 Task: Find connections with filter location Vilshofen with filter topic #communitieswith filter profile language English with filter current company KEC International Ltd. with filter school Baba Banda Singh Bahadur Engineering College with filter industry Credit Intermediation with filter service category Coaching & Mentoring with filter keywords title Hair Stylist
Action: Mouse moved to (648, 87)
Screenshot: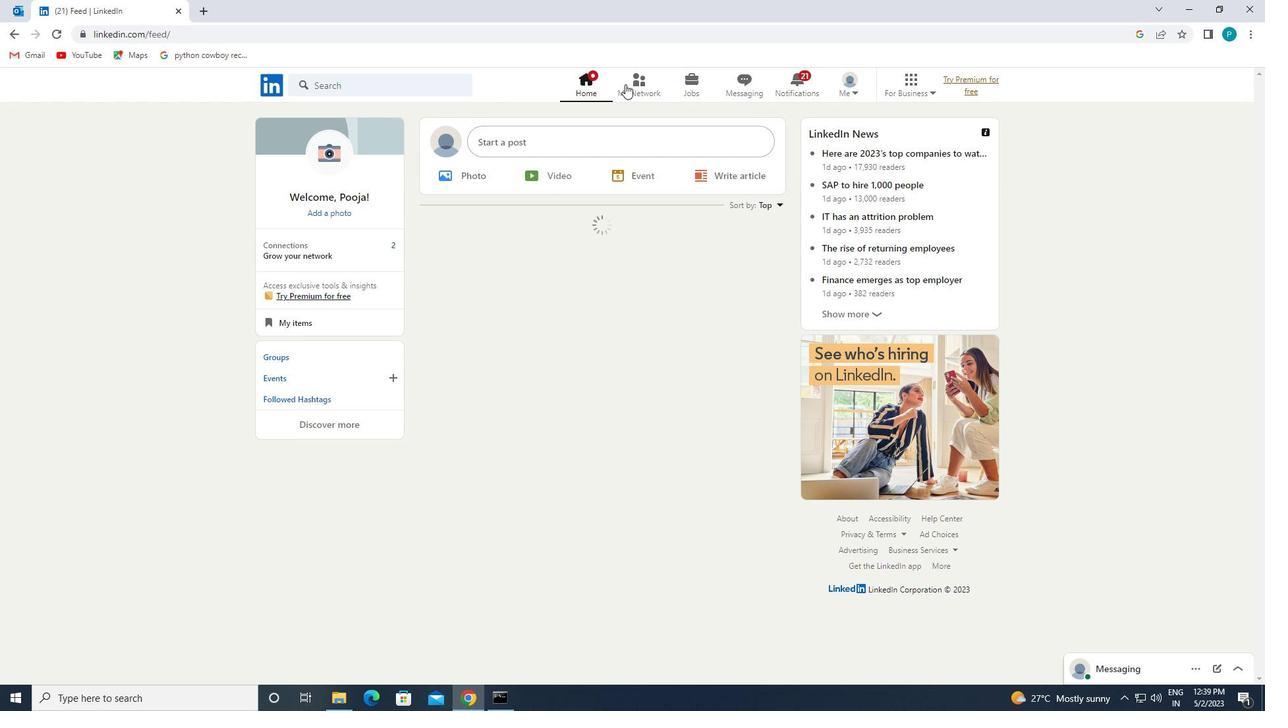 
Action: Mouse pressed left at (648, 87)
Screenshot: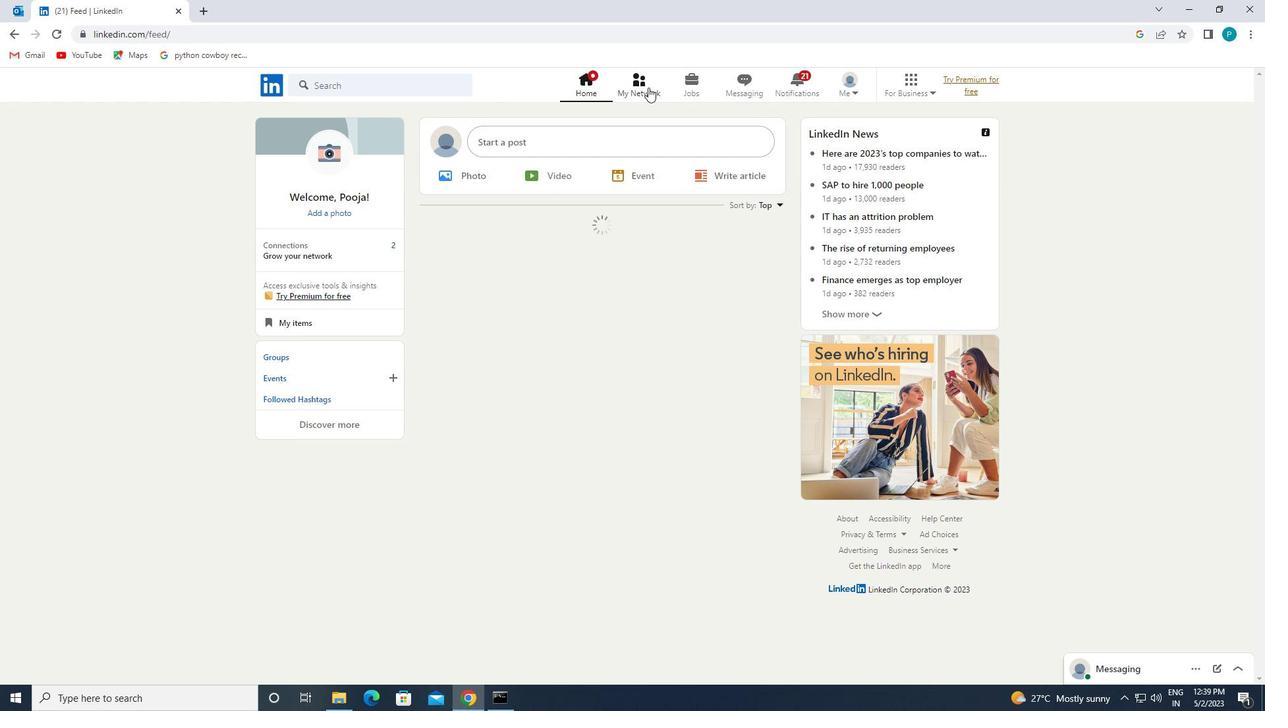 
Action: Mouse moved to (397, 162)
Screenshot: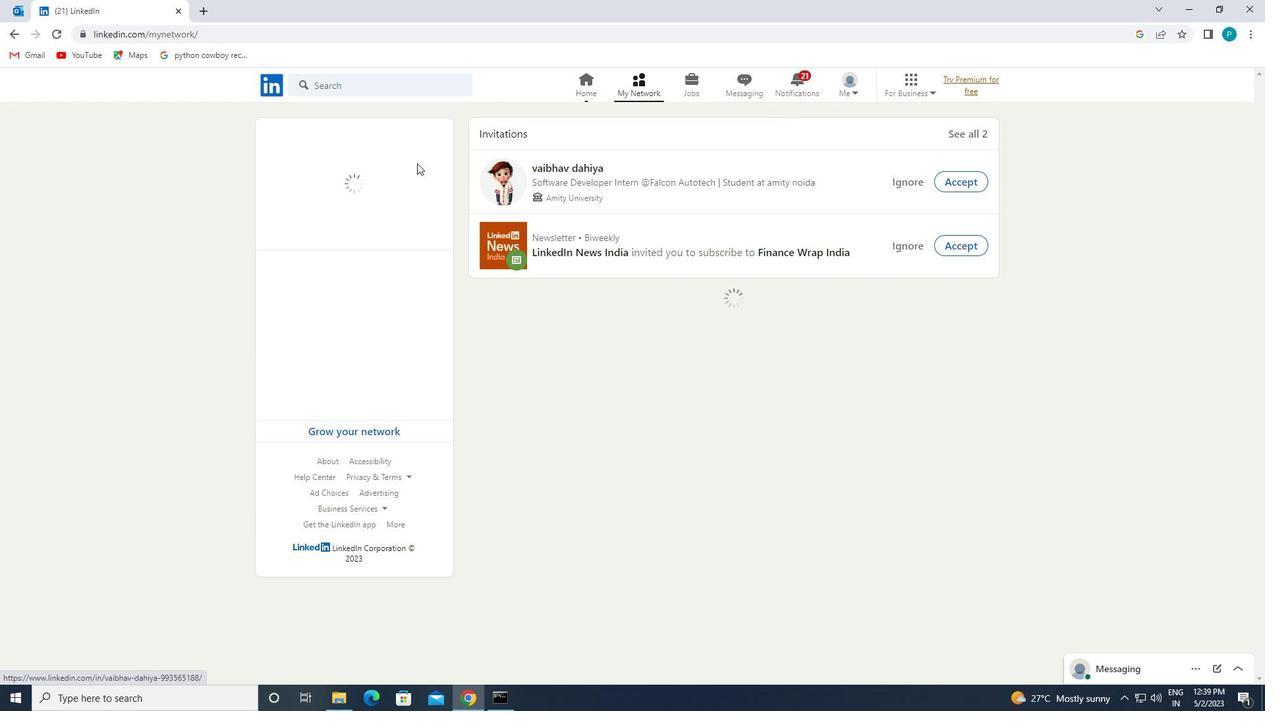 
Action: Mouse pressed left at (397, 162)
Screenshot: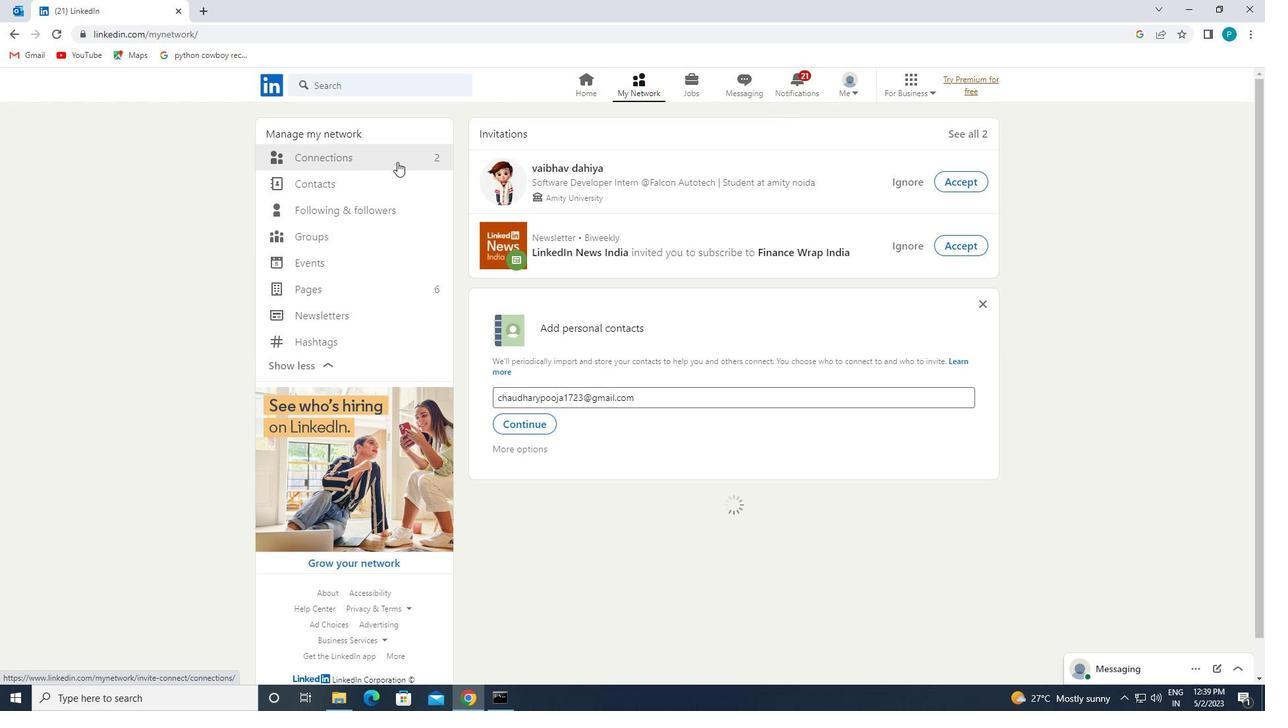 
Action: Mouse moved to (722, 165)
Screenshot: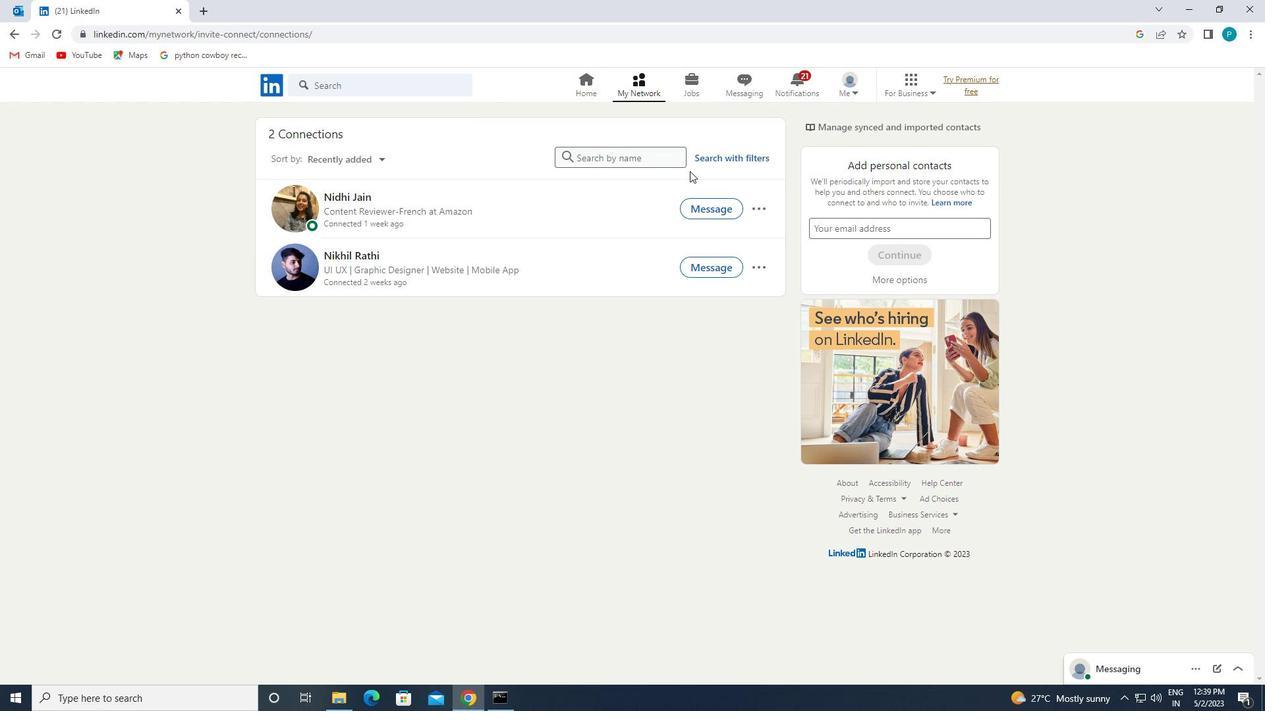 
Action: Mouse pressed left at (722, 165)
Screenshot: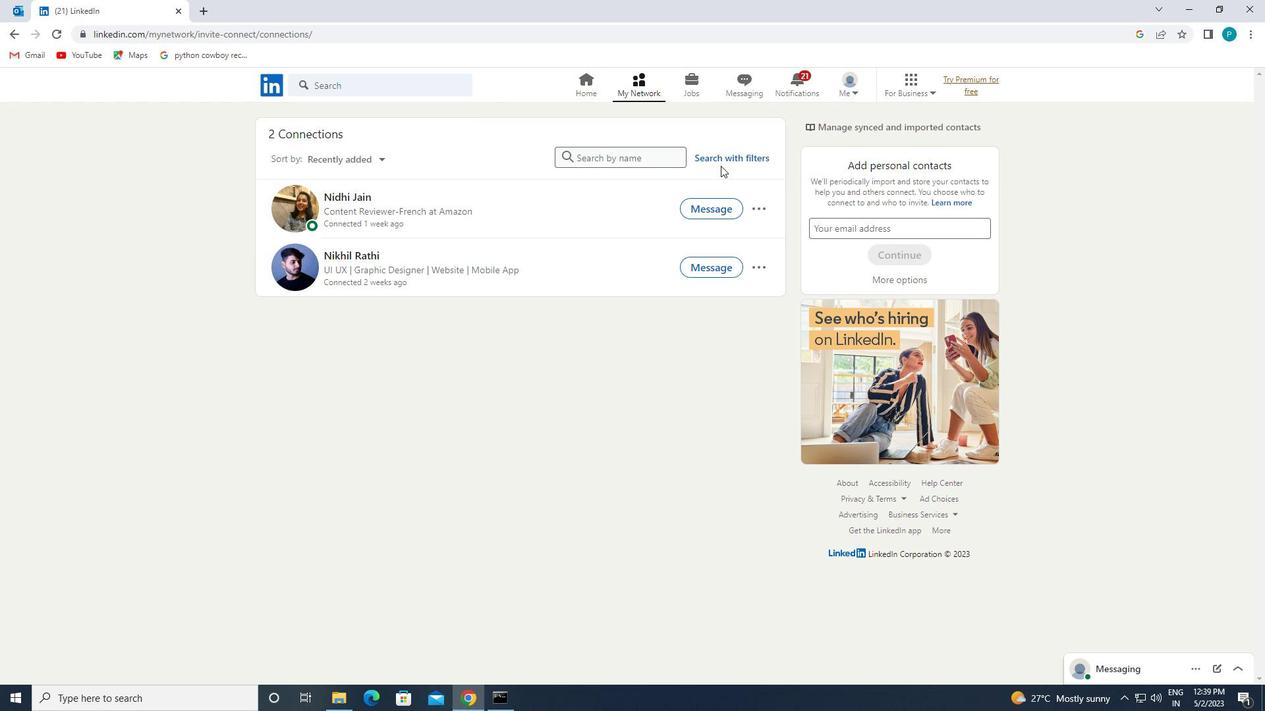 
Action: Mouse moved to (719, 156)
Screenshot: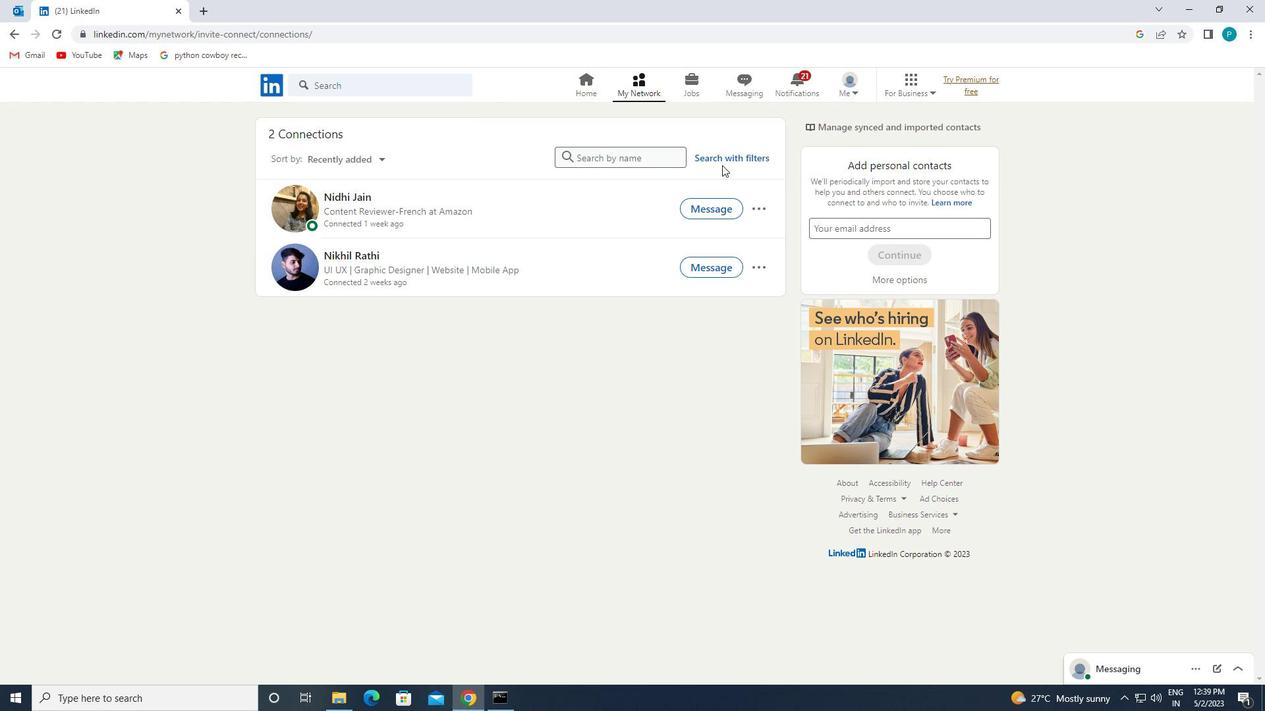 
Action: Mouse pressed left at (719, 156)
Screenshot: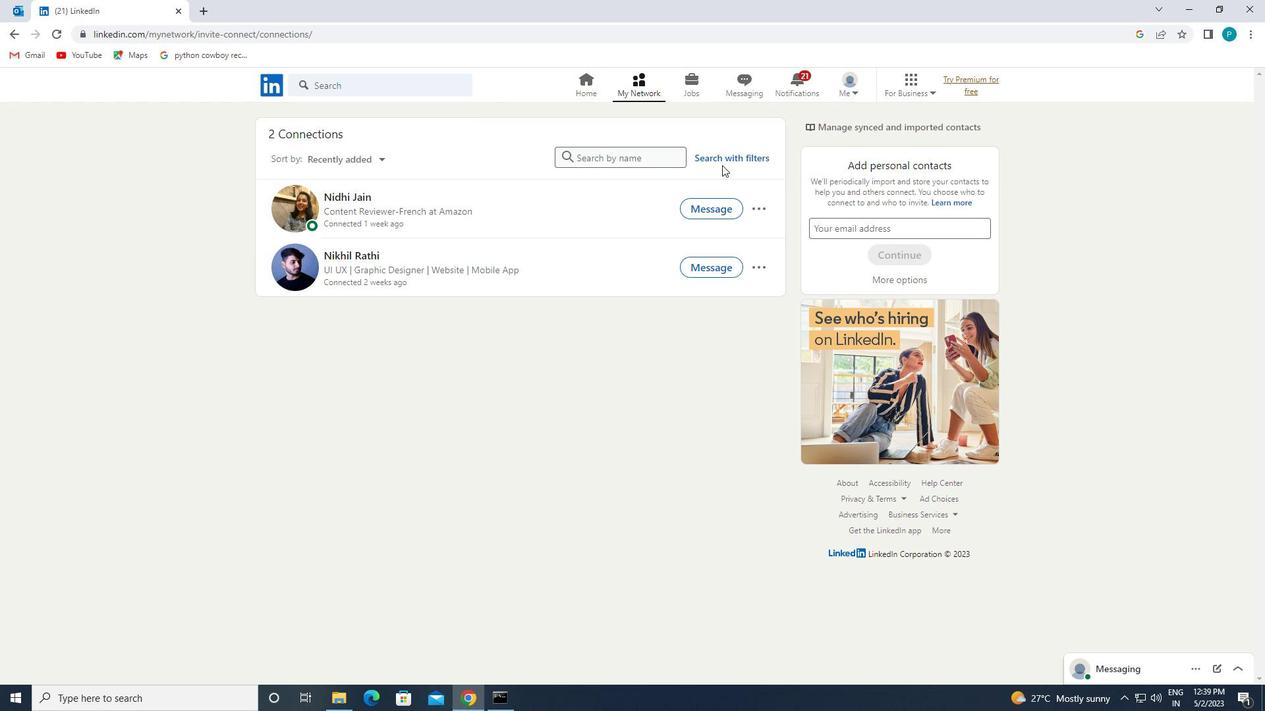 
Action: Mouse moved to (668, 118)
Screenshot: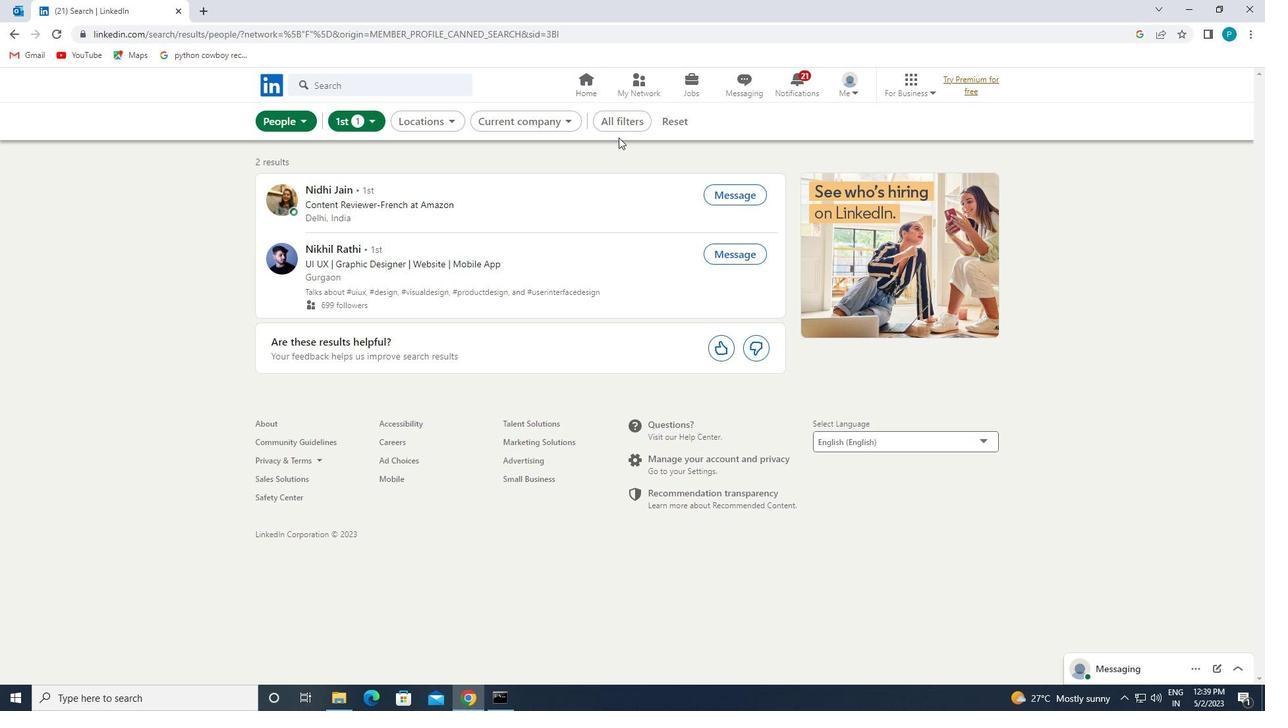 
Action: Mouse pressed left at (668, 118)
Screenshot: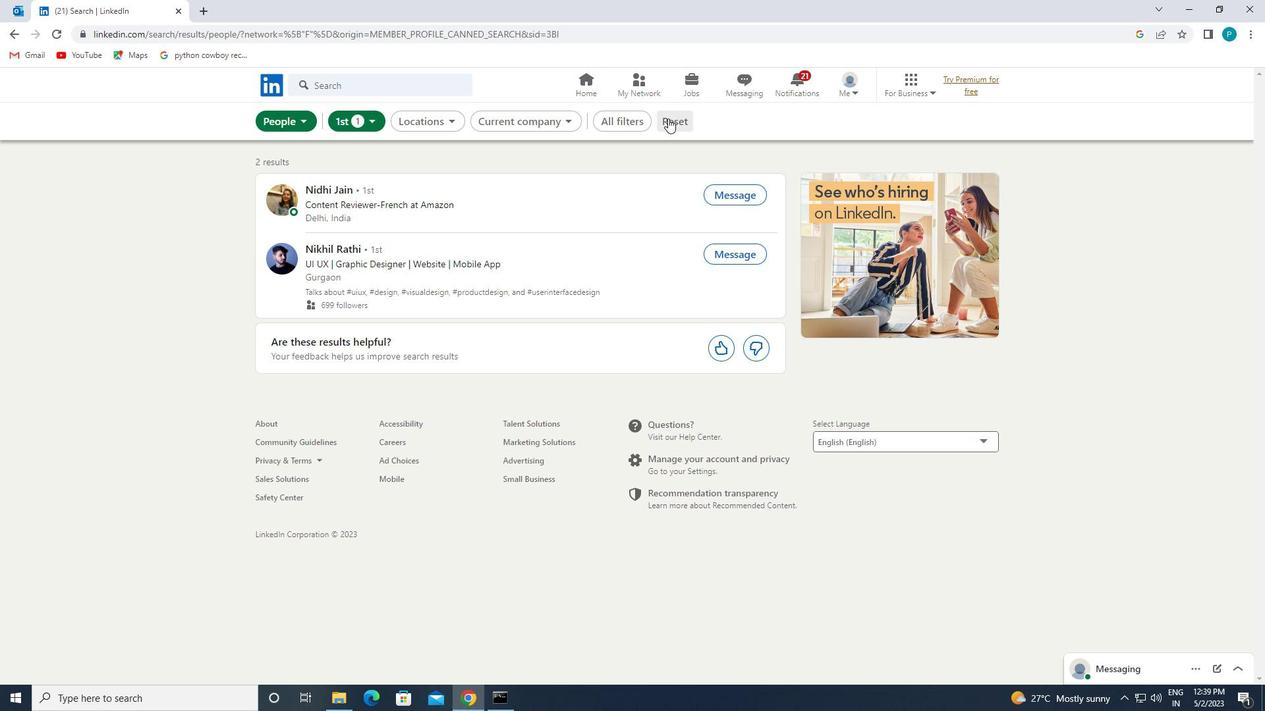 
Action: Mouse moved to (666, 116)
Screenshot: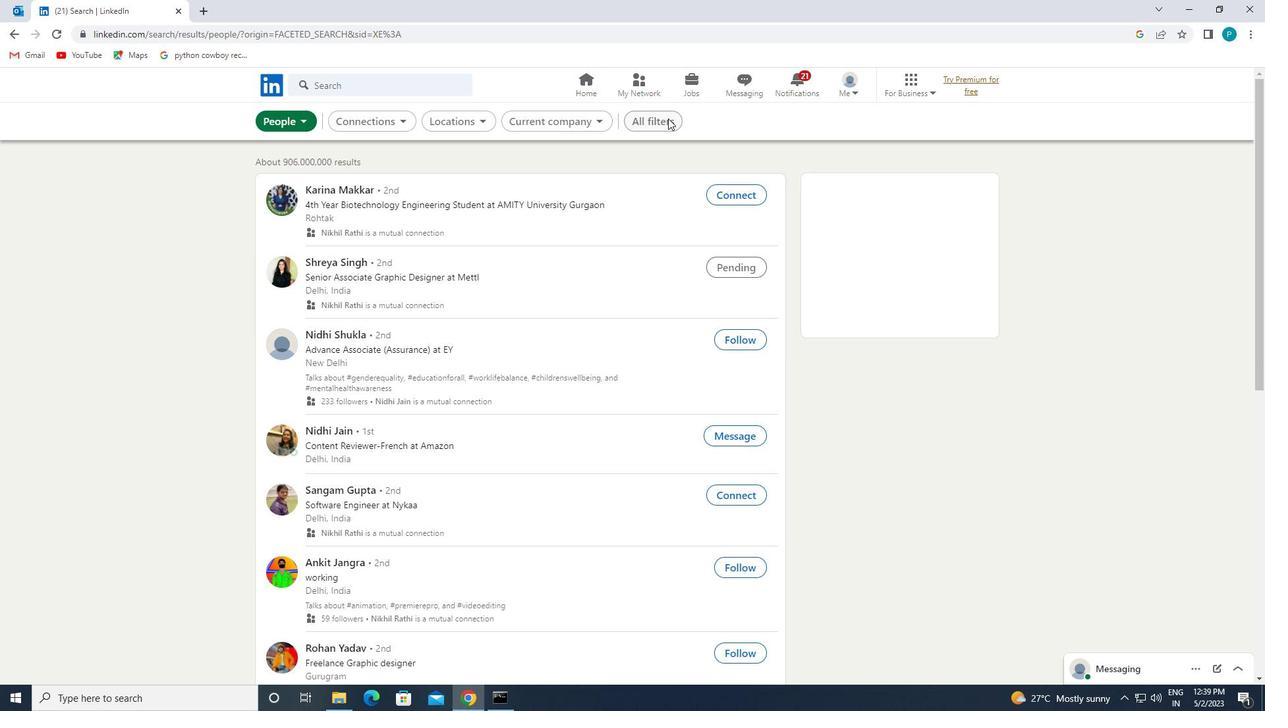 
Action: Mouse pressed left at (666, 116)
Screenshot: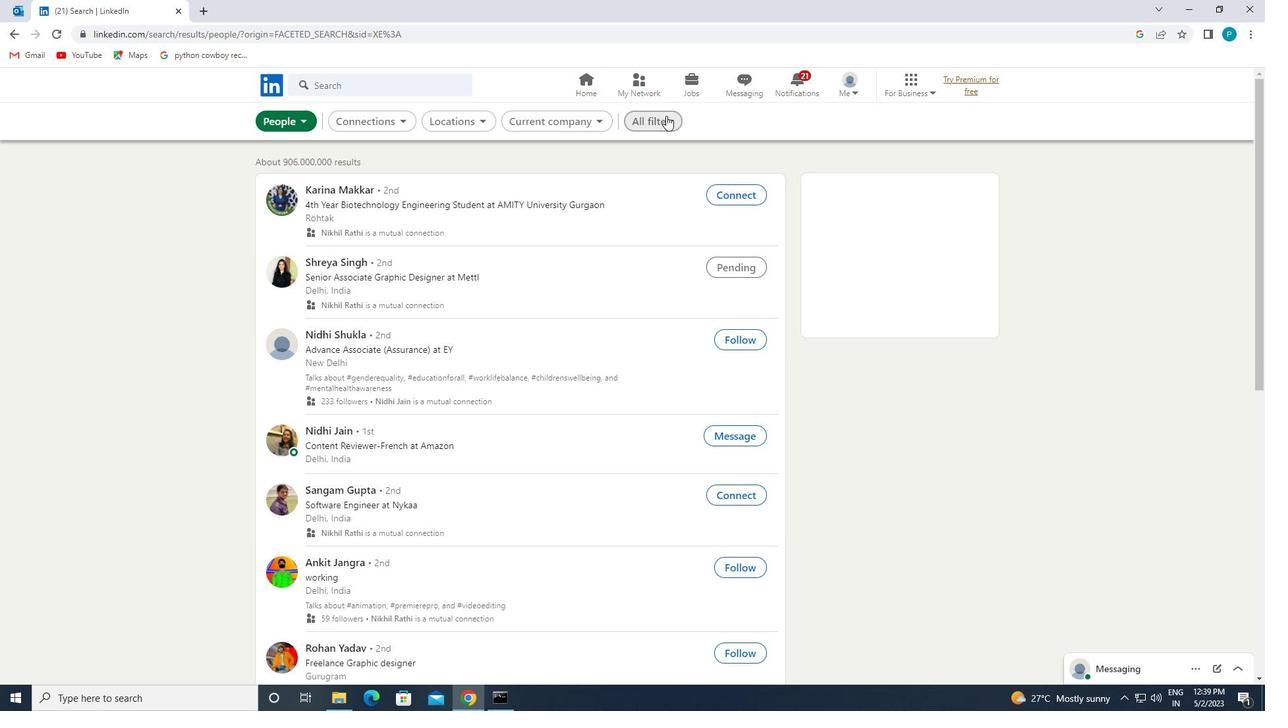 
Action: Mouse moved to (1080, 396)
Screenshot: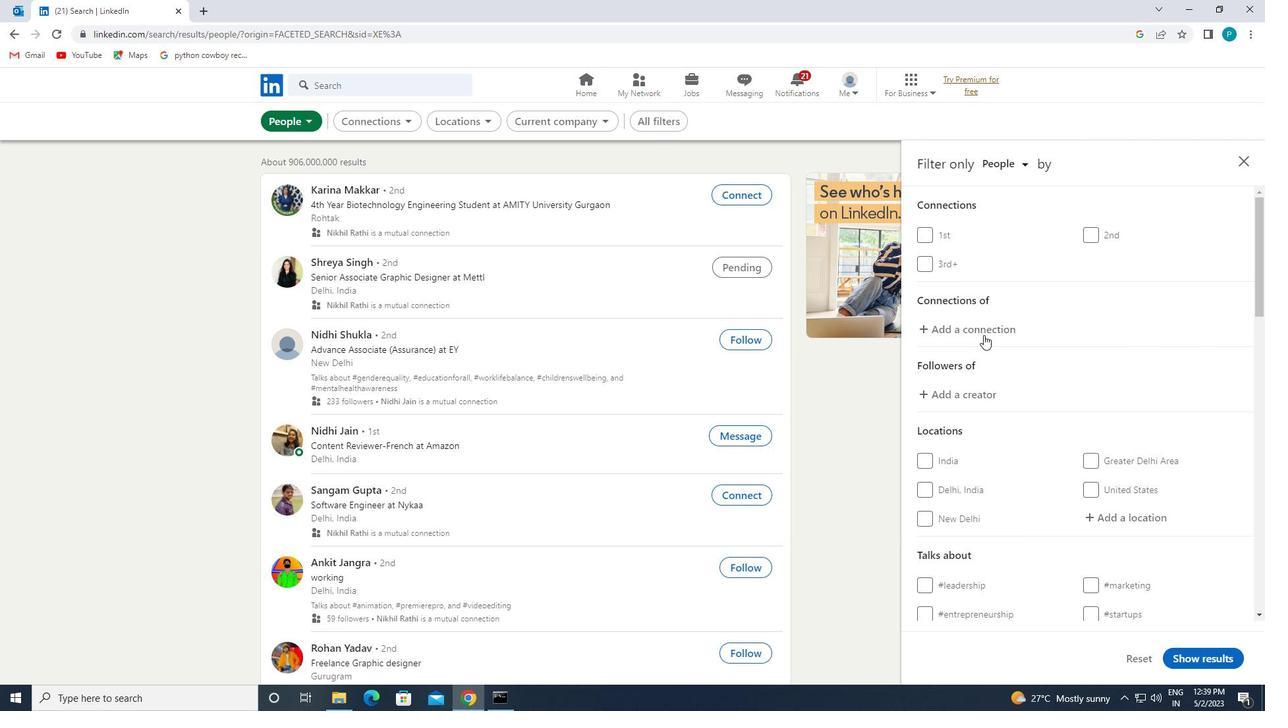 
Action: Mouse scrolled (1080, 396) with delta (0, 0)
Screenshot: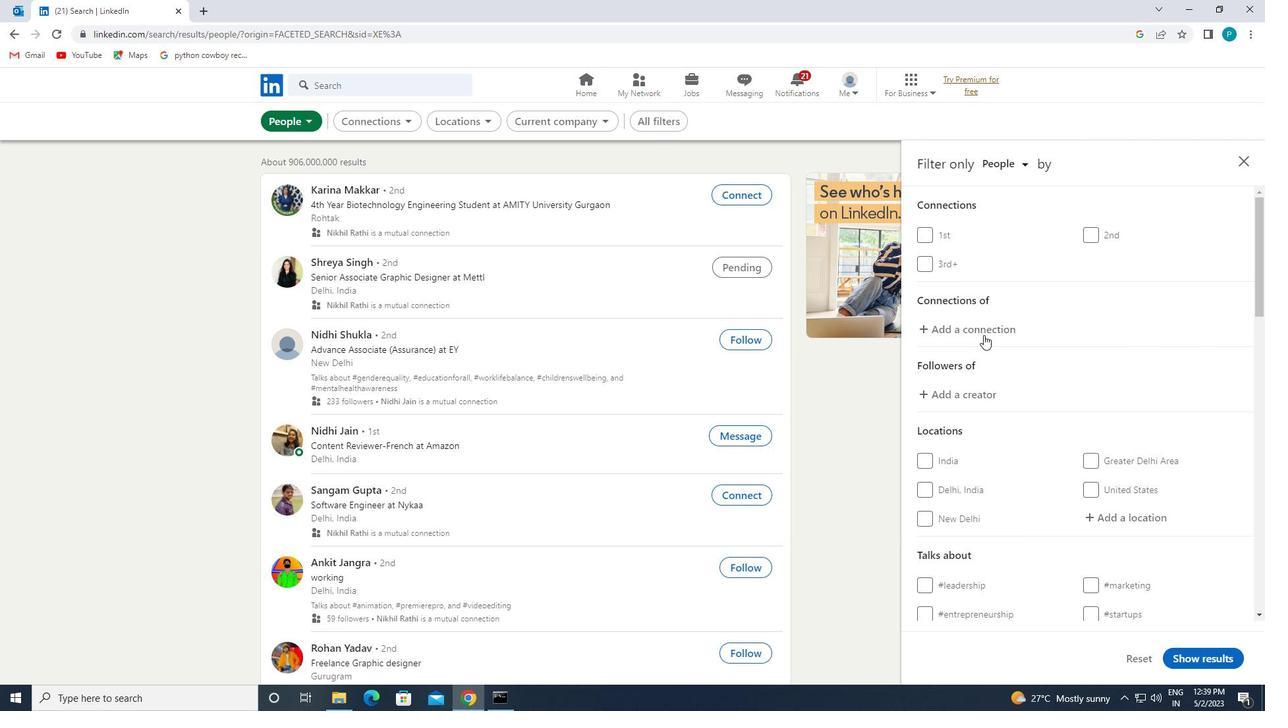 
Action: Mouse moved to (1080, 396)
Screenshot: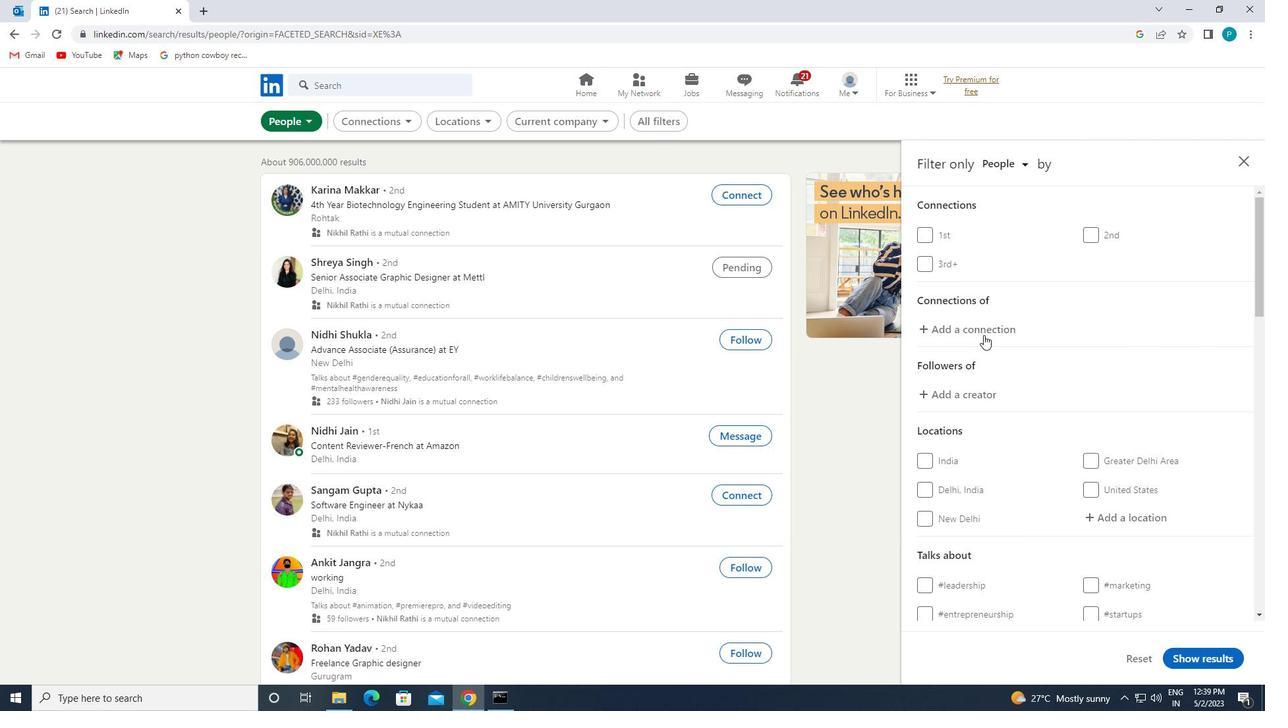 
Action: Mouse scrolled (1080, 396) with delta (0, 0)
Screenshot: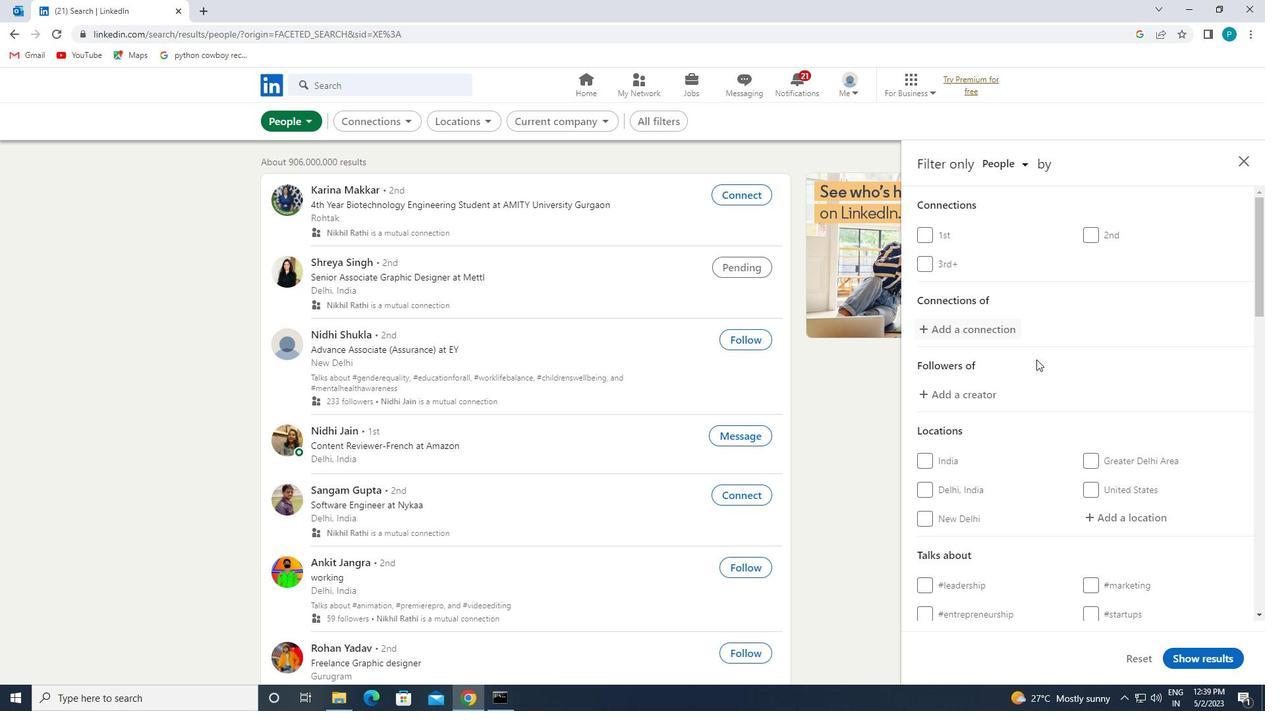 
Action: Mouse moved to (1095, 386)
Screenshot: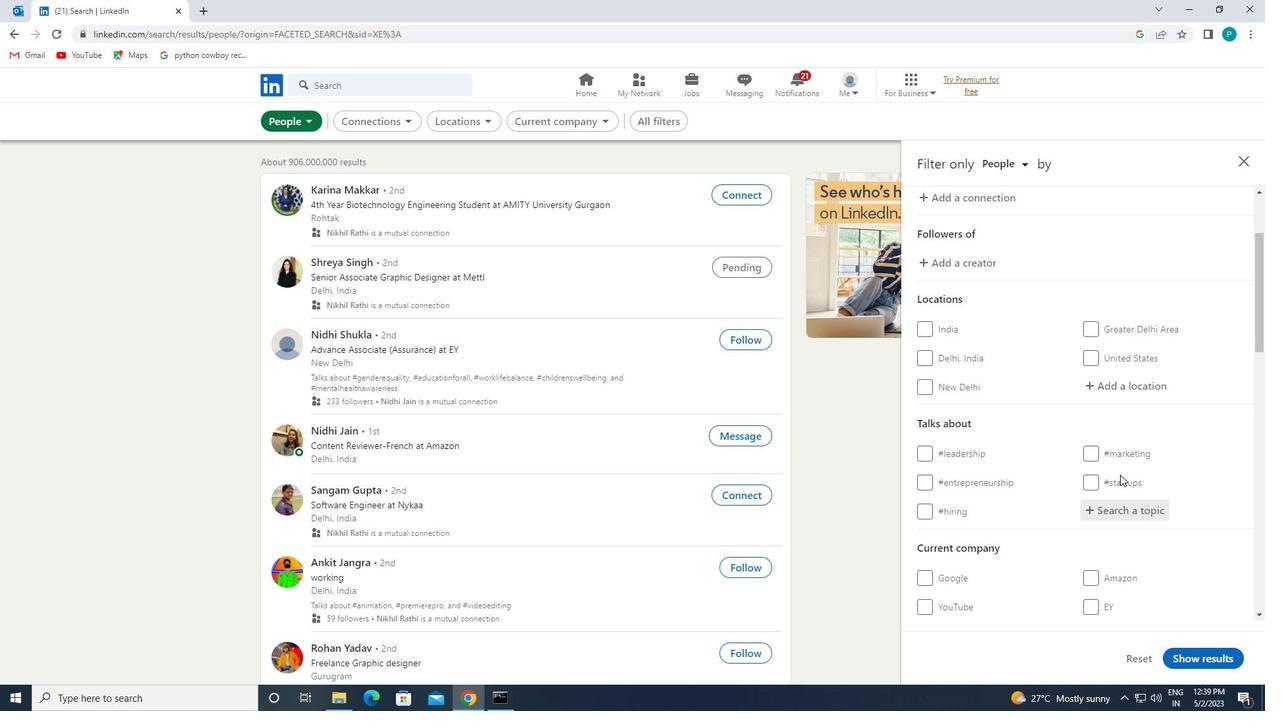 
Action: Mouse pressed left at (1095, 386)
Screenshot: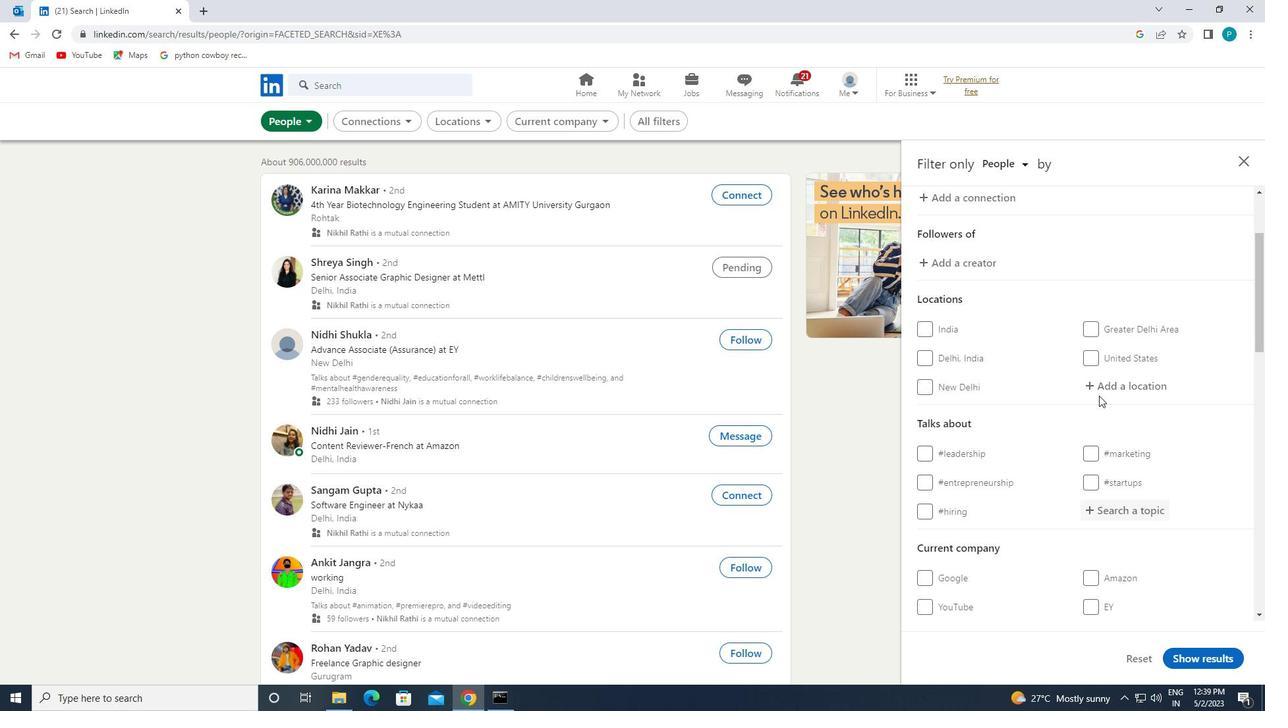 
Action: Key pressed <Key.caps_lock>
Screenshot: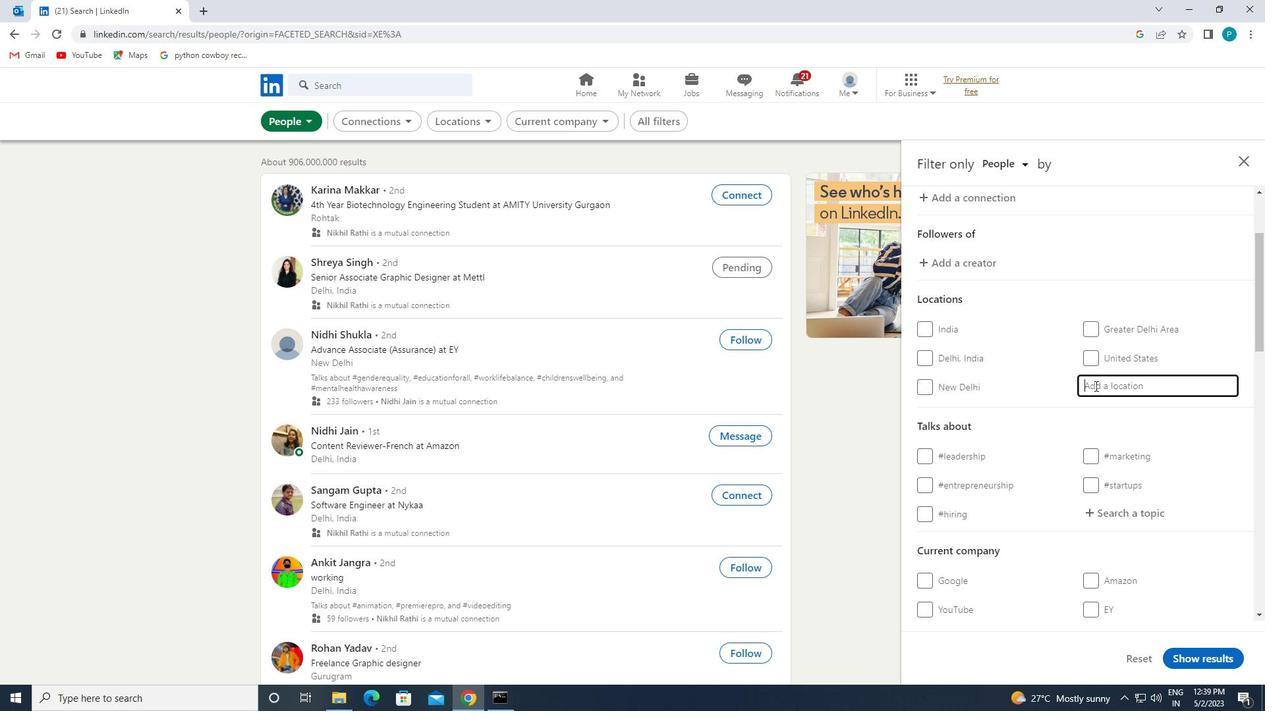 
Action: Mouse moved to (1094, 385)
Screenshot: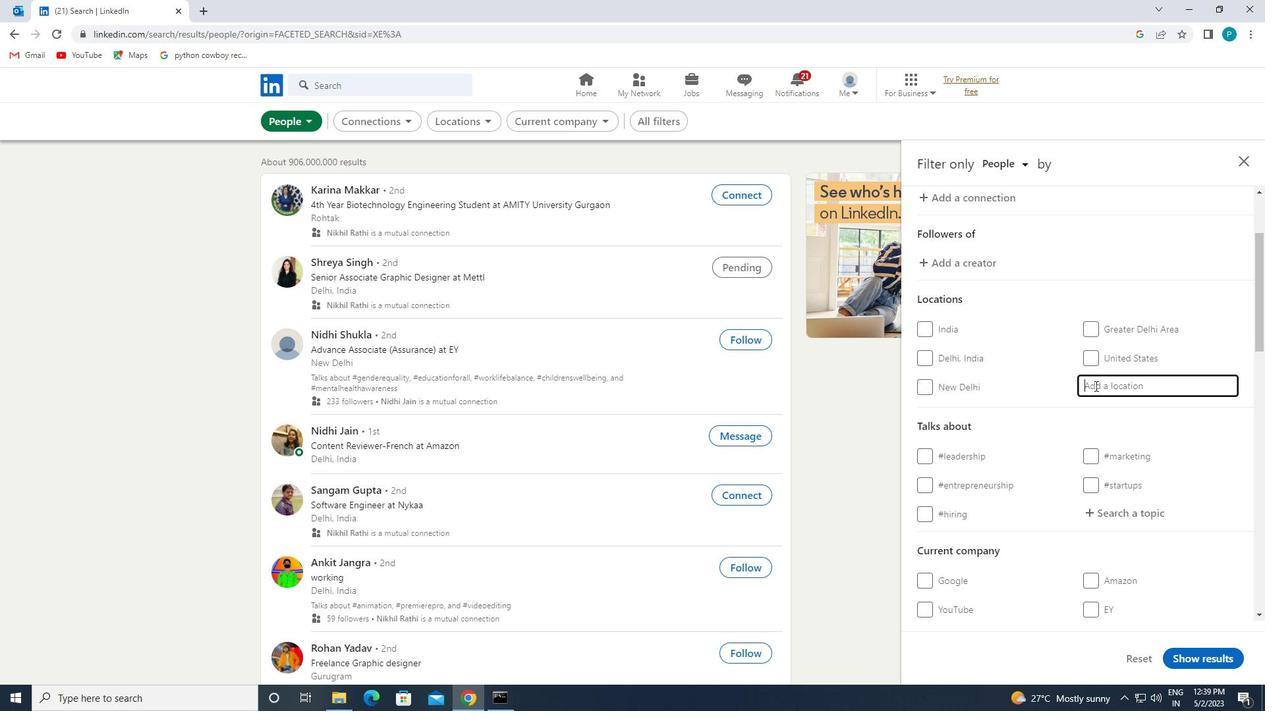 
Action: Key pressed v<Key.caps_lock>ilsho
Screenshot: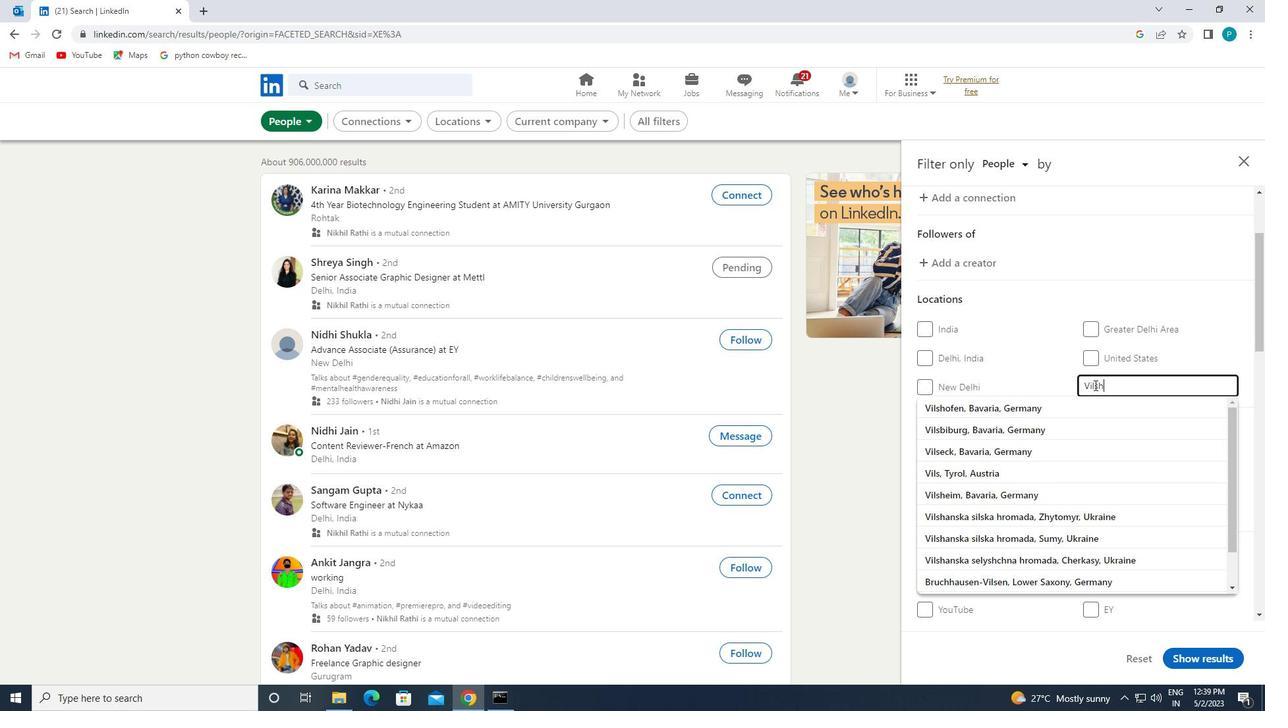 
Action: Mouse moved to (1076, 409)
Screenshot: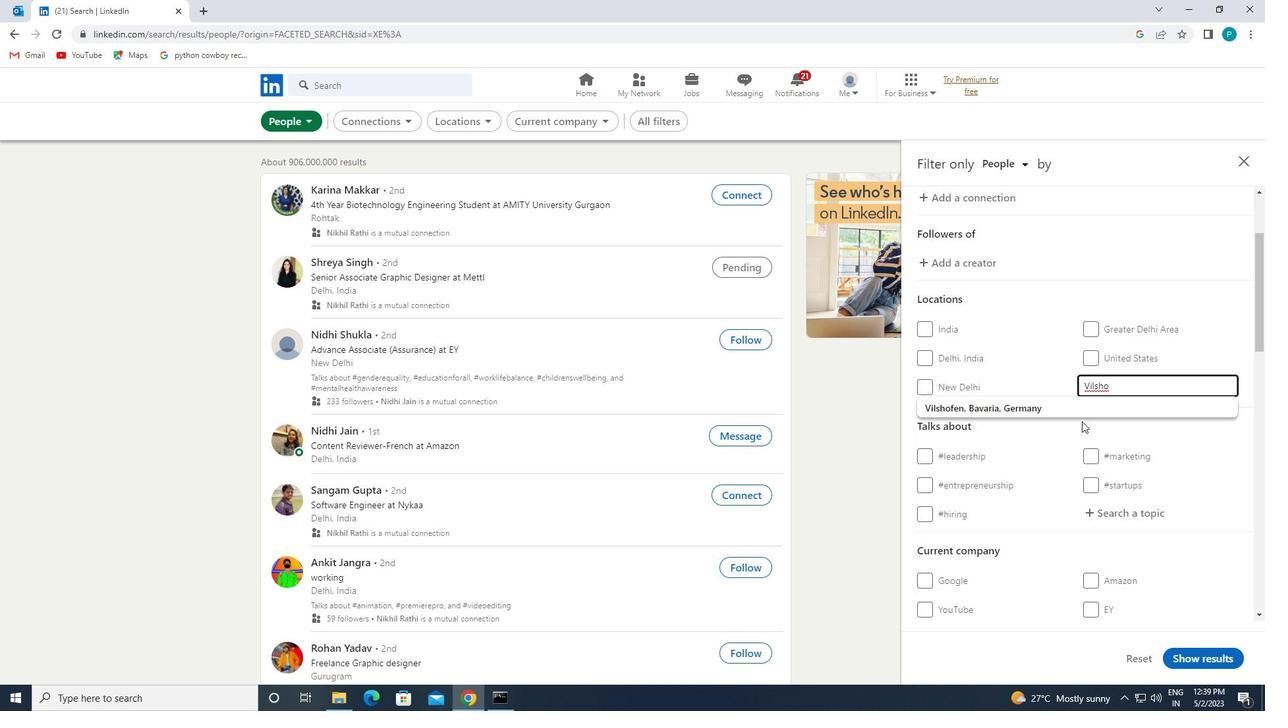 
Action: Mouse pressed left at (1076, 409)
Screenshot: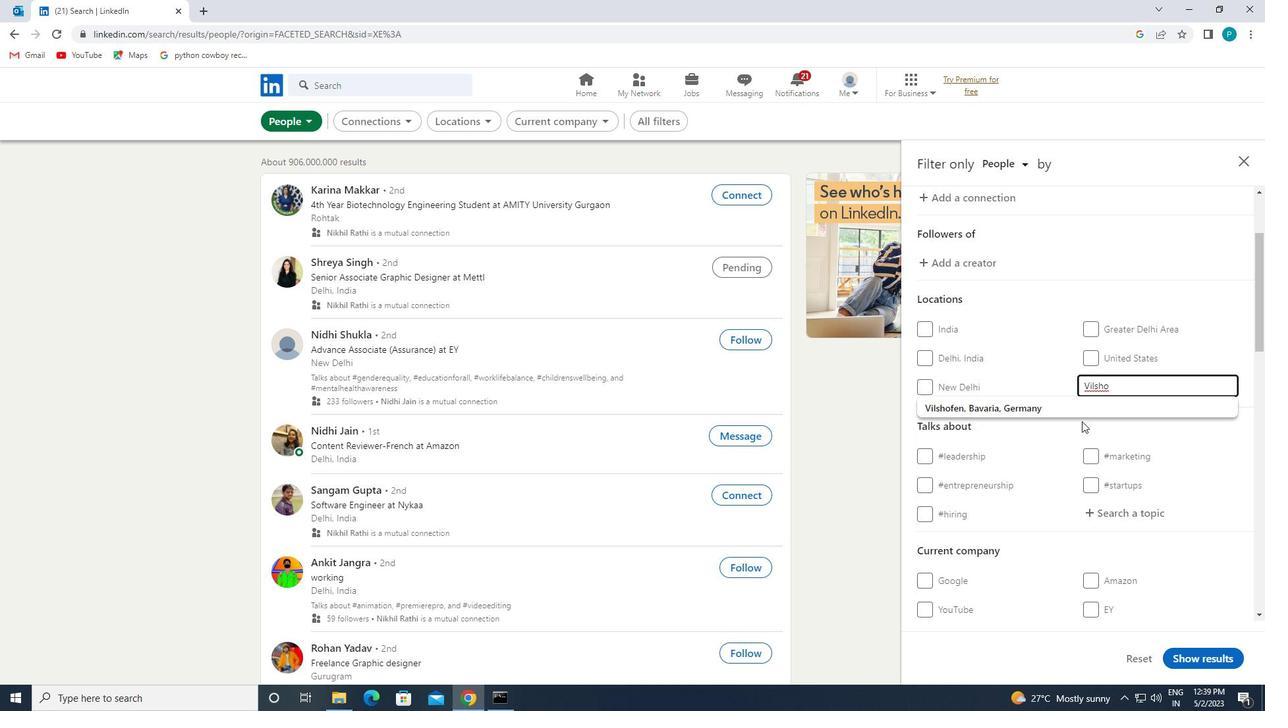 
Action: Mouse moved to (1078, 416)
Screenshot: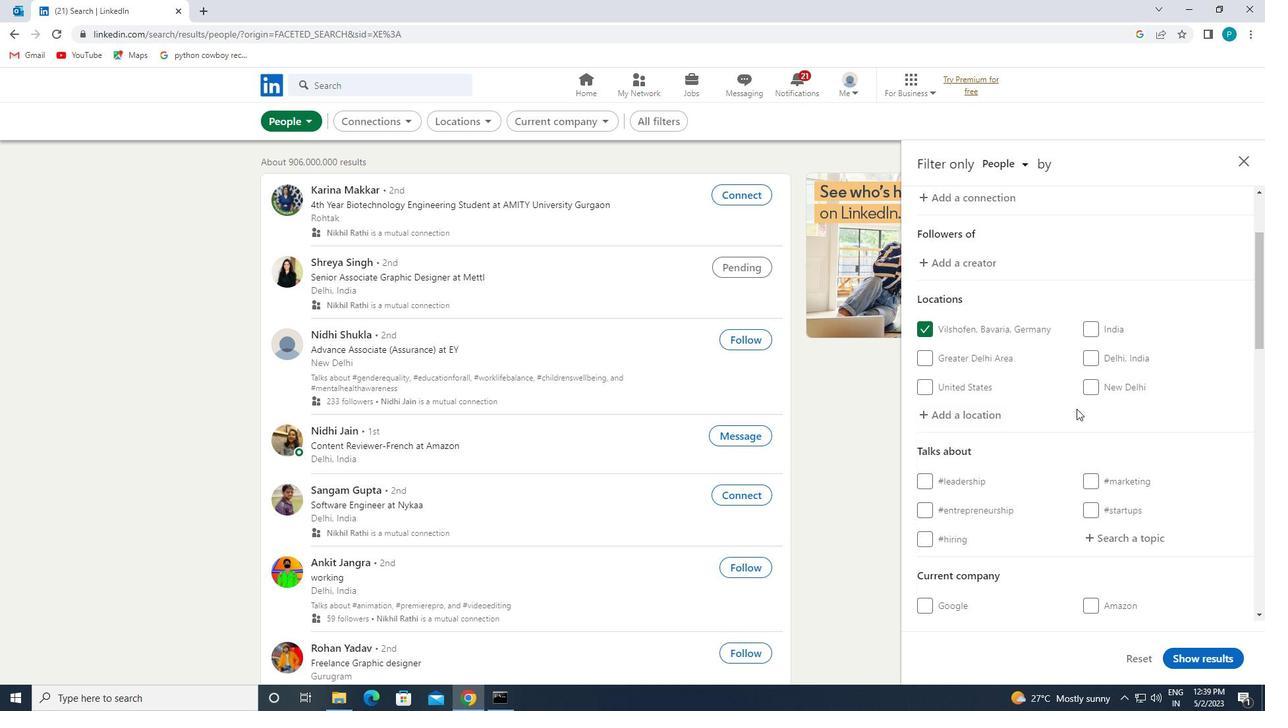 
Action: Mouse scrolled (1078, 415) with delta (0, 0)
Screenshot: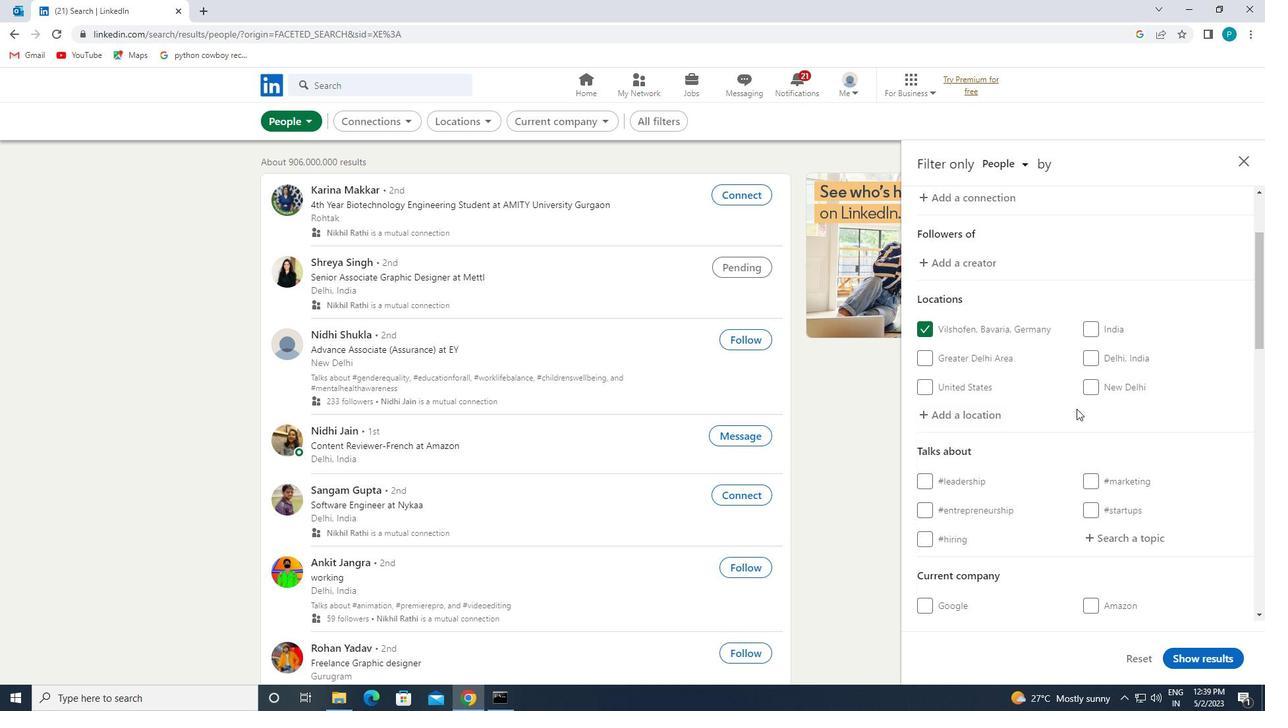 
Action: Mouse moved to (1079, 417)
Screenshot: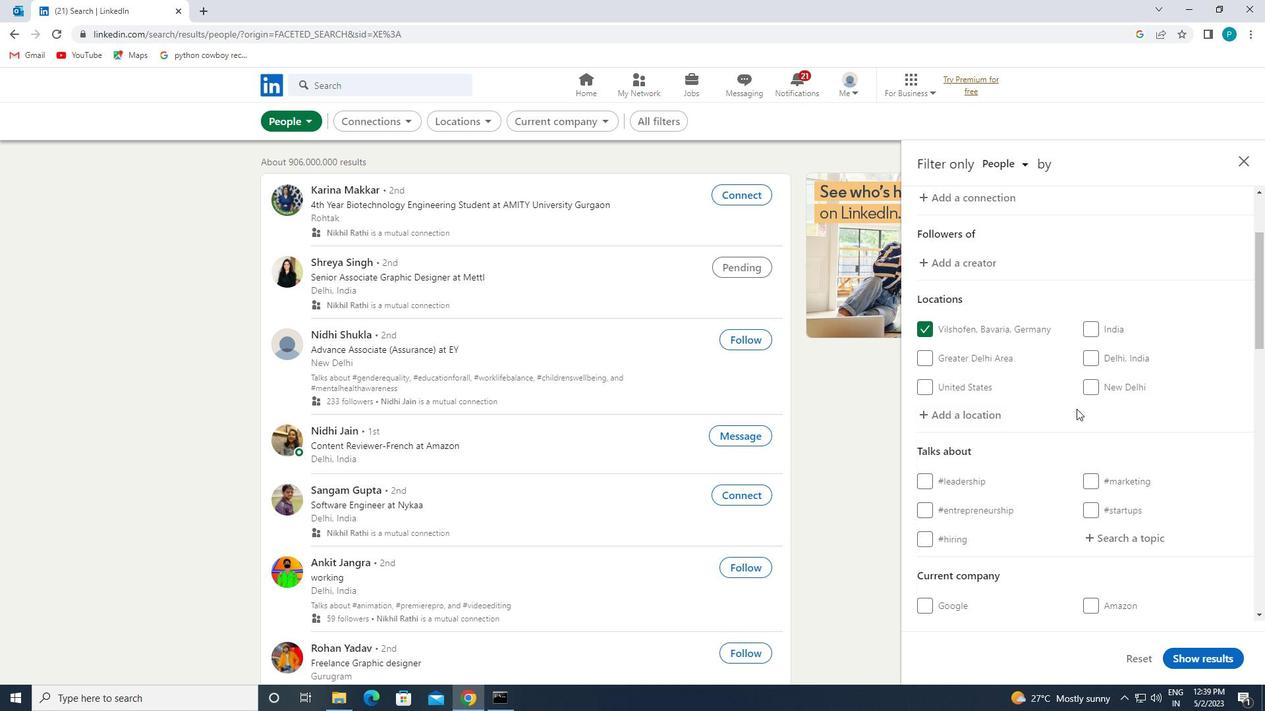 
Action: Mouse scrolled (1079, 416) with delta (0, 0)
Screenshot: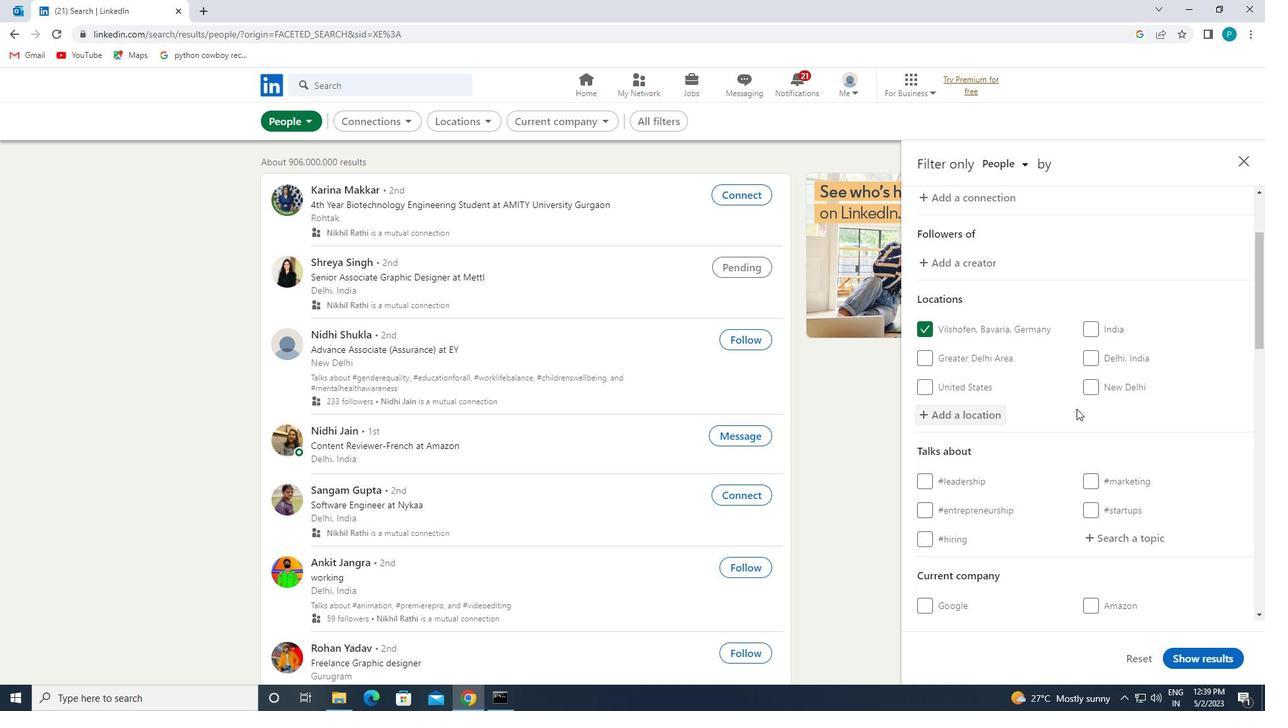 
Action: Mouse moved to (1101, 406)
Screenshot: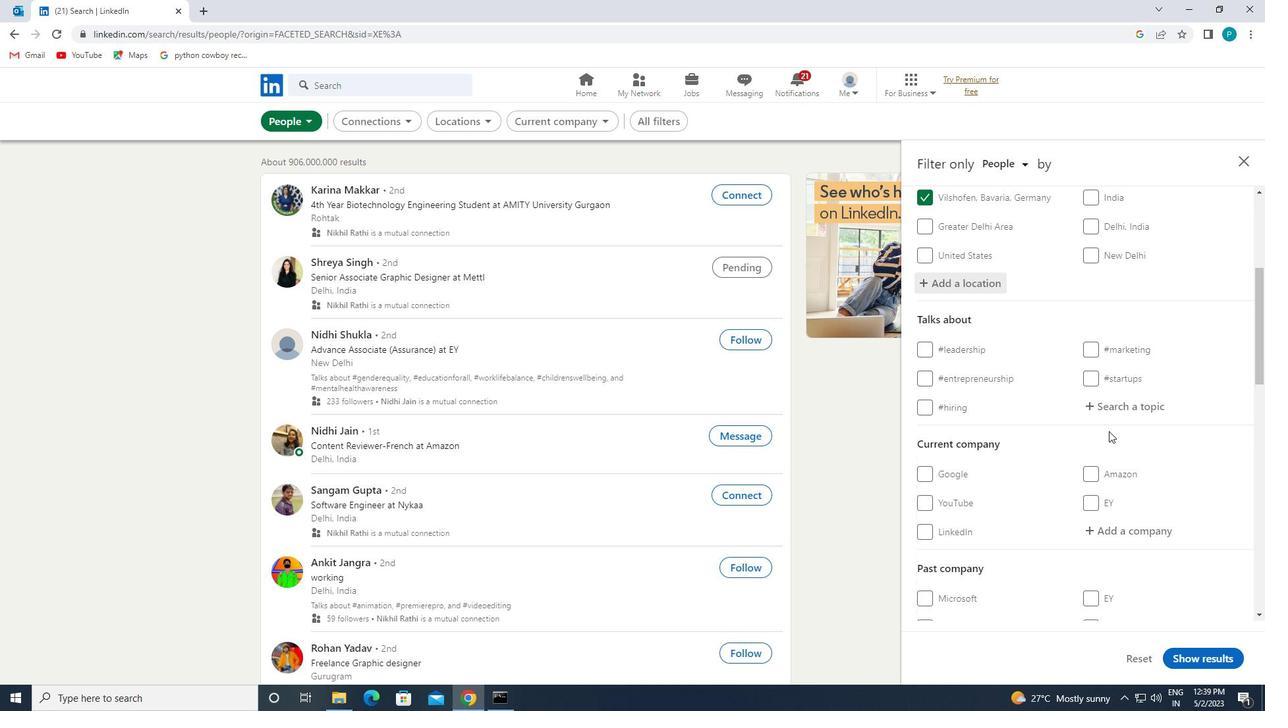 
Action: Mouse pressed left at (1101, 406)
Screenshot: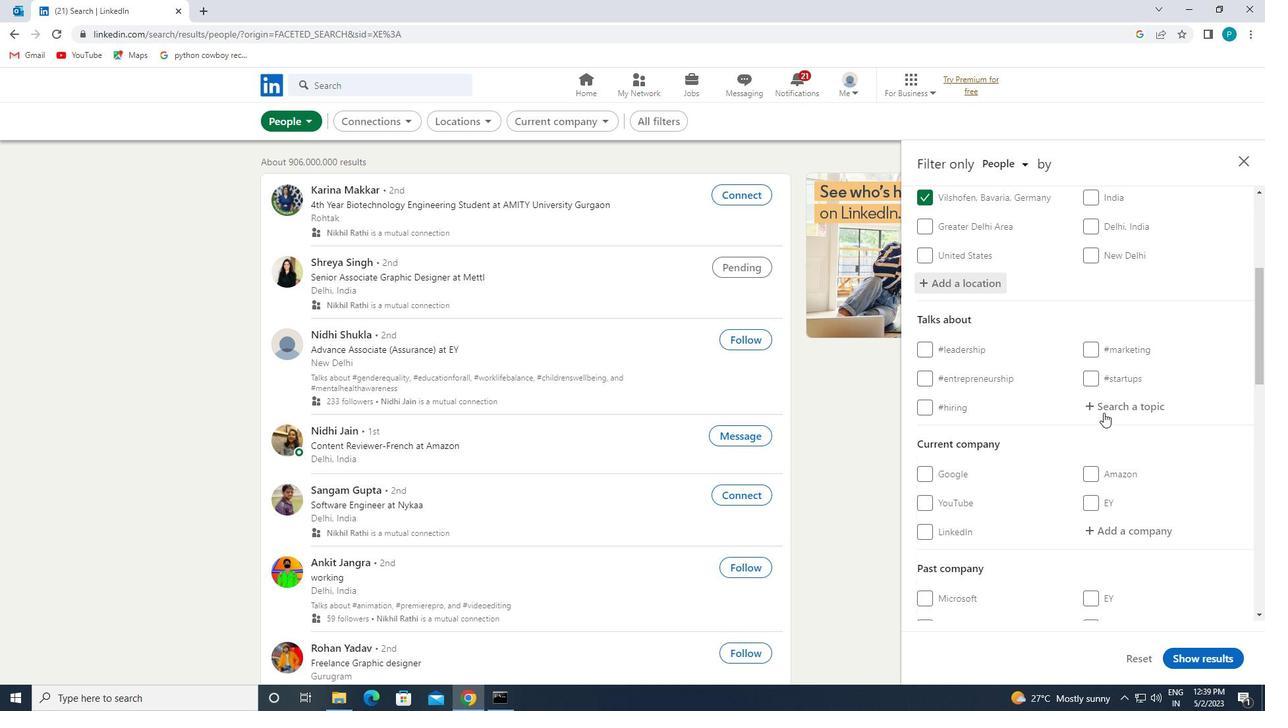 
Action: Key pressed <Key.shift>#COMMUNITIES
Screenshot: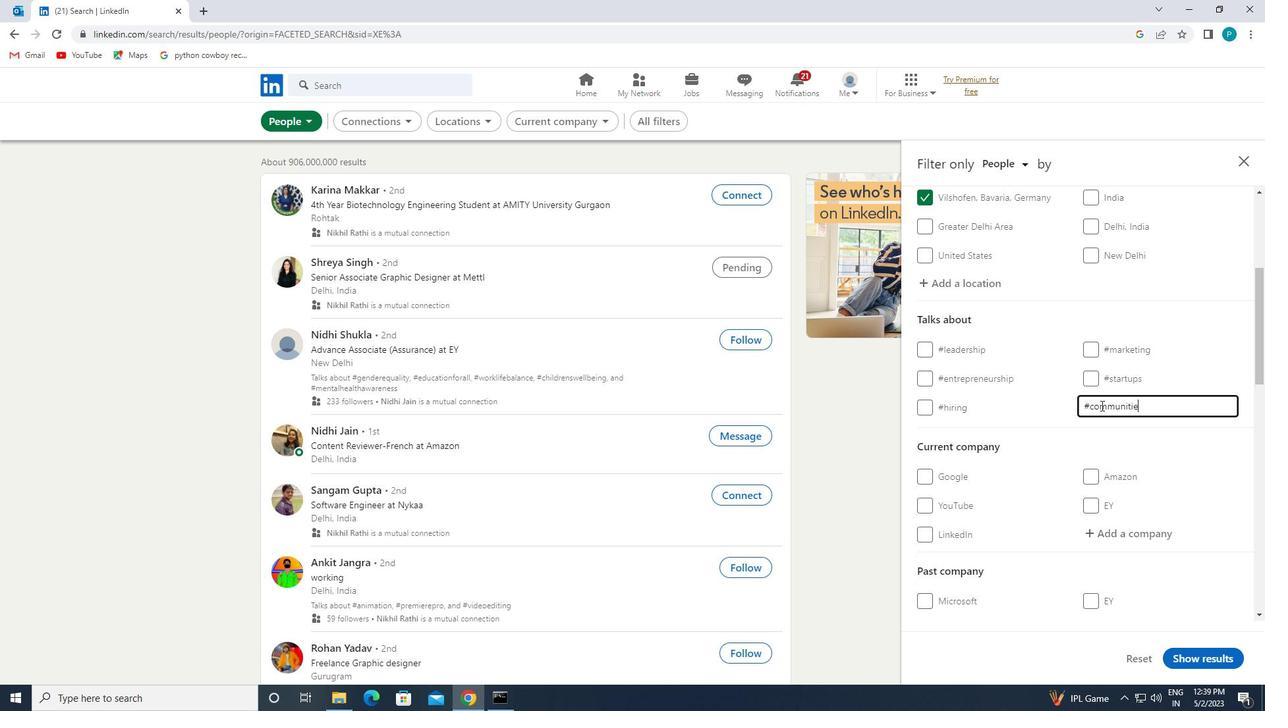 
Action: Mouse moved to (1055, 388)
Screenshot: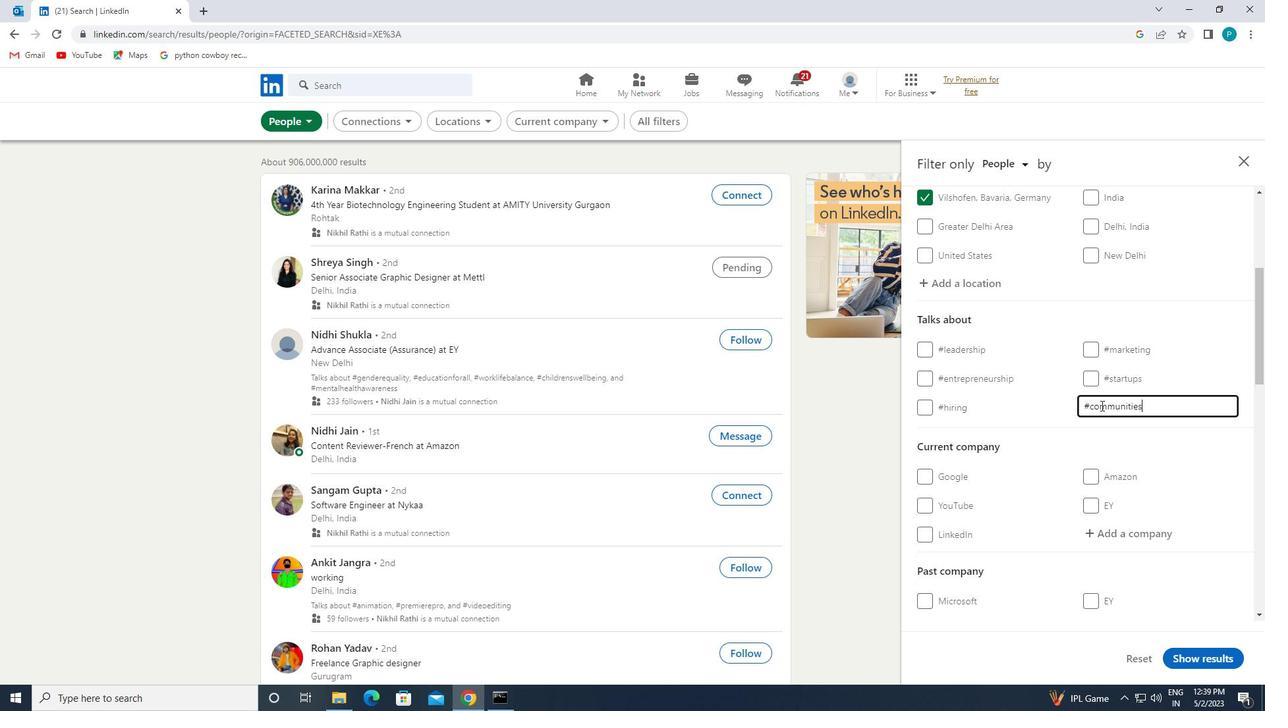 
Action: Mouse scrolled (1055, 387) with delta (0, 0)
Screenshot: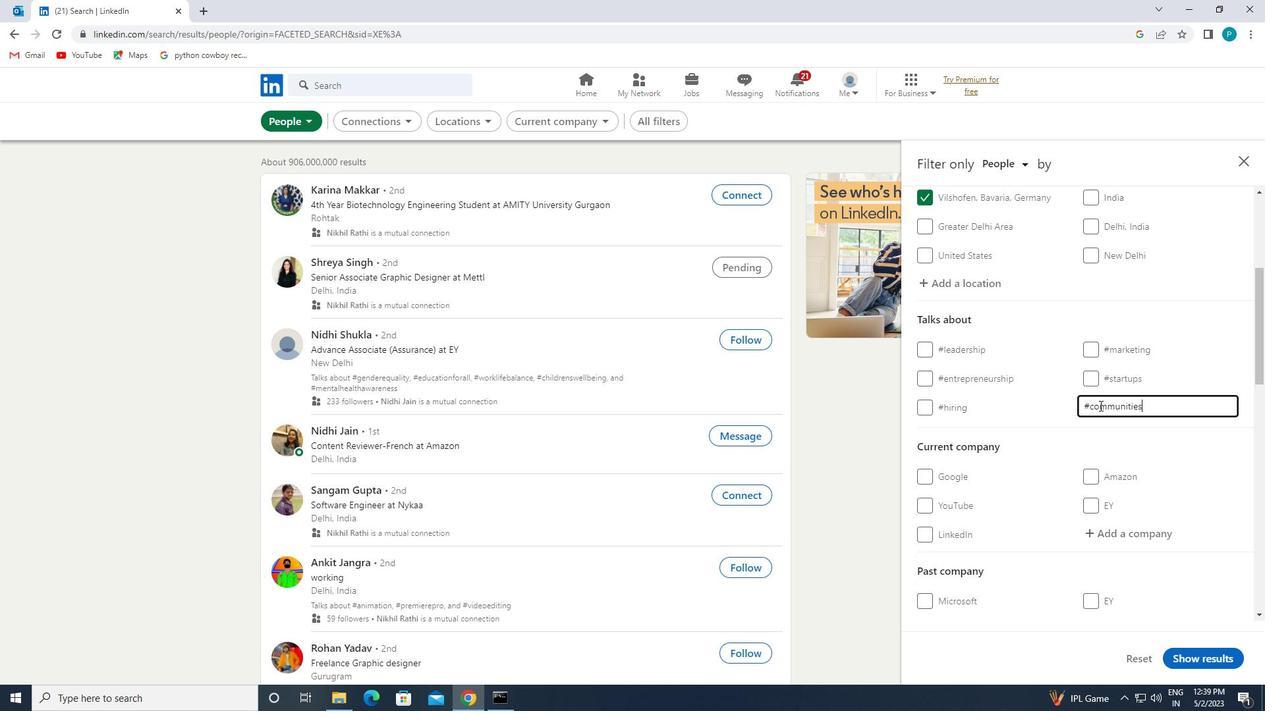 
Action: Mouse scrolled (1055, 387) with delta (0, 0)
Screenshot: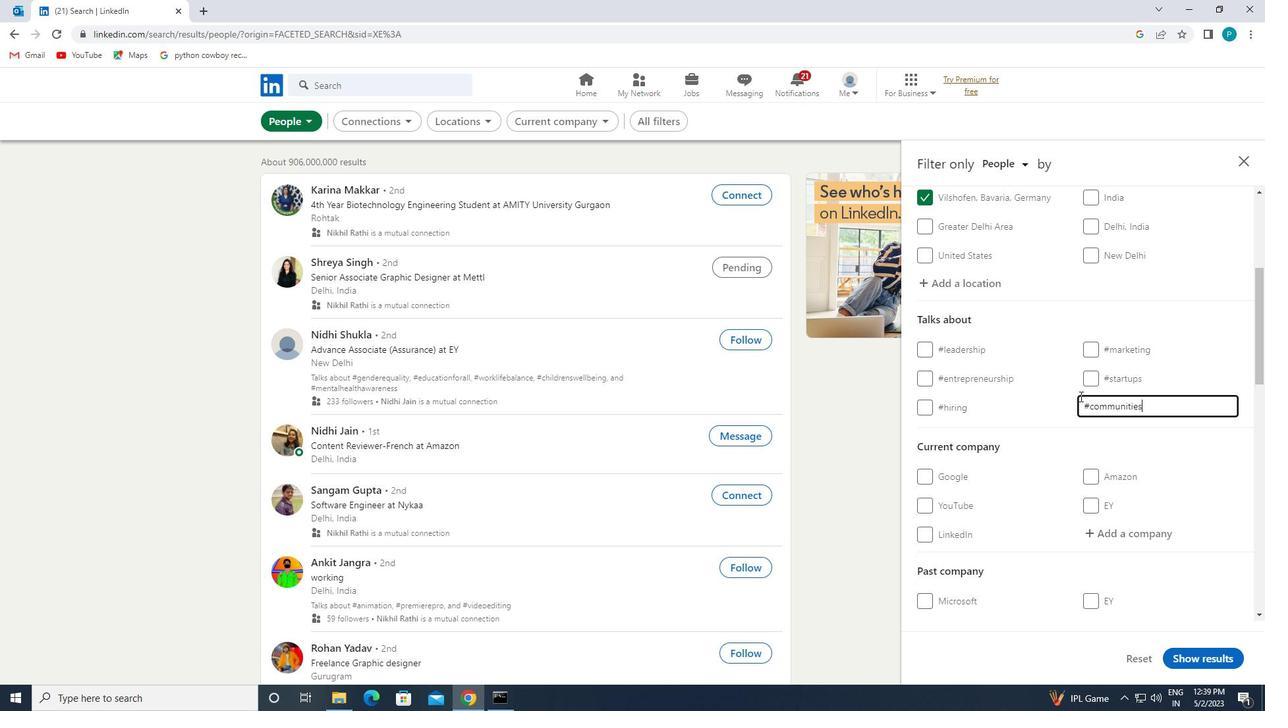 
Action: Mouse scrolled (1055, 387) with delta (0, 0)
Screenshot: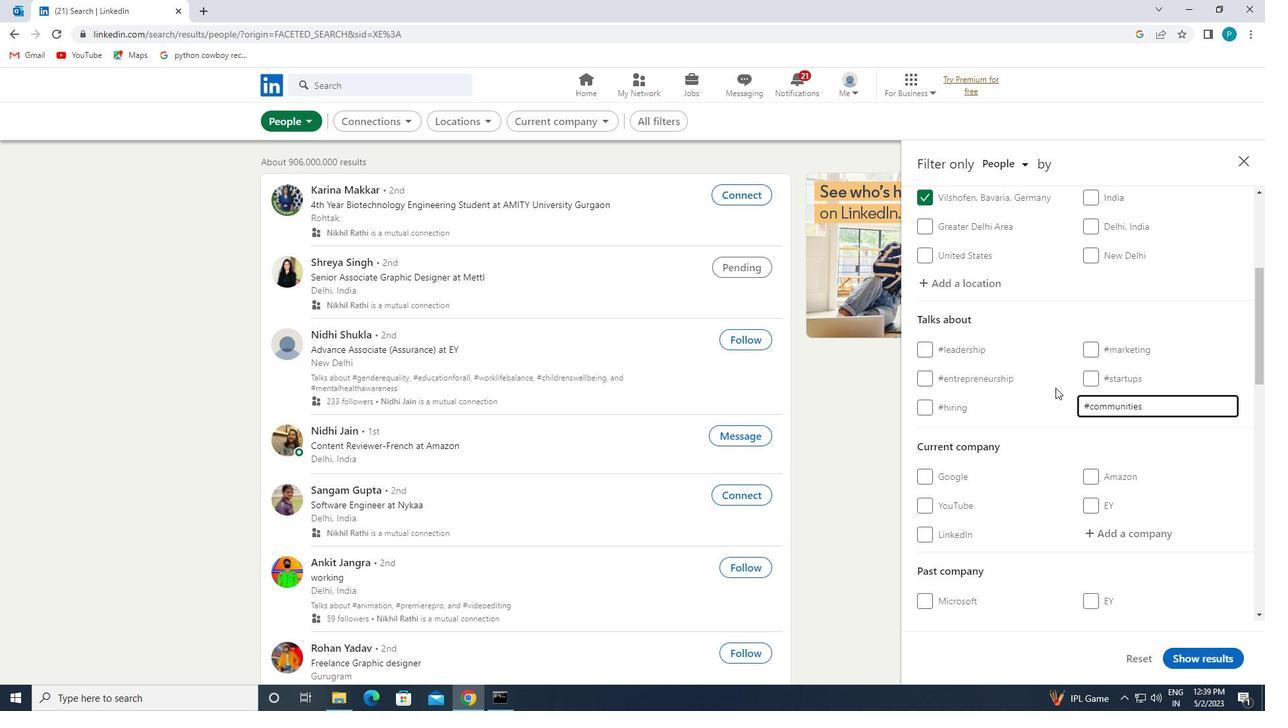 
Action: Mouse moved to (997, 426)
Screenshot: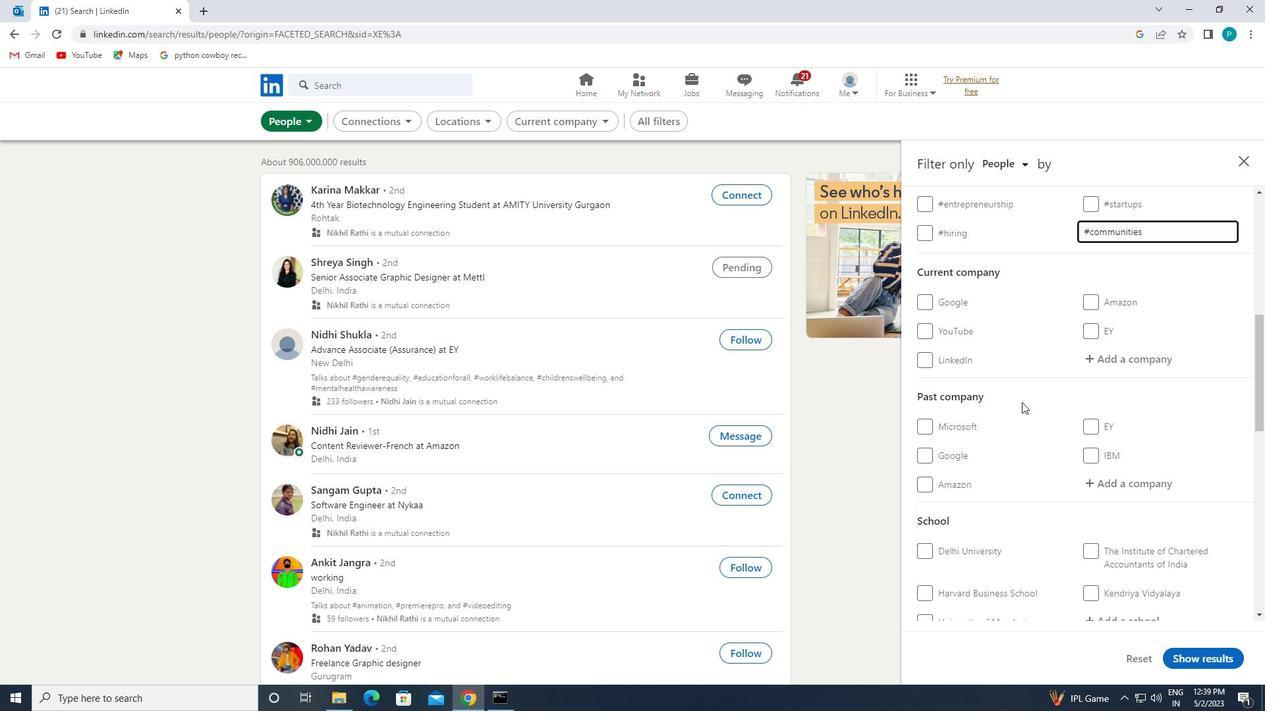 
Action: Mouse scrolled (997, 425) with delta (0, 0)
Screenshot: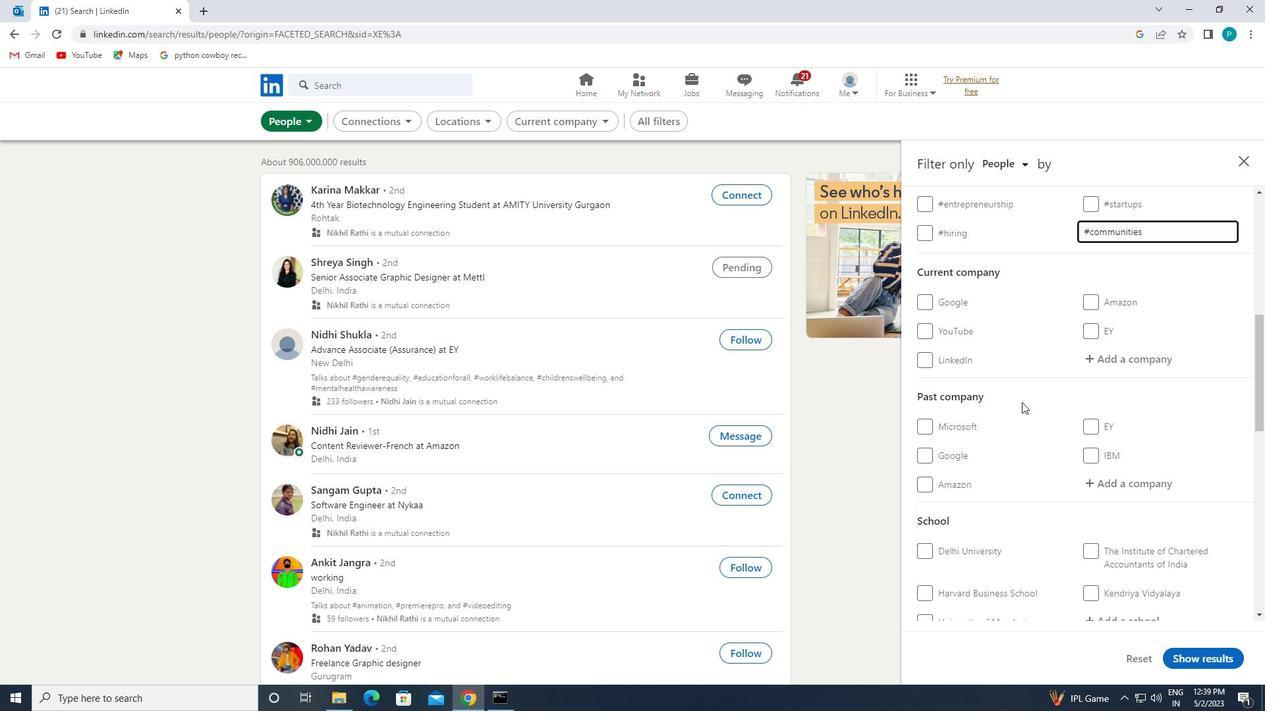 
Action: Mouse moved to (995, 429)
Screenshot: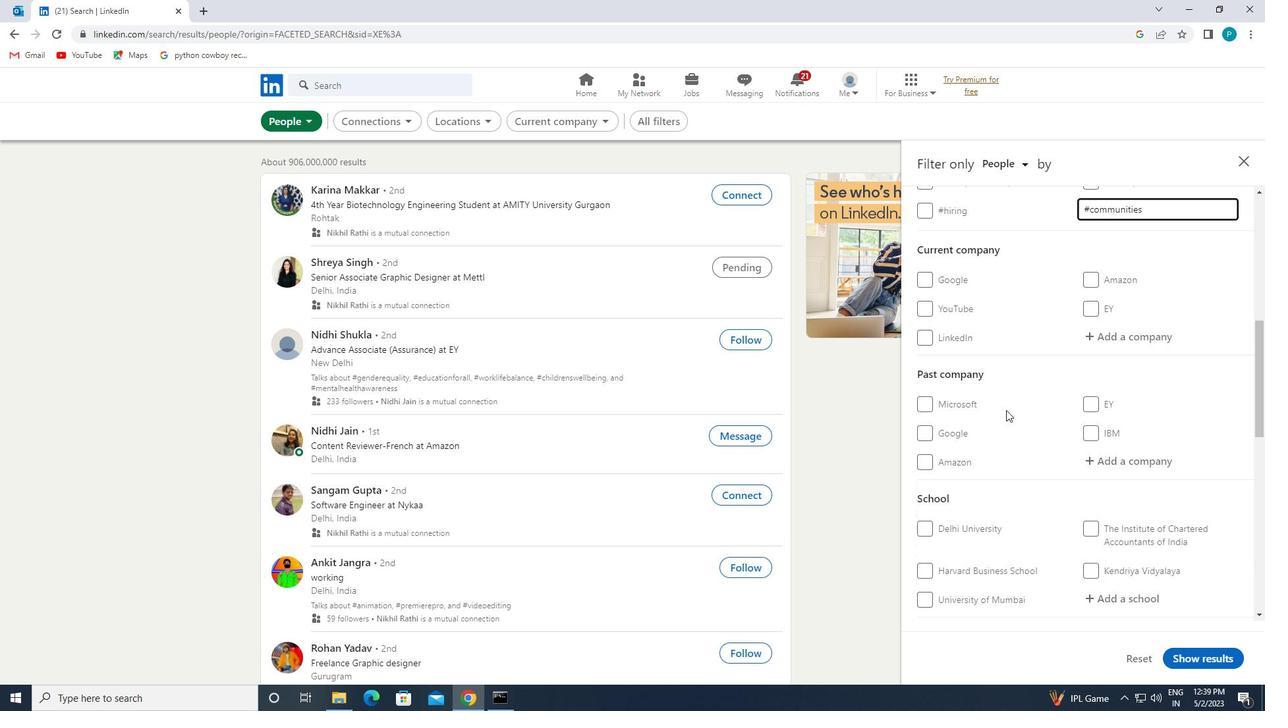 
Action: Mouse scrolled (995, 428) with delta (0, 0)
Screenshot: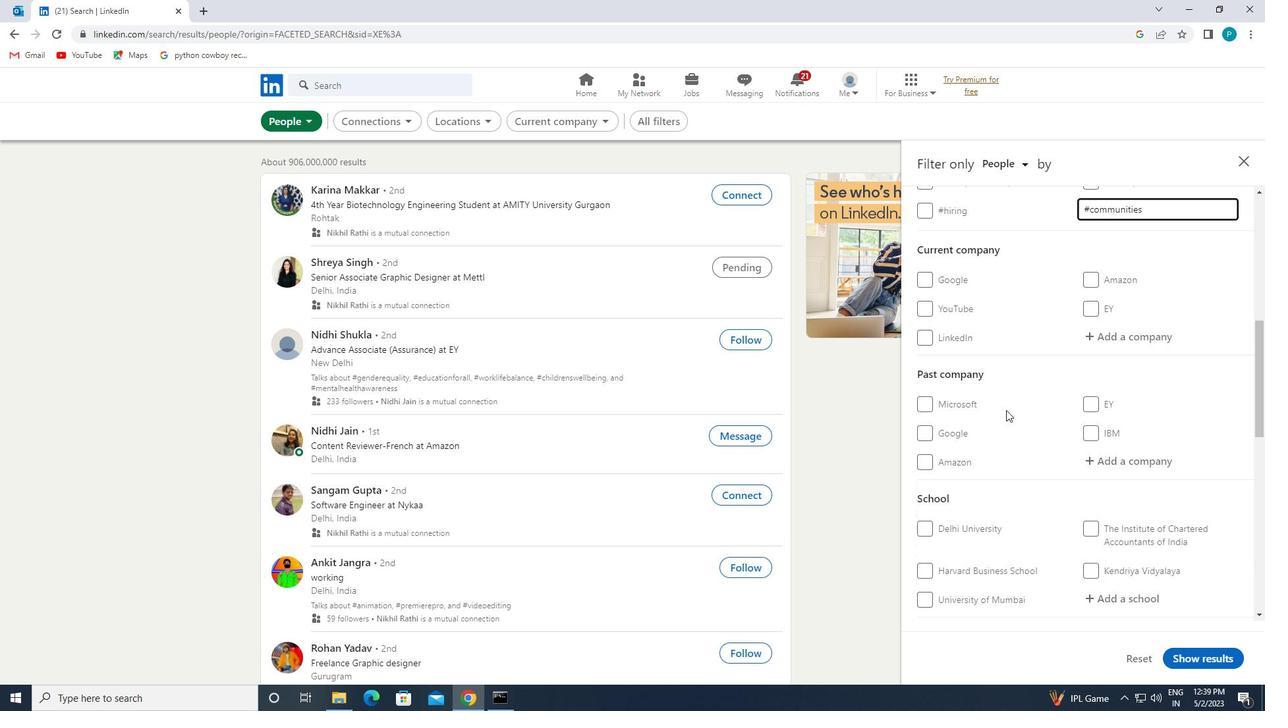 
Action: Mouse moved to (995, 431)
Screenshot: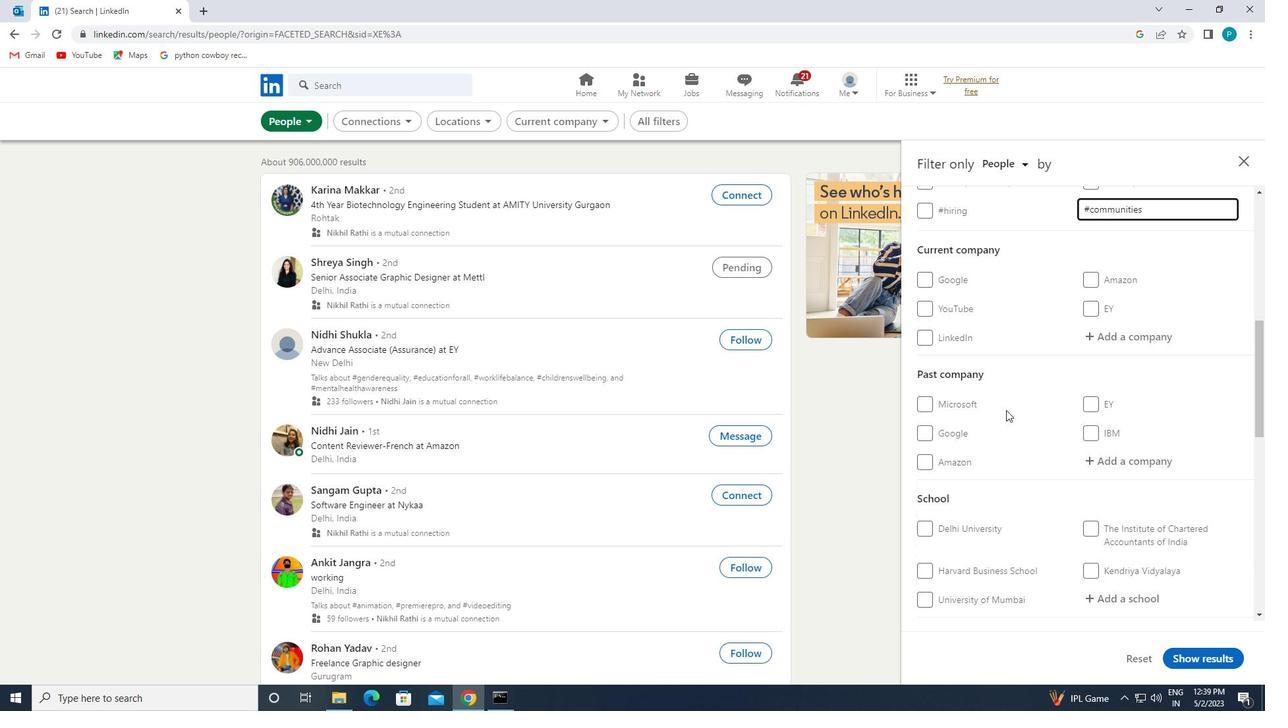 
Action: Mouse scrolled (995, 430) with delta (0, 0)
Screenshot: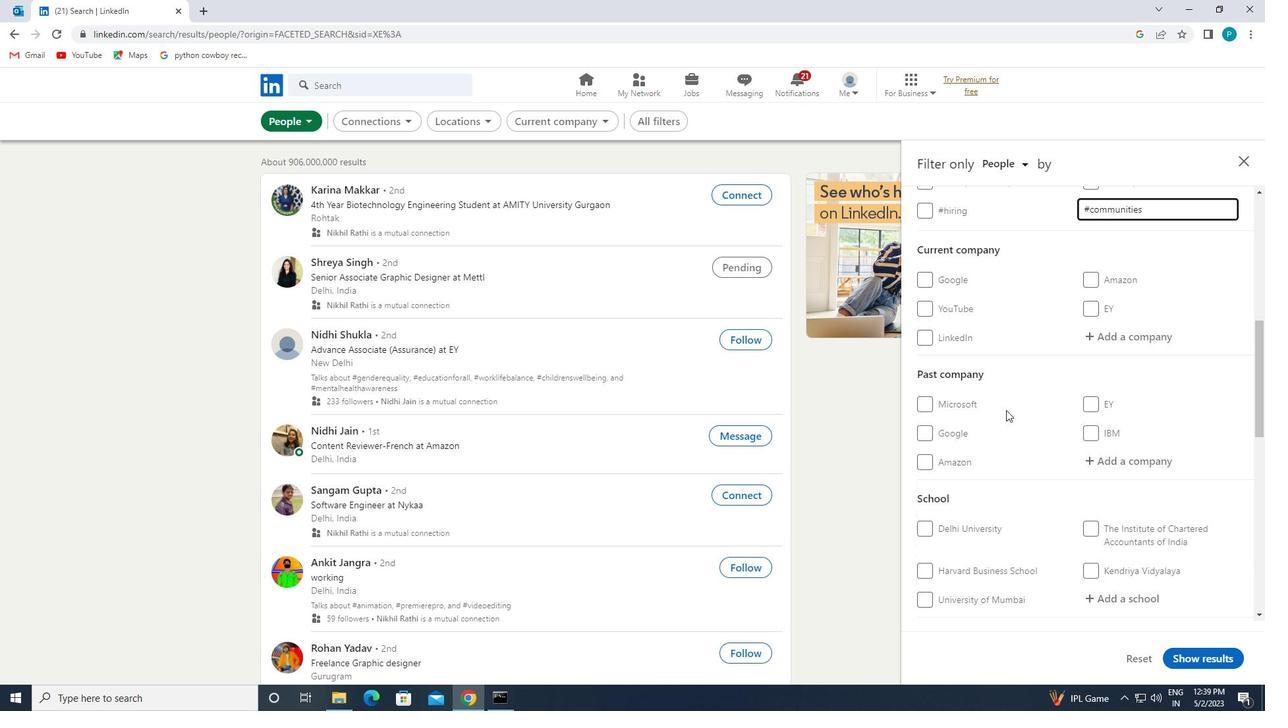 
Action: Mouse moved to (976, 458)
Screenshot: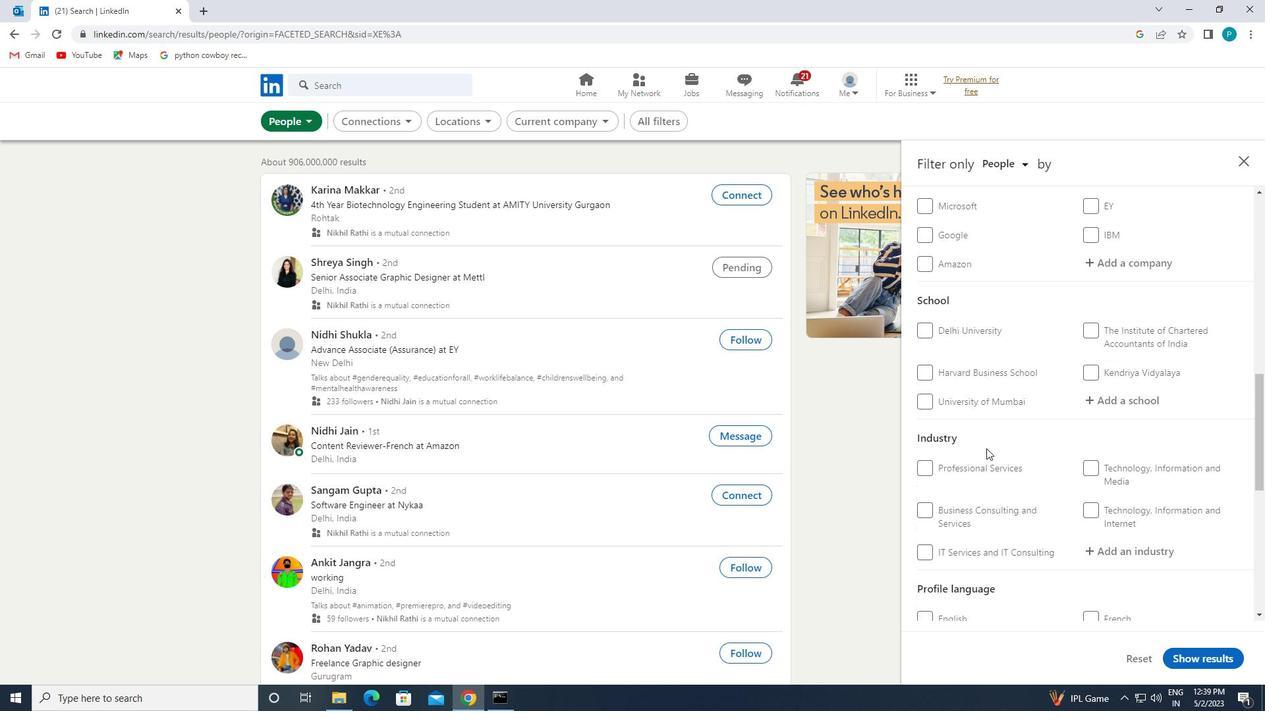 
Action: Mouse scrolled (976, 457) with delta (0, 0)
Screenshot: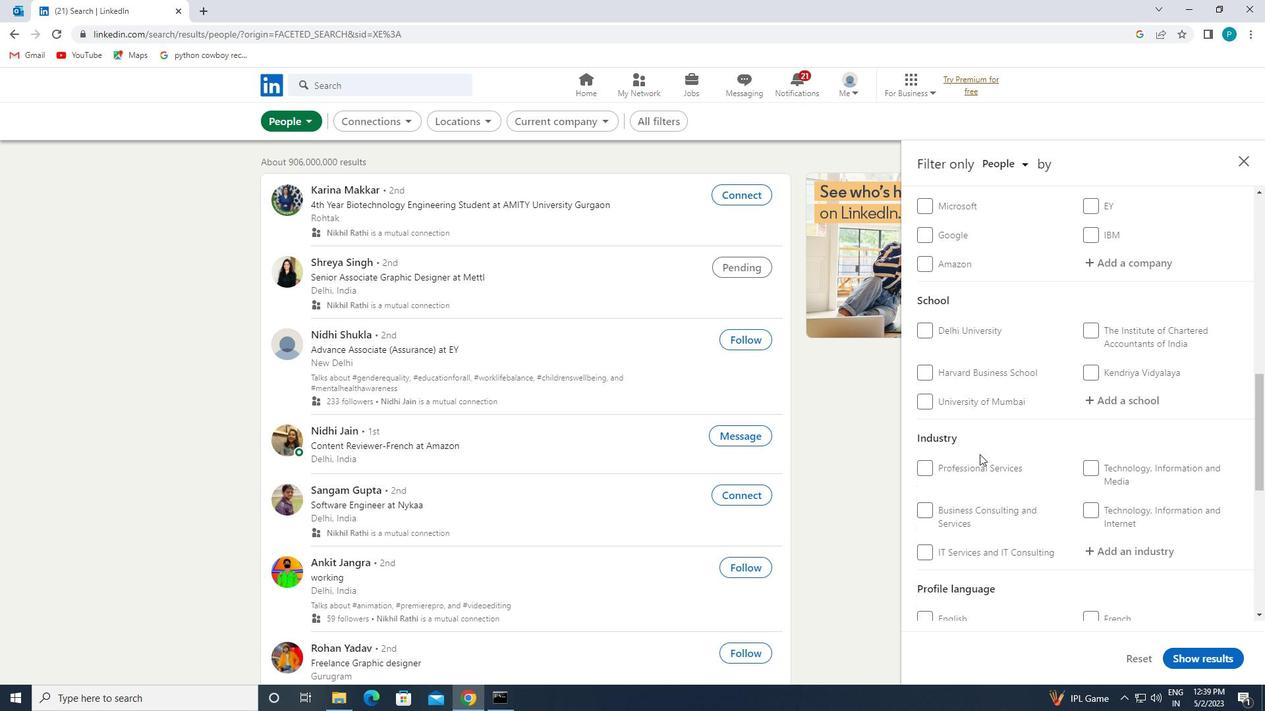 
Action: Mouse moved to (975, 460)
Screenshot: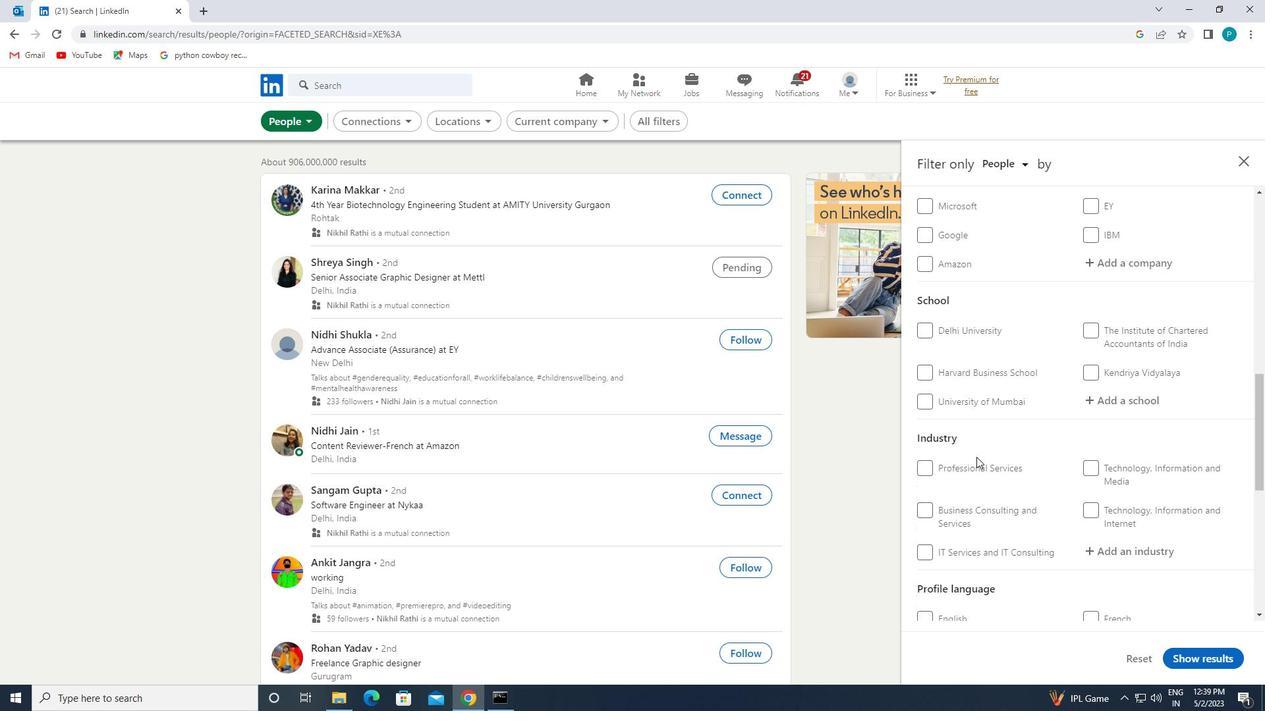 
Action: Mouse scrolled (975, 460) with delta (0, 0)
Screenshot: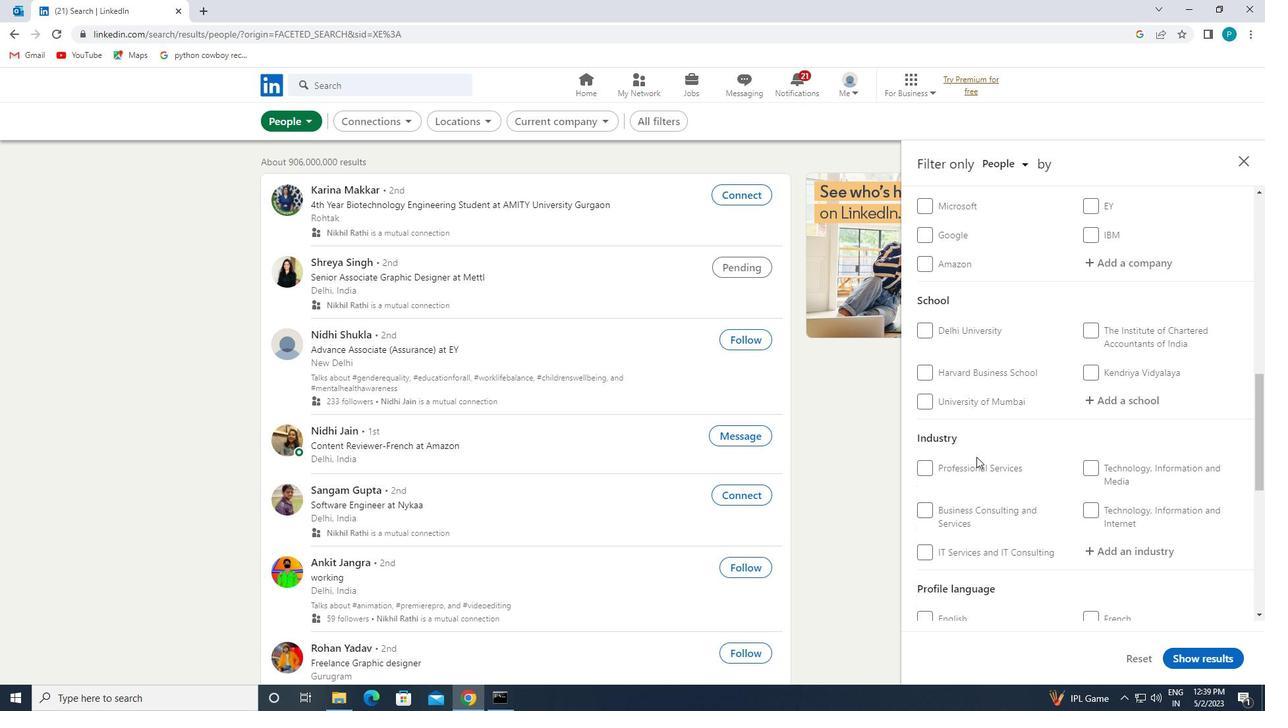 
Action: Mouse scrolled (975, 460) with delta (0, 0)
Screenshot: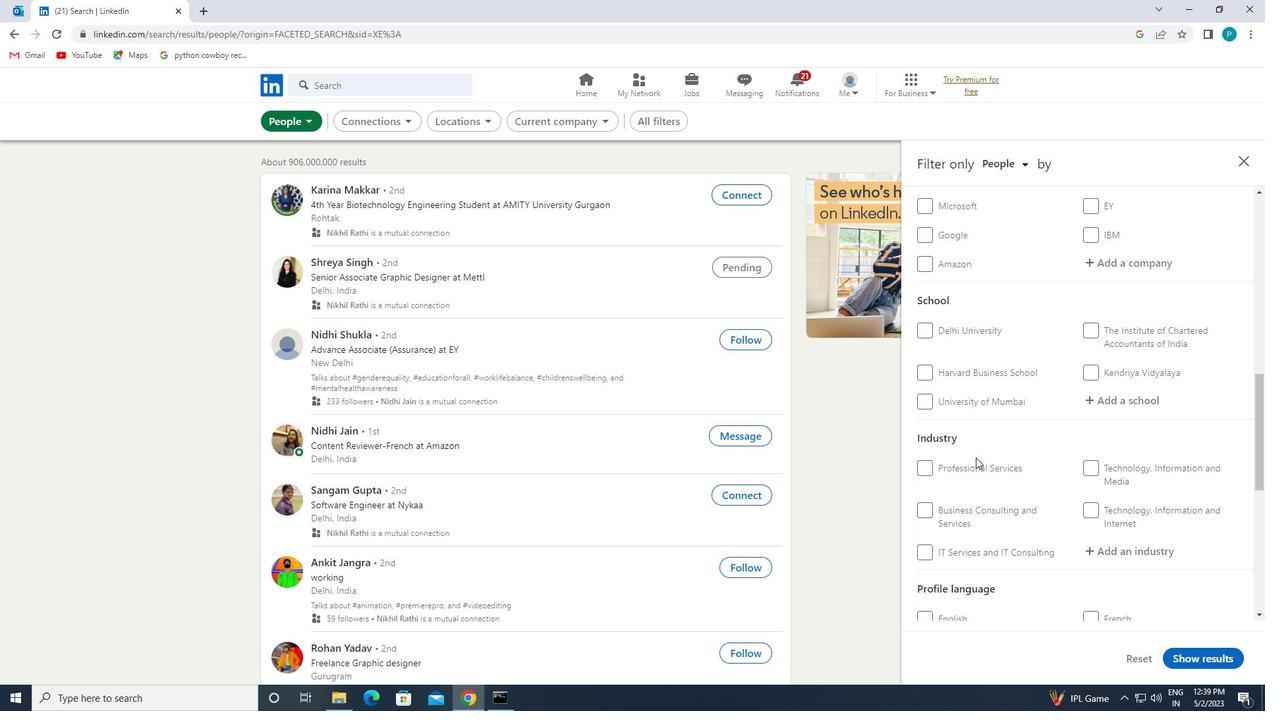 
Action: Mouse moved to (973, 465)
Screenshot: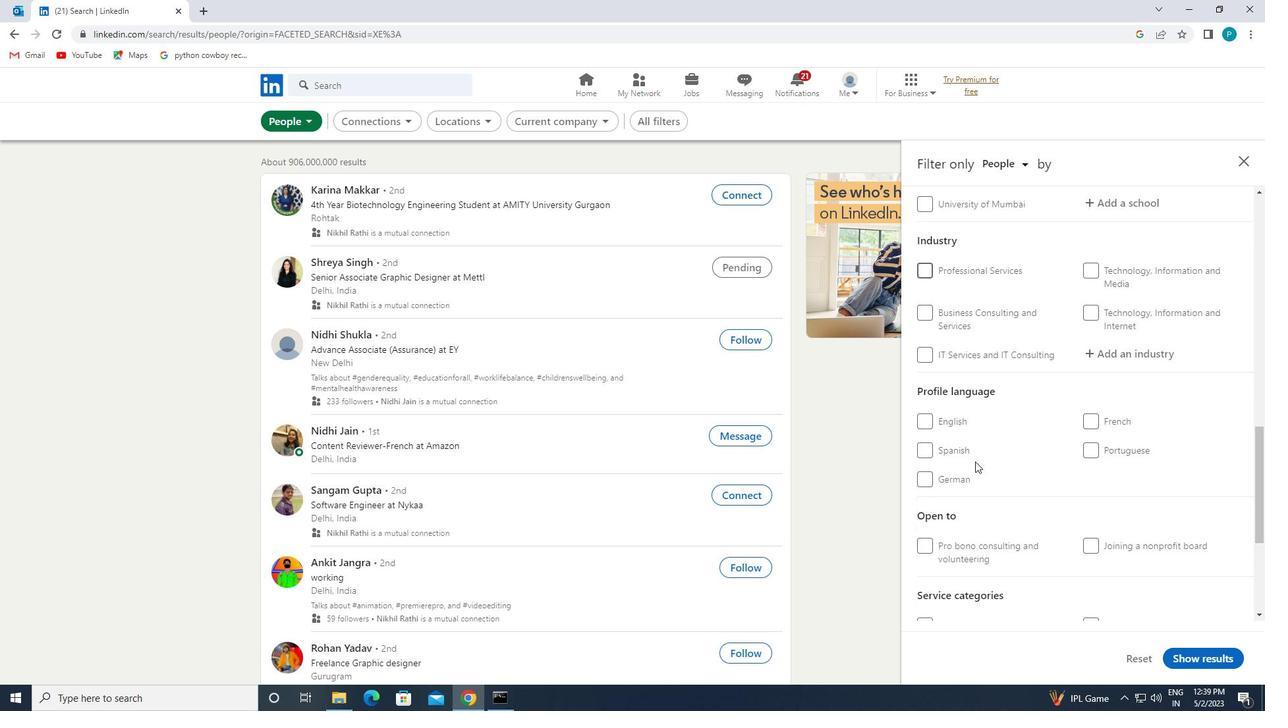 
Action: Mouse scrolled (973, 464) with delta (0, 0)
Screenshot: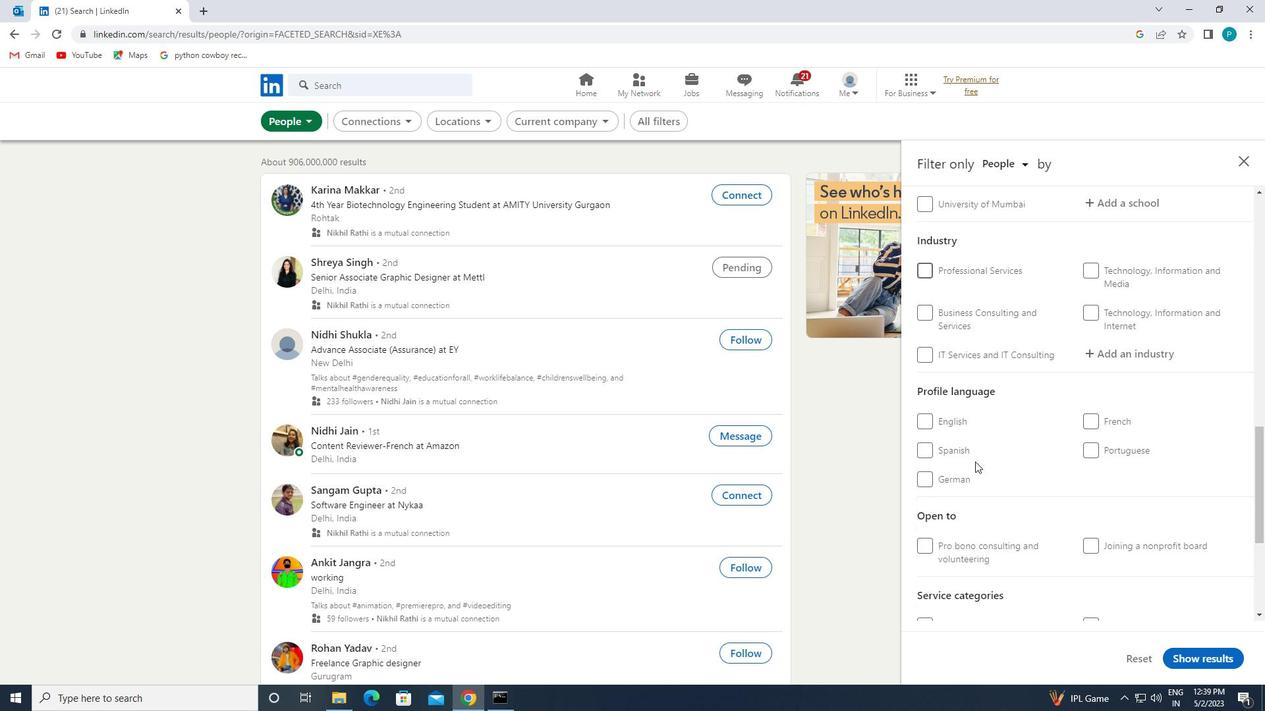 
Action: Mouse moved to (958, 359)
Screenshot: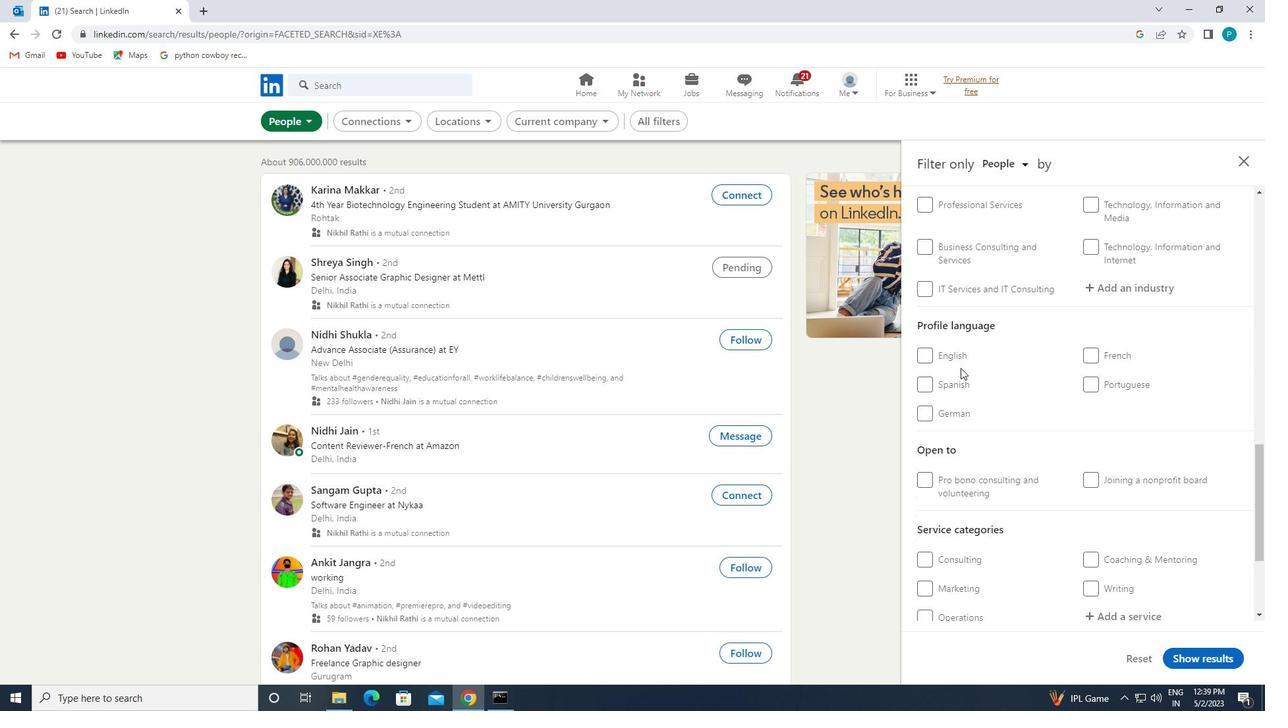 
Action: Mouse pressed left at (958, 359)
Screenshot: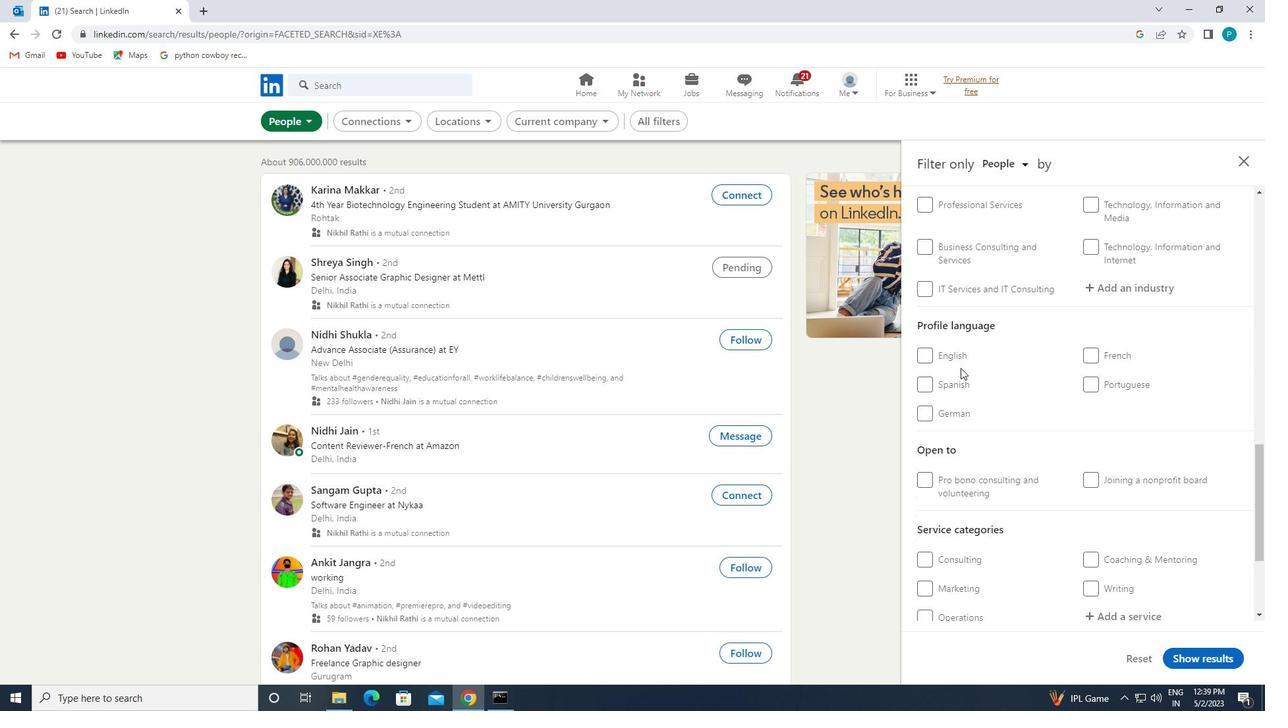
Action: Mouse moved to (1022, 373)
Screenshot: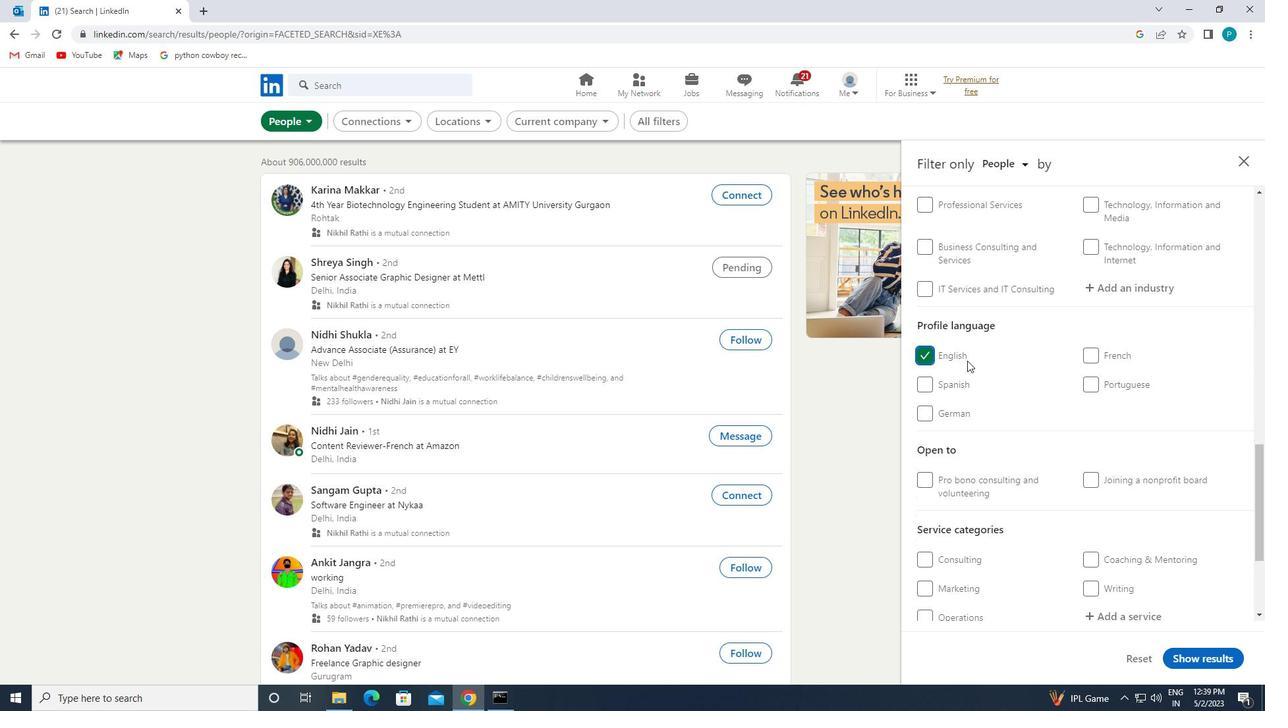
Action: Mouse scrolled (1022, 373) with delta (0, 0)
Screenshot: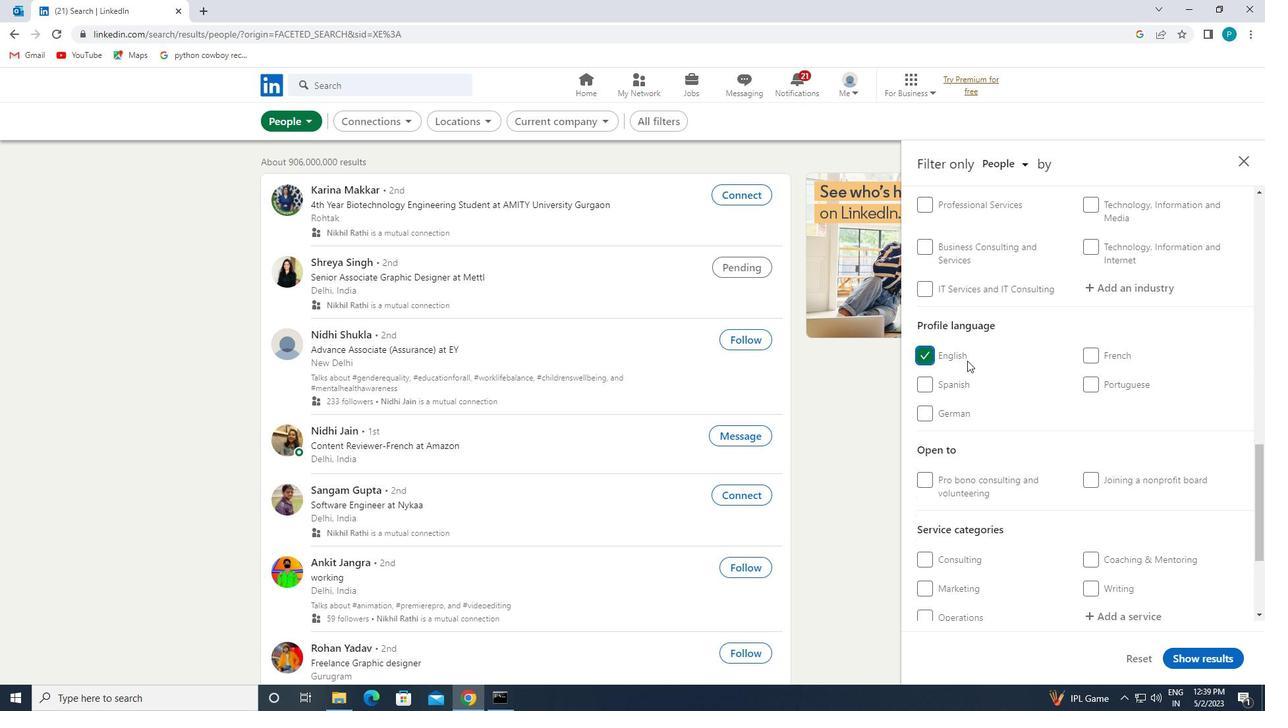 
Action: Mouse scrolled (1022, 373) with delta (0, 0)
Screenshot: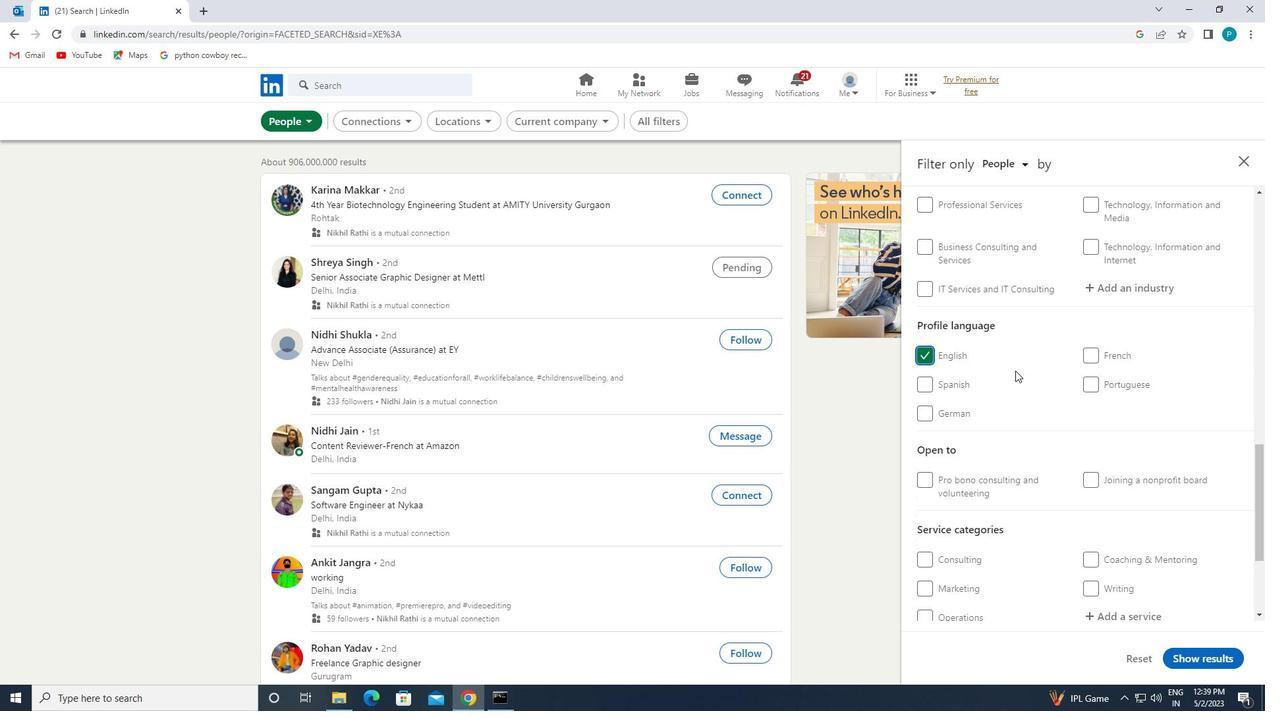
Action: Mouse scrolled (1022, 373) with delta (0, 0)
Screenshot: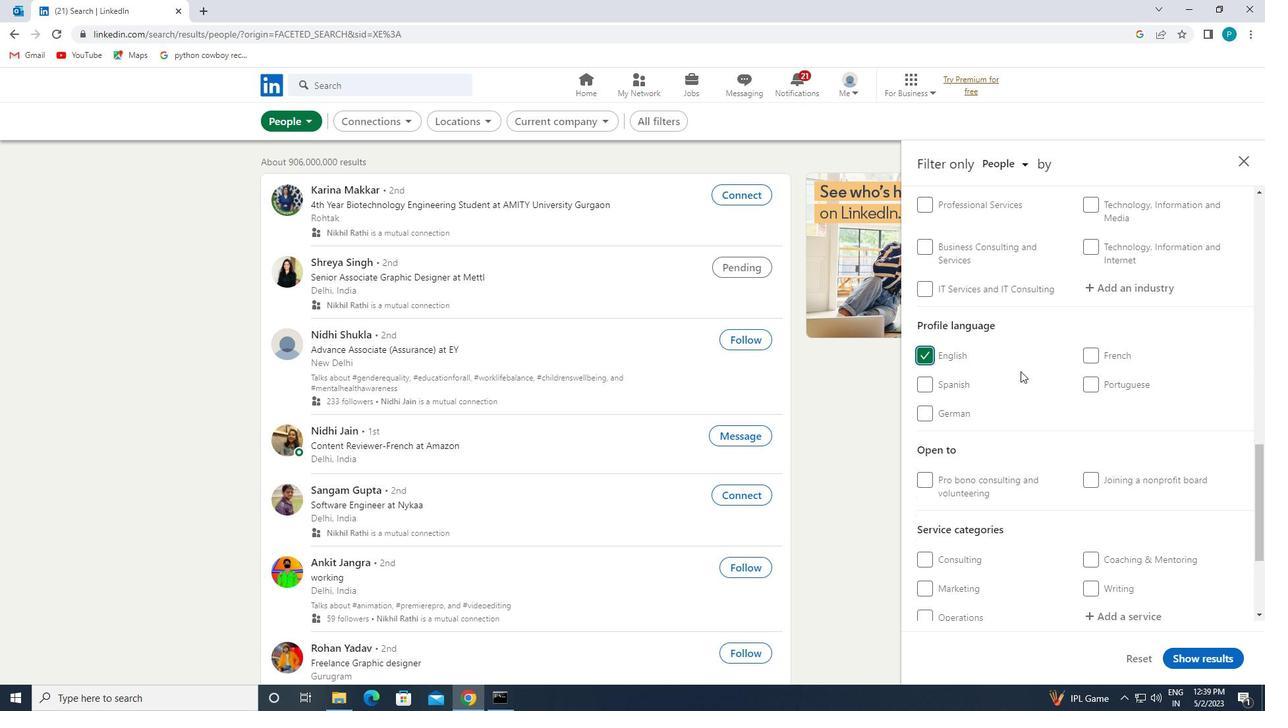 
Action: Mouse moved to (1080, 392)
Screenshot: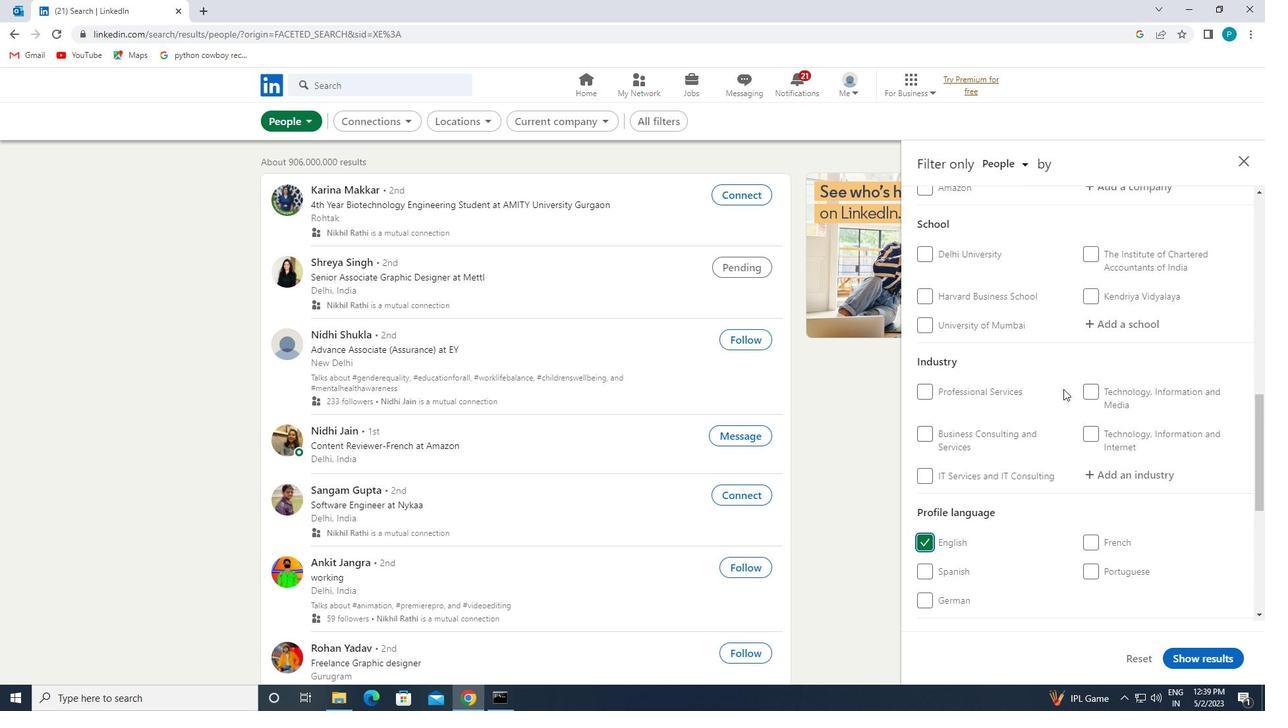 
Action: Mouse scrolled (1080, 392) with delta (0, 0)
Screenshot: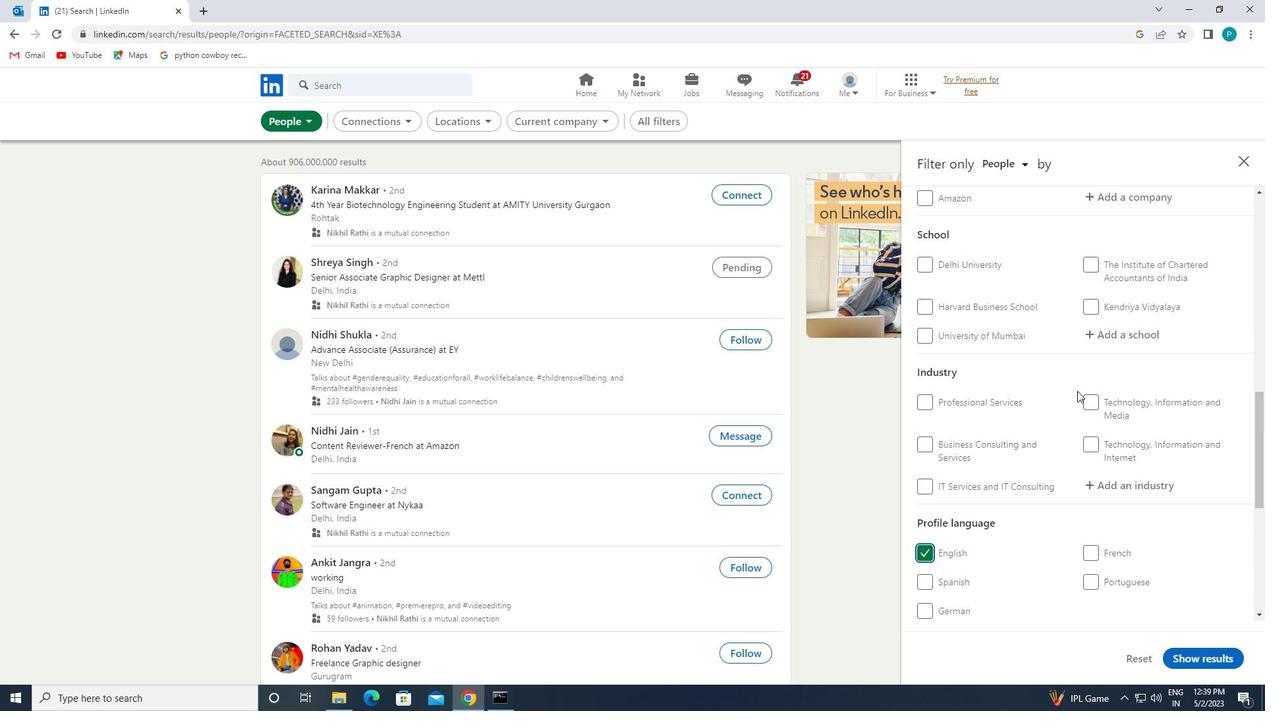
Action: Mouse scrolled (1080, 392) with delta (0, 0)
Screenshot: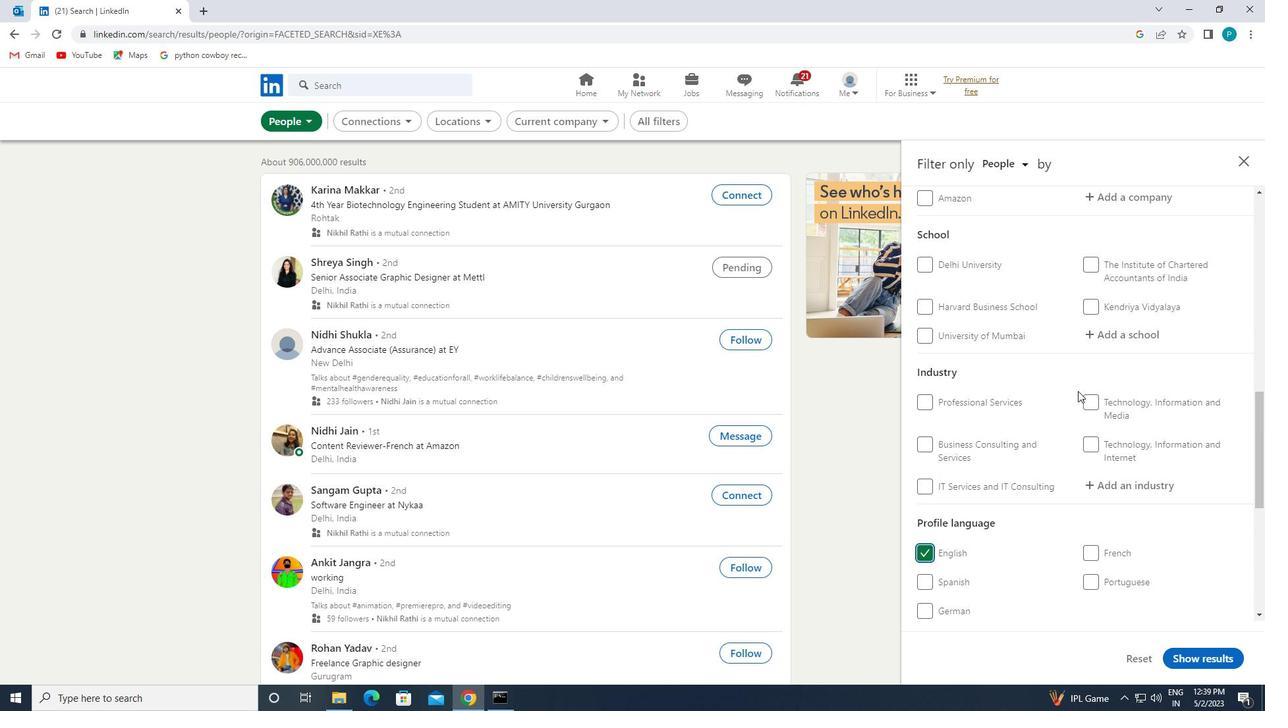 
Action: Mouse scrolled (1080, 392) with delta (0, 0)
Screenshot: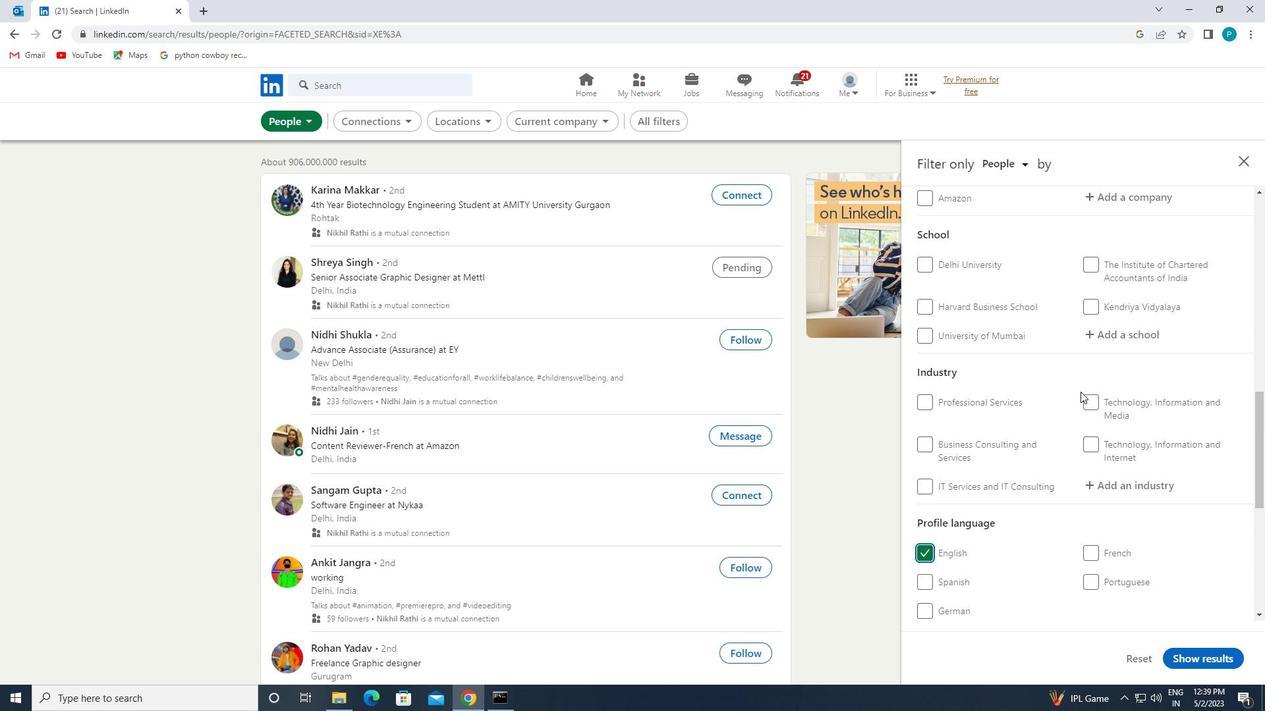 
Action: Mouse moved to (1123, 274)
Screenshot: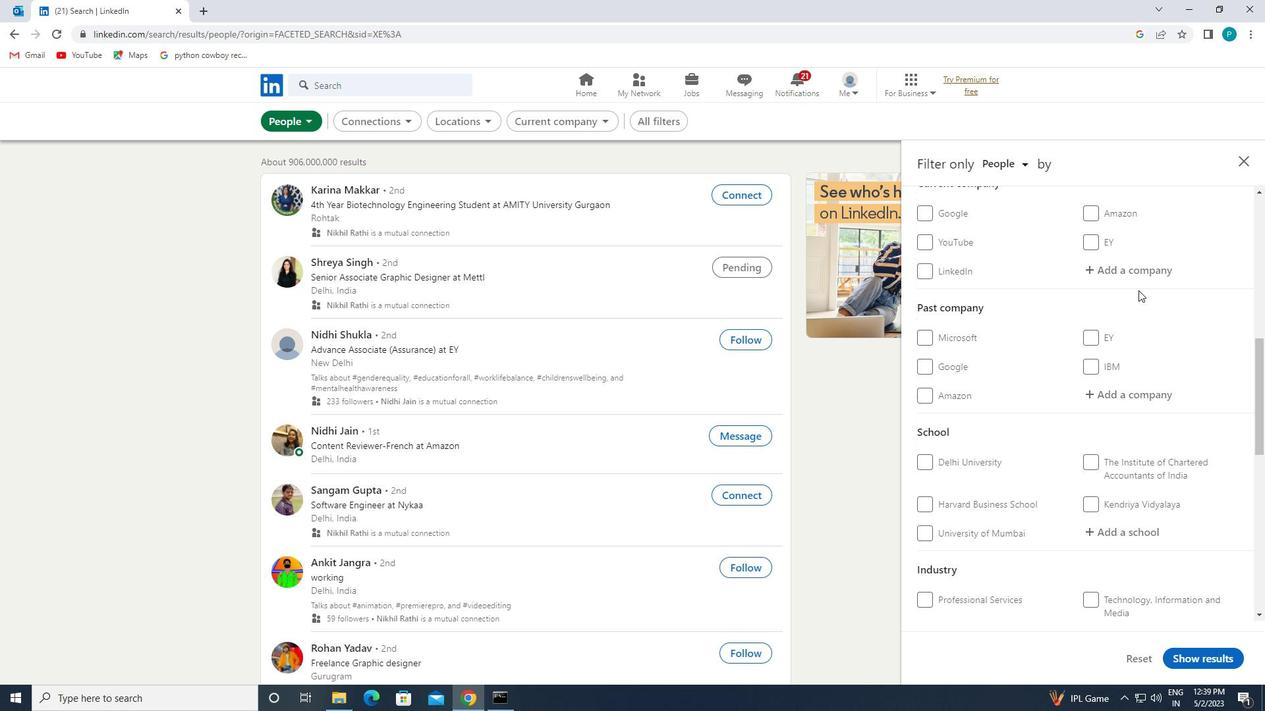 
Action: Mouse pressed left at (1123, 274)
Screenshot: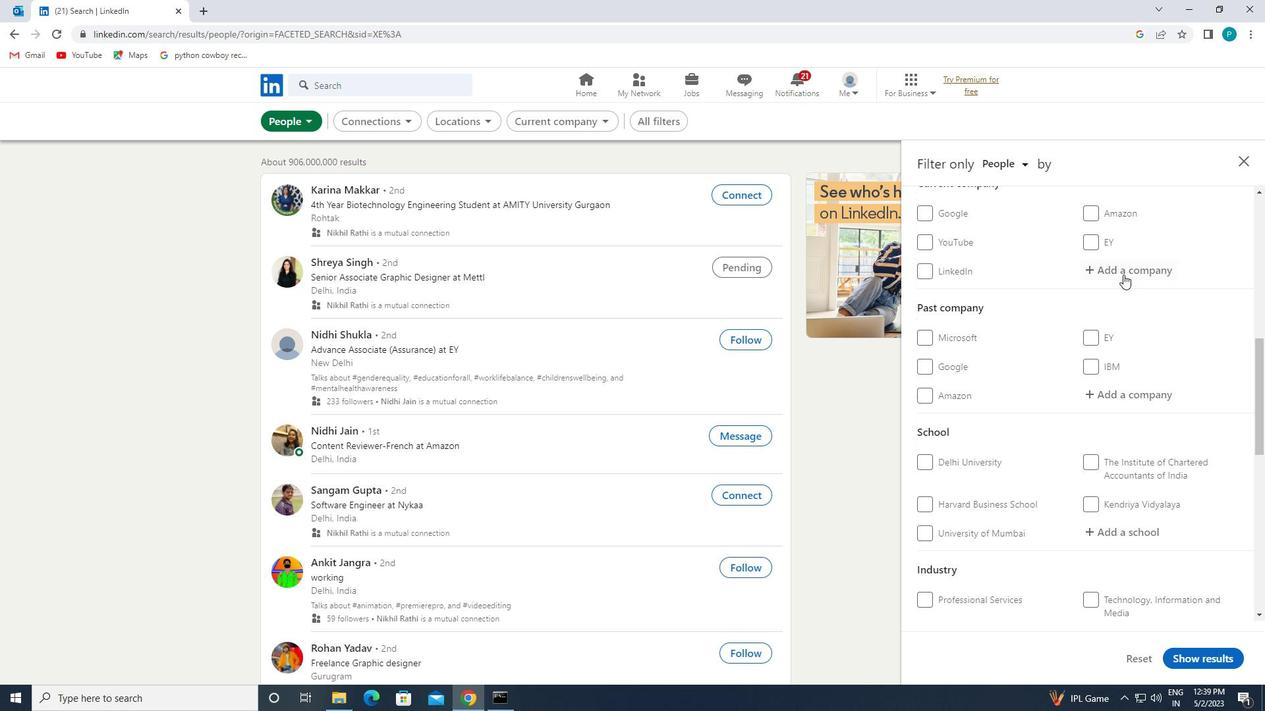 
Action: Key pressed <Key.caps_lock>KEC<Key.space>I<Key.caps_lock>NERNATIONAL
Screenshot: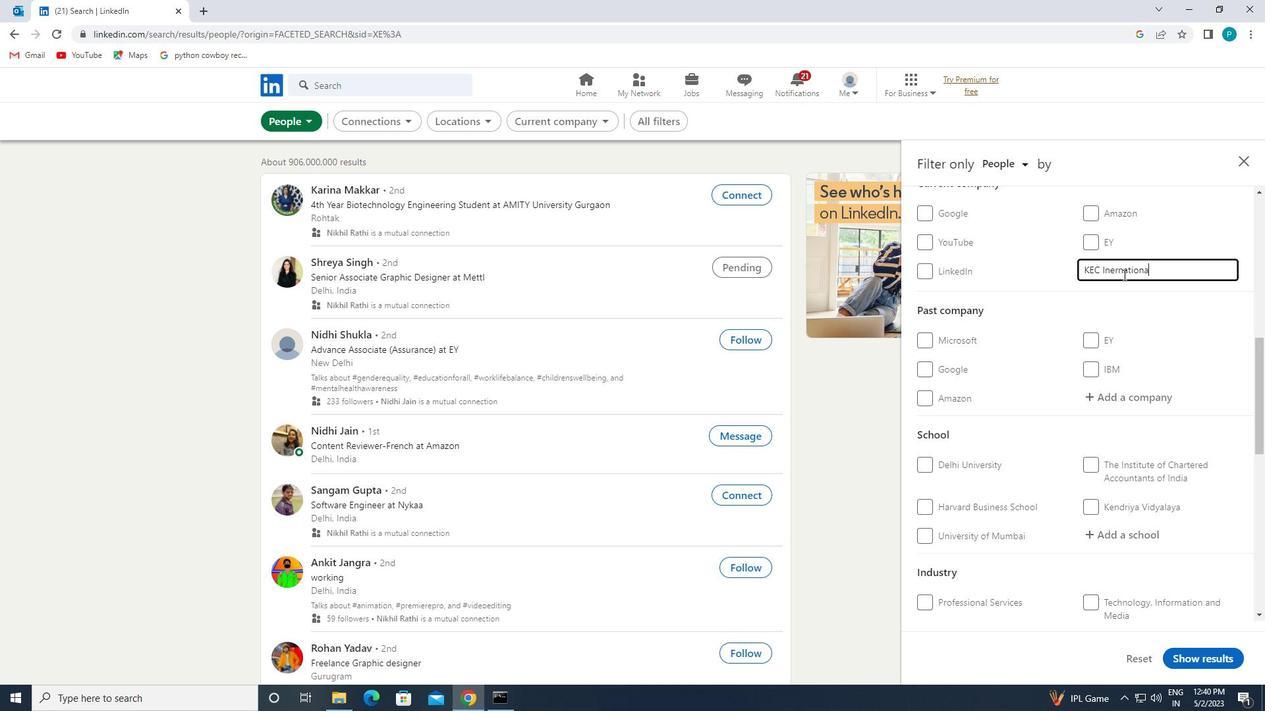 
Action: Mouse moved to (1115, 273)
Screenshot: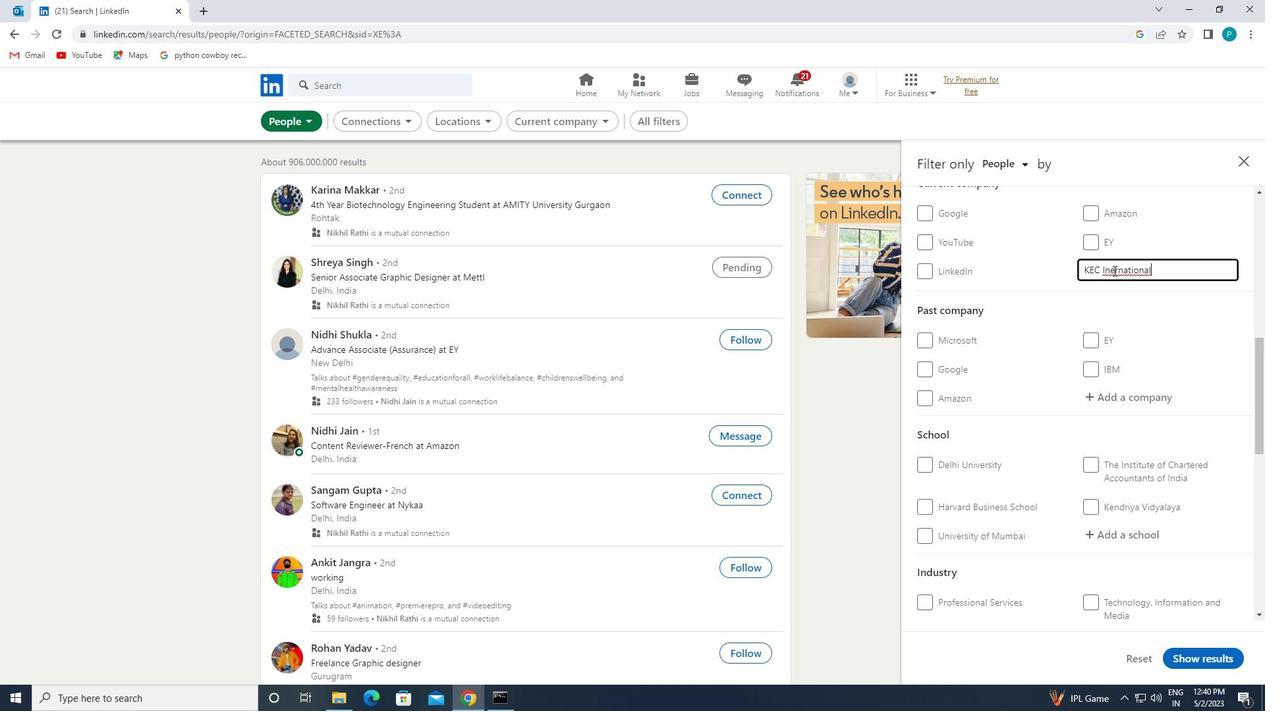 
Action: Mouse pressed left at (1115, 273)
Screenshot: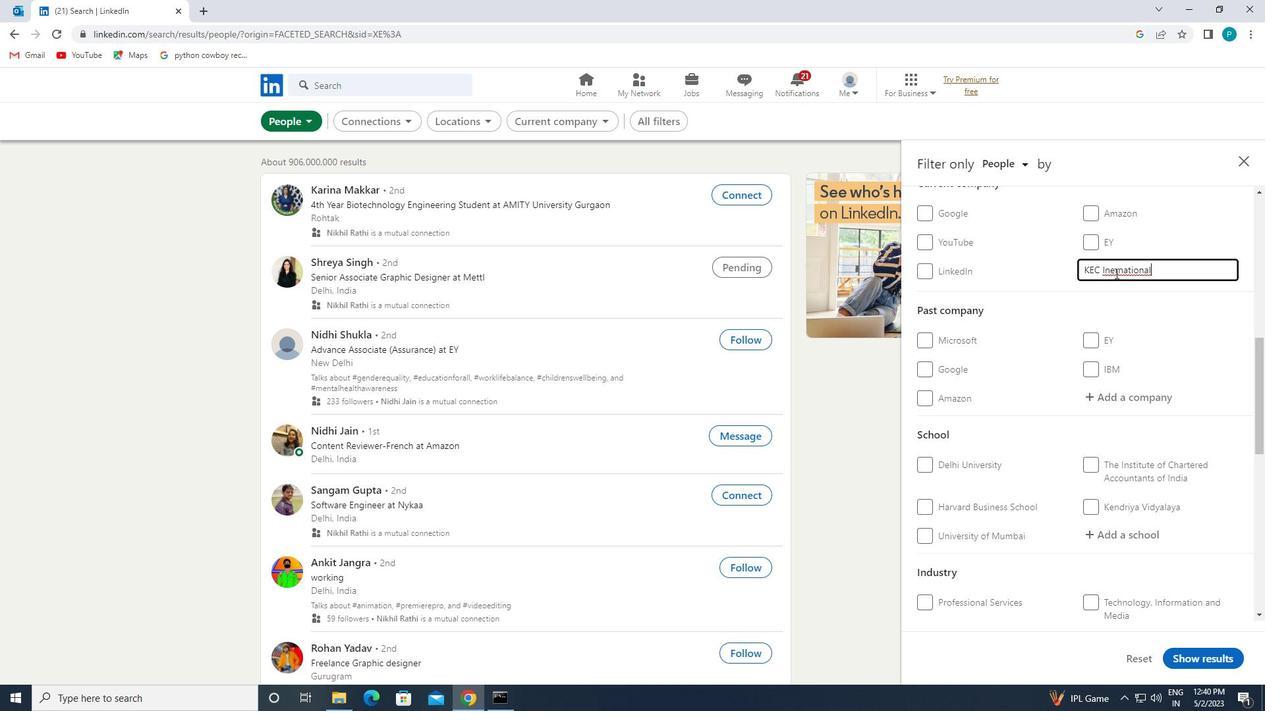 
Action: Mouse moved to (1110, 268)
Screenshot: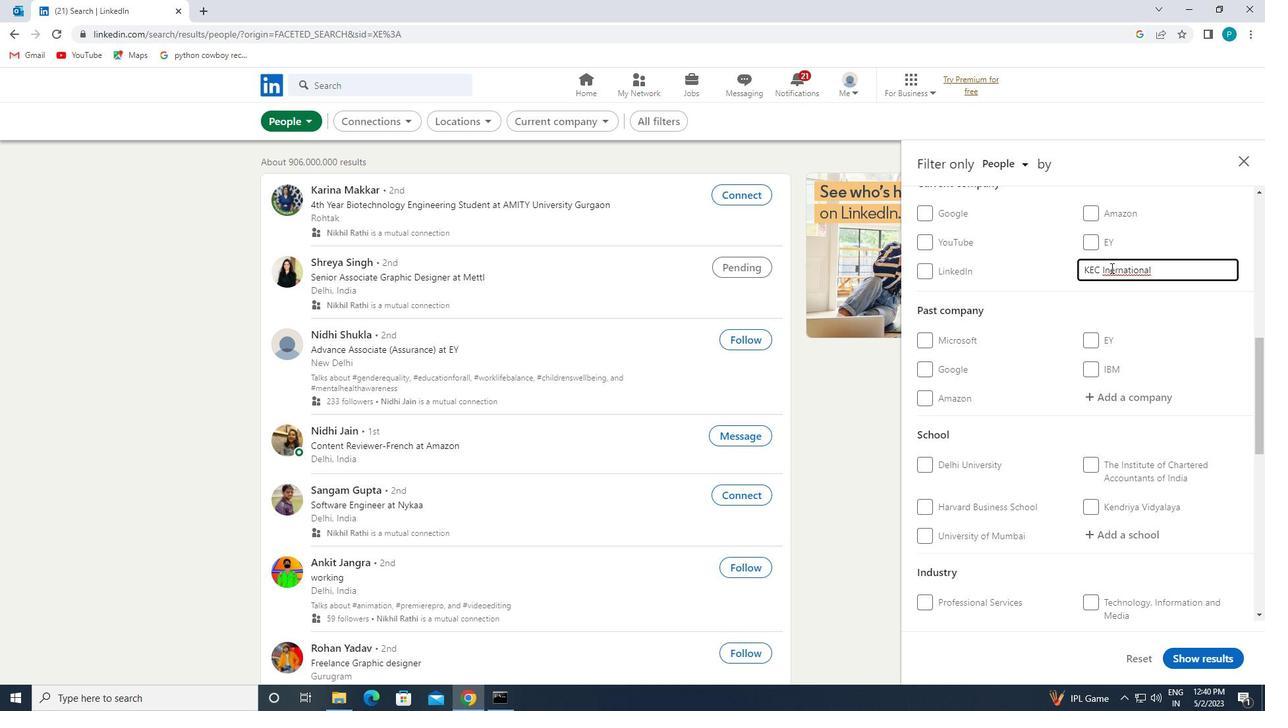 
Action: Mouse pressed left at (1110, 268)
Screenshot: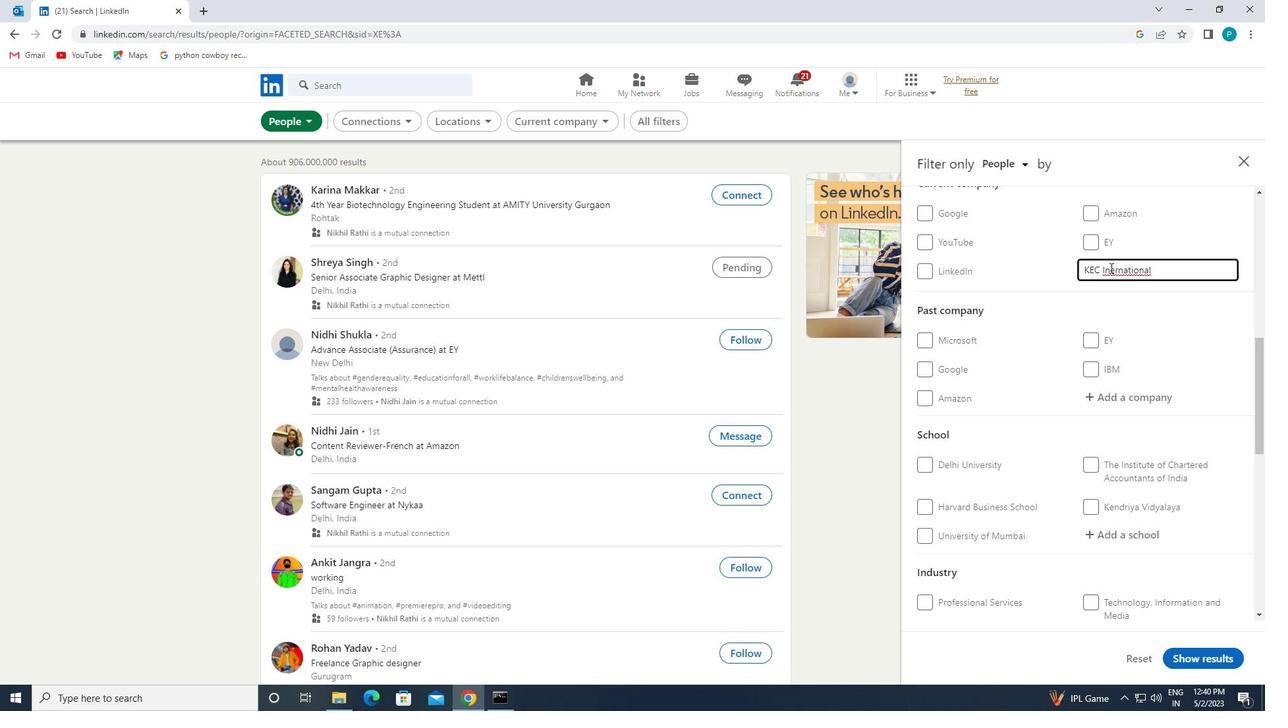 
Action: Mouse moved to (1117, 280)
Screenshot: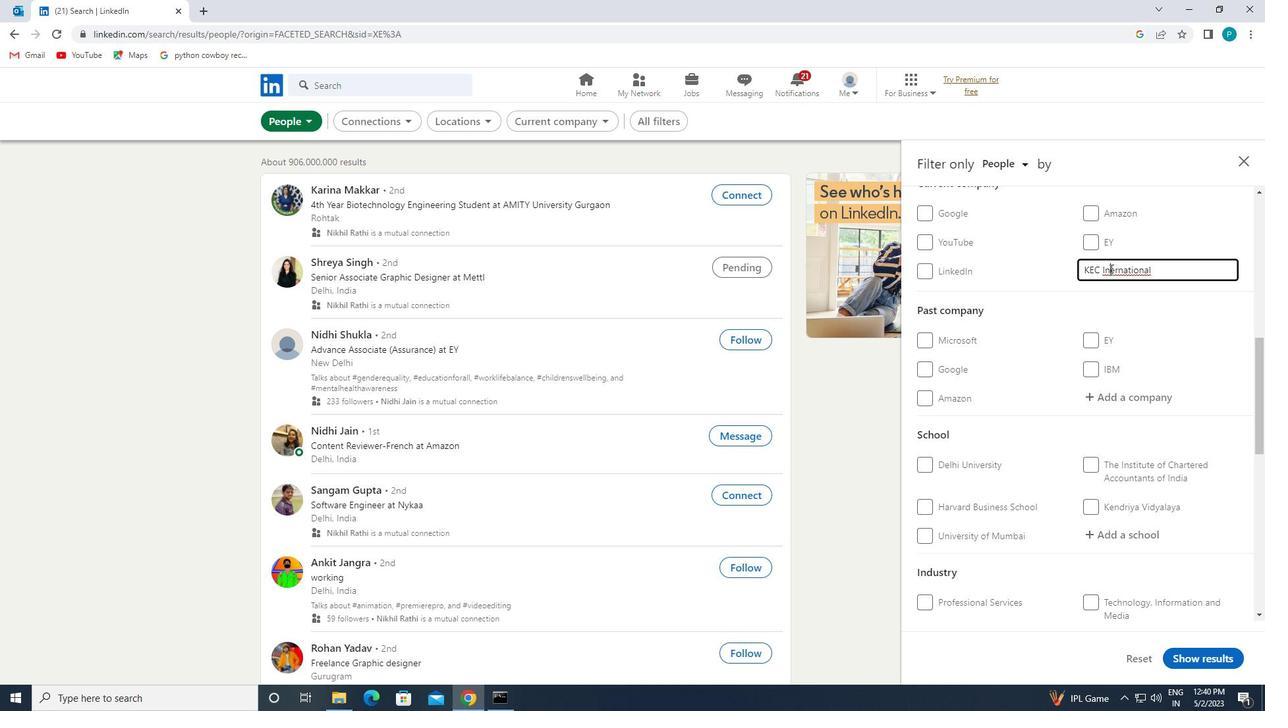 
Action: Key pressed T
Screenshot: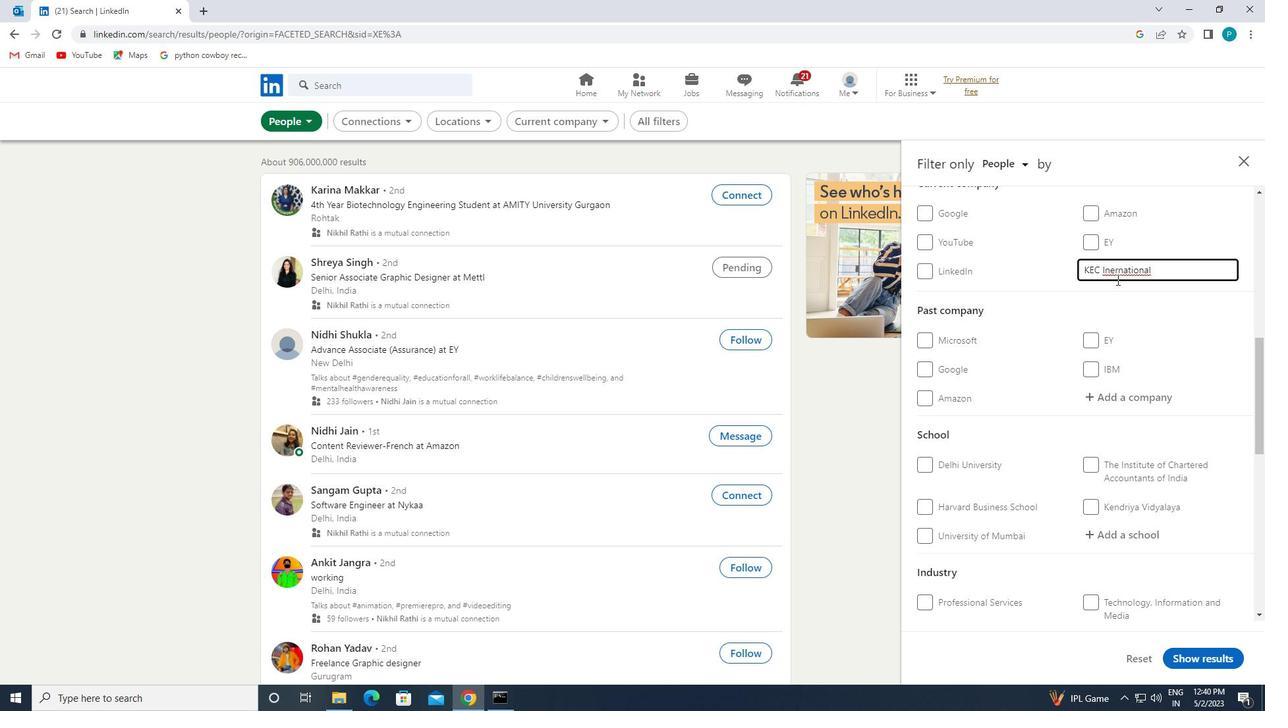 
Action: Mouse moved to (1113, 297)
Screenshot: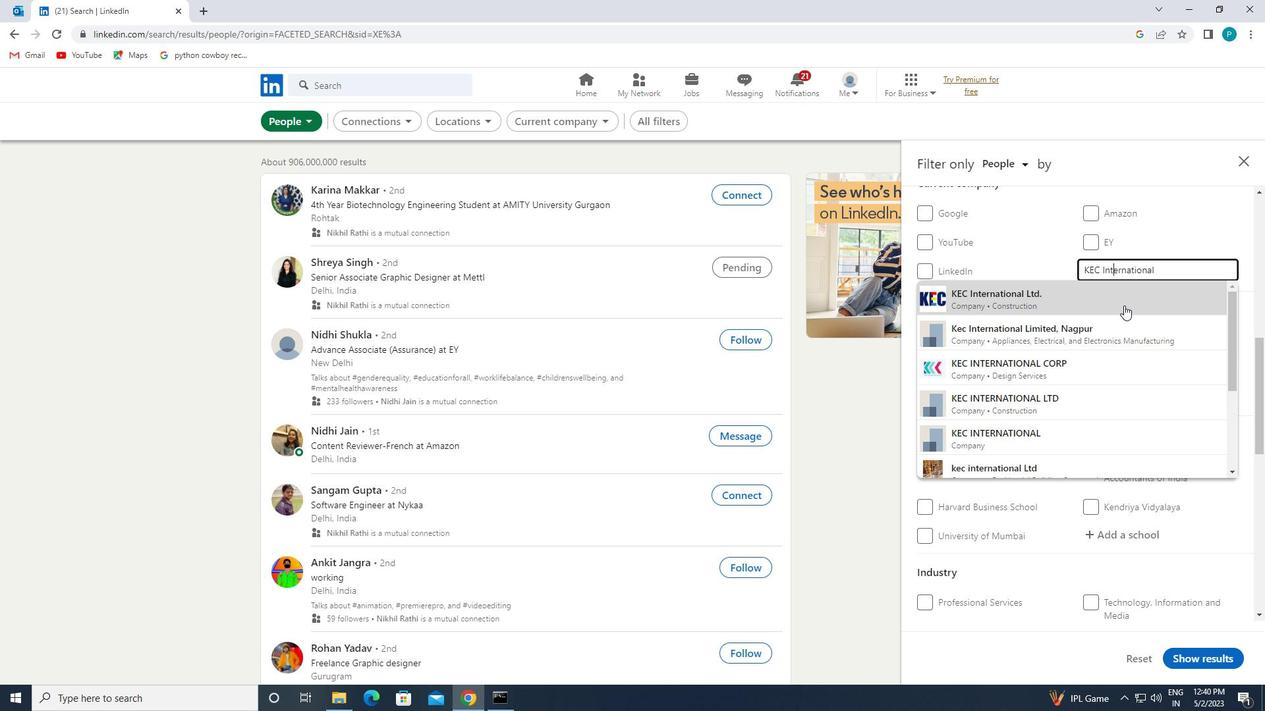 
Action: Mouse pressed left at (1113, 297)
Screenshot: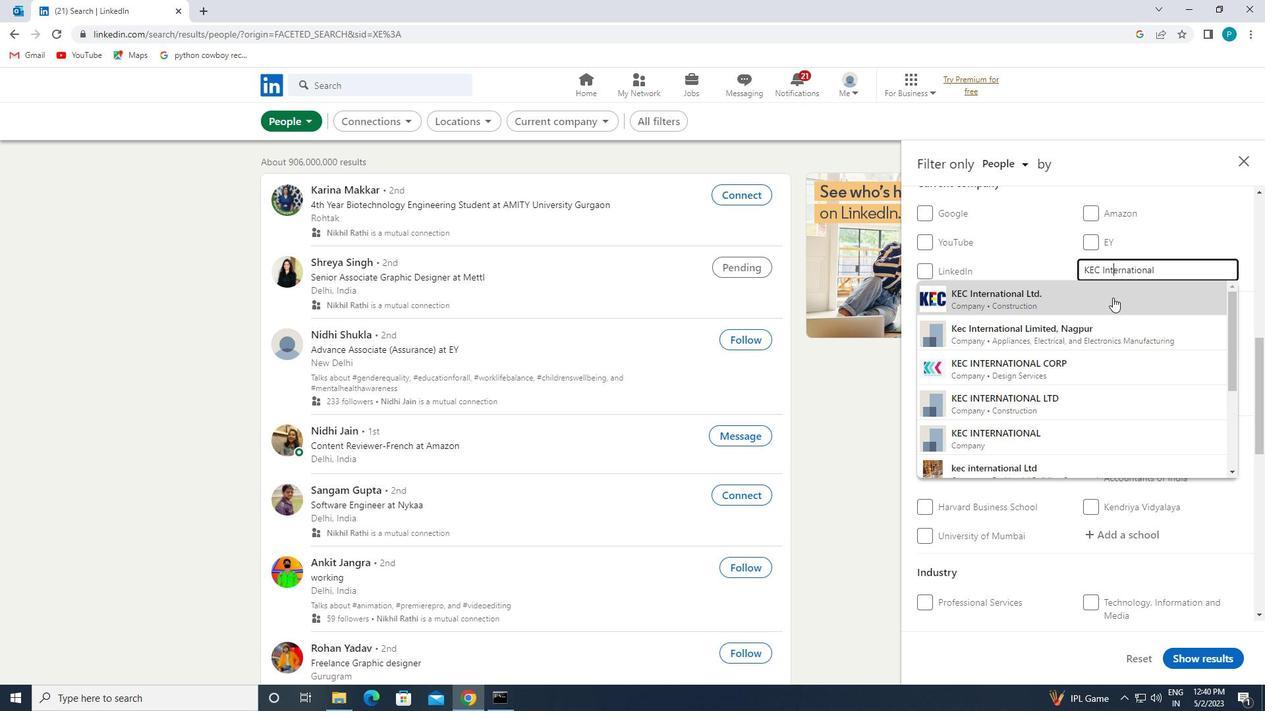 
Action: Mouse scrolled (1113, 296) with delta (0, 0)
Screenshot: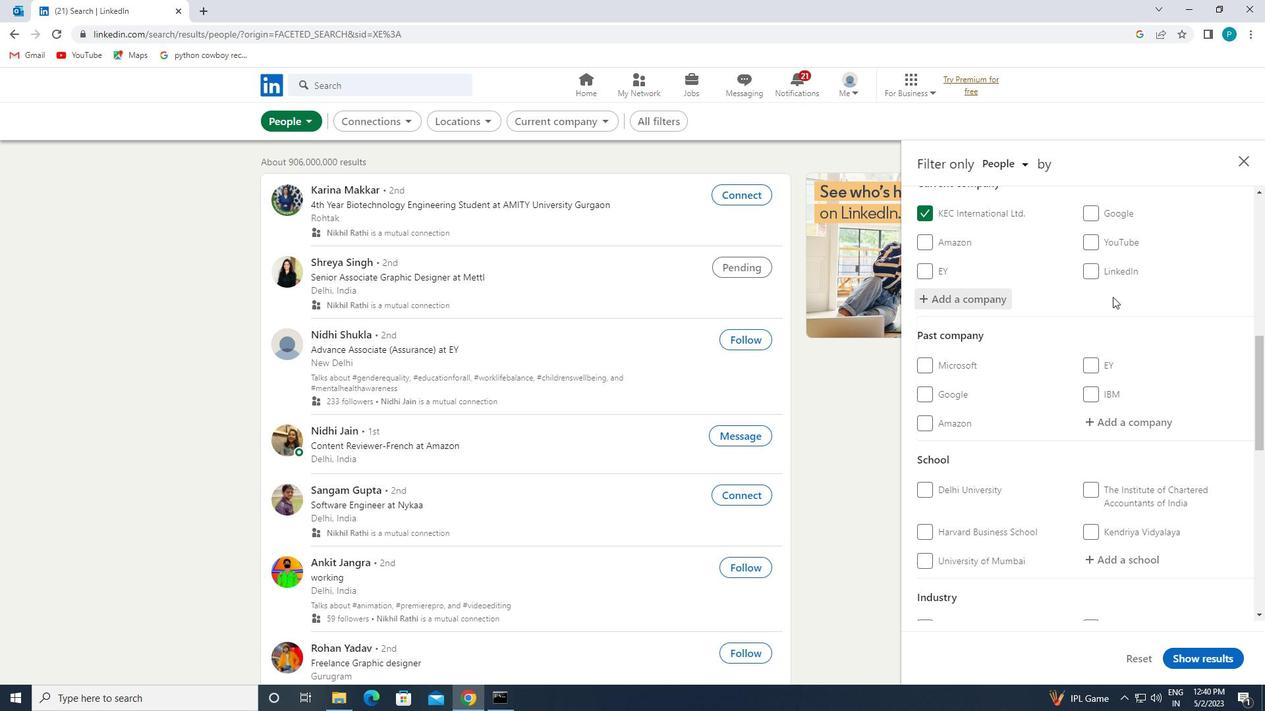 
Action: Mouse scrolled (1113, 296) with delta (0, 0)
Screenshot: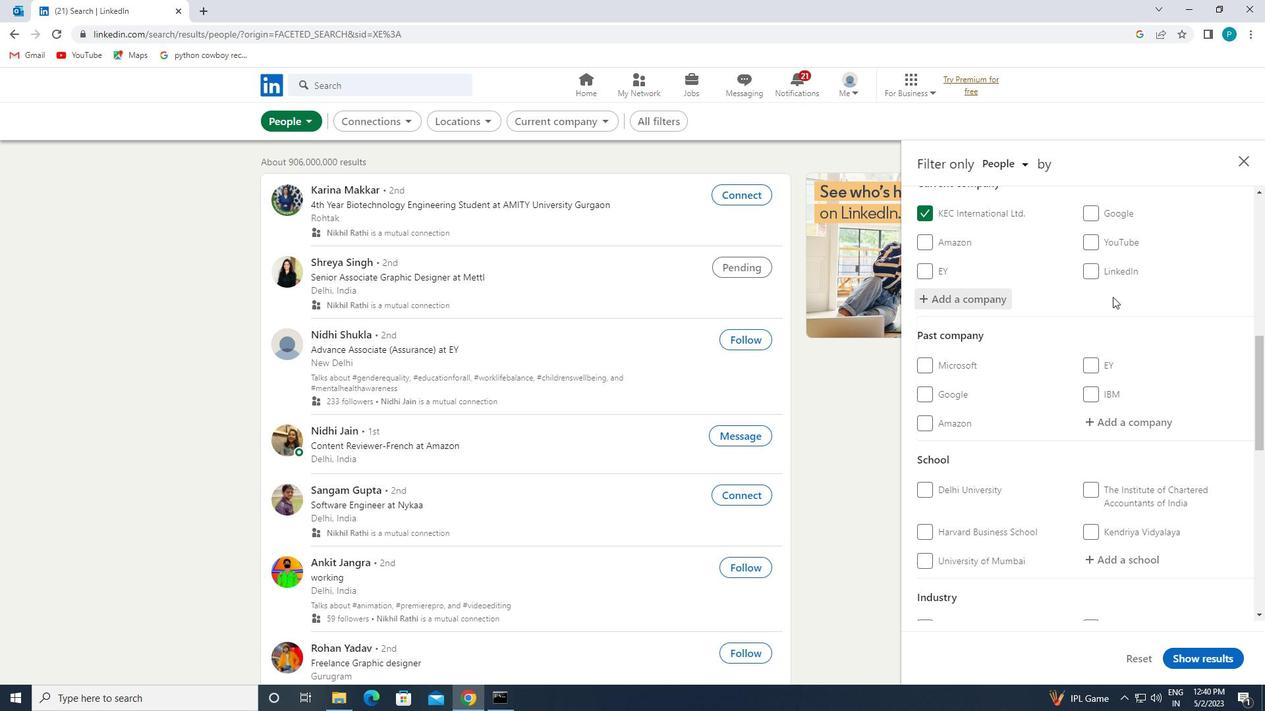 
Action: Mouse moved to (1178, 336)
Screenshot: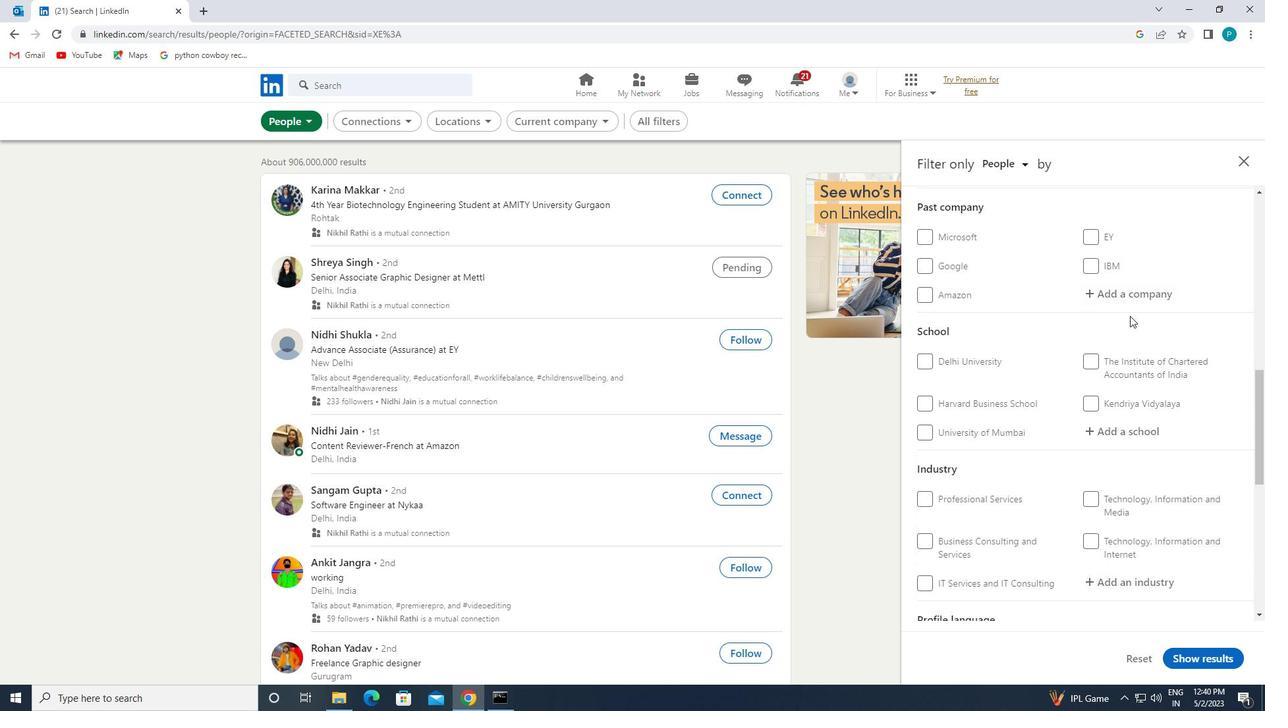 
Action: Mouse scrolled (1178, 336) with delta (0, 0)
Screenshot: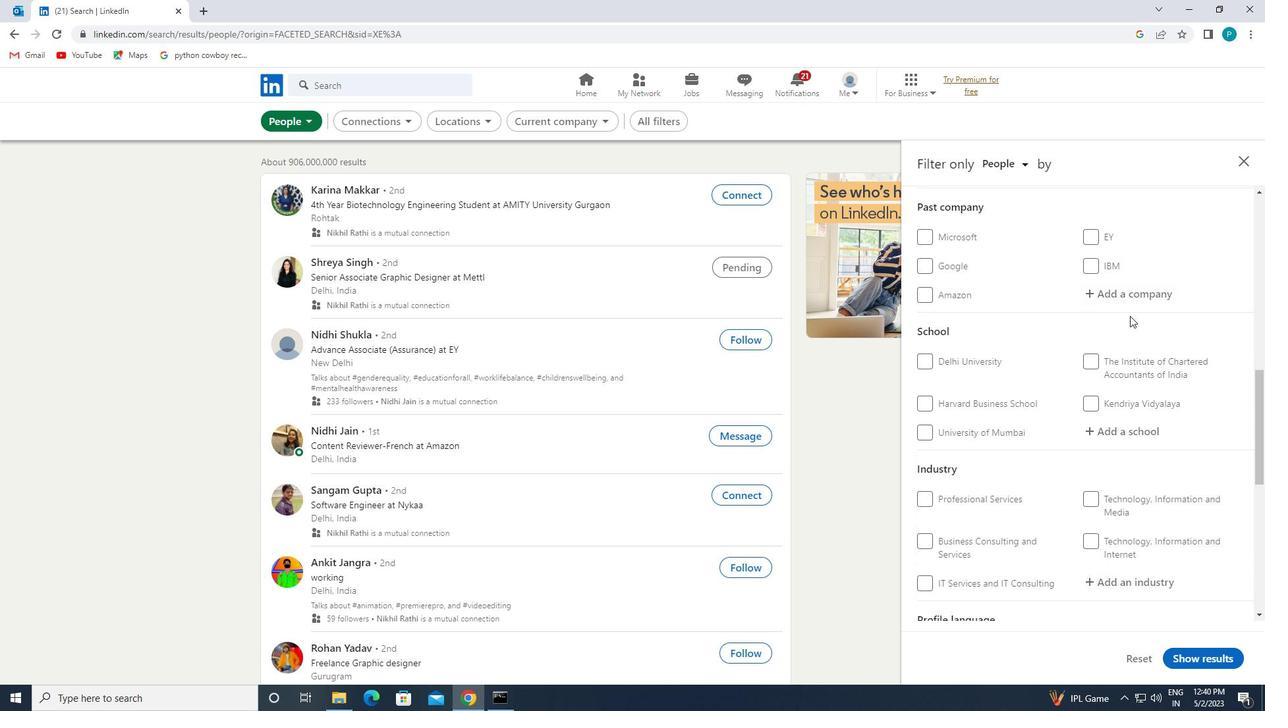 
Action: Mouse moved to (1168, 367)
Screenshot: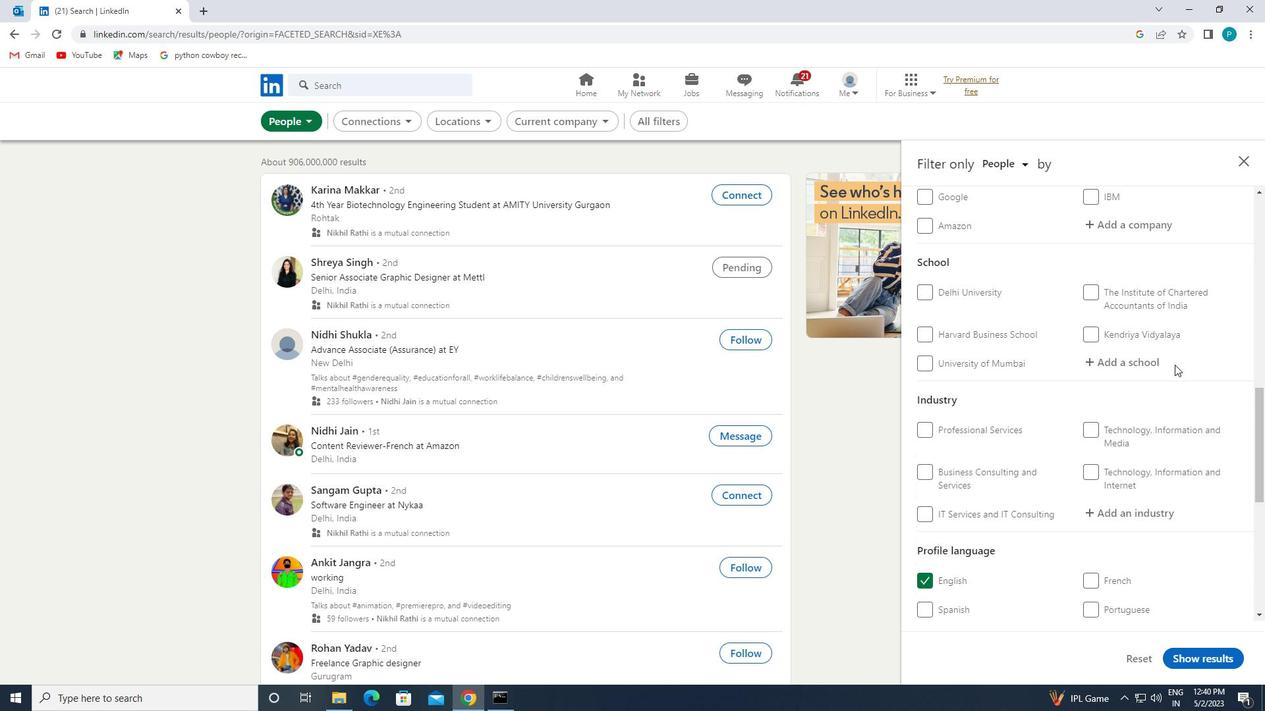 
Action: Mouse pressed left at (1168, 367)
Screenshot: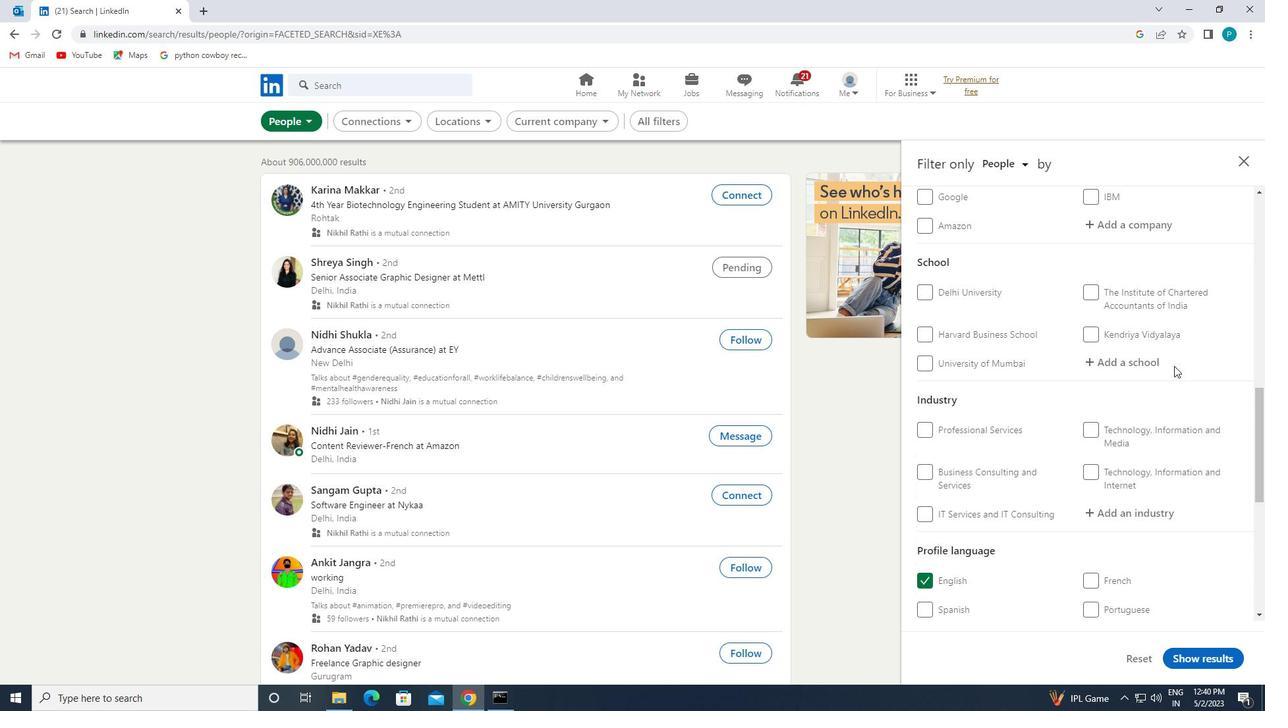 
Action: Mouse moved to (1139, 363)
Screenshot: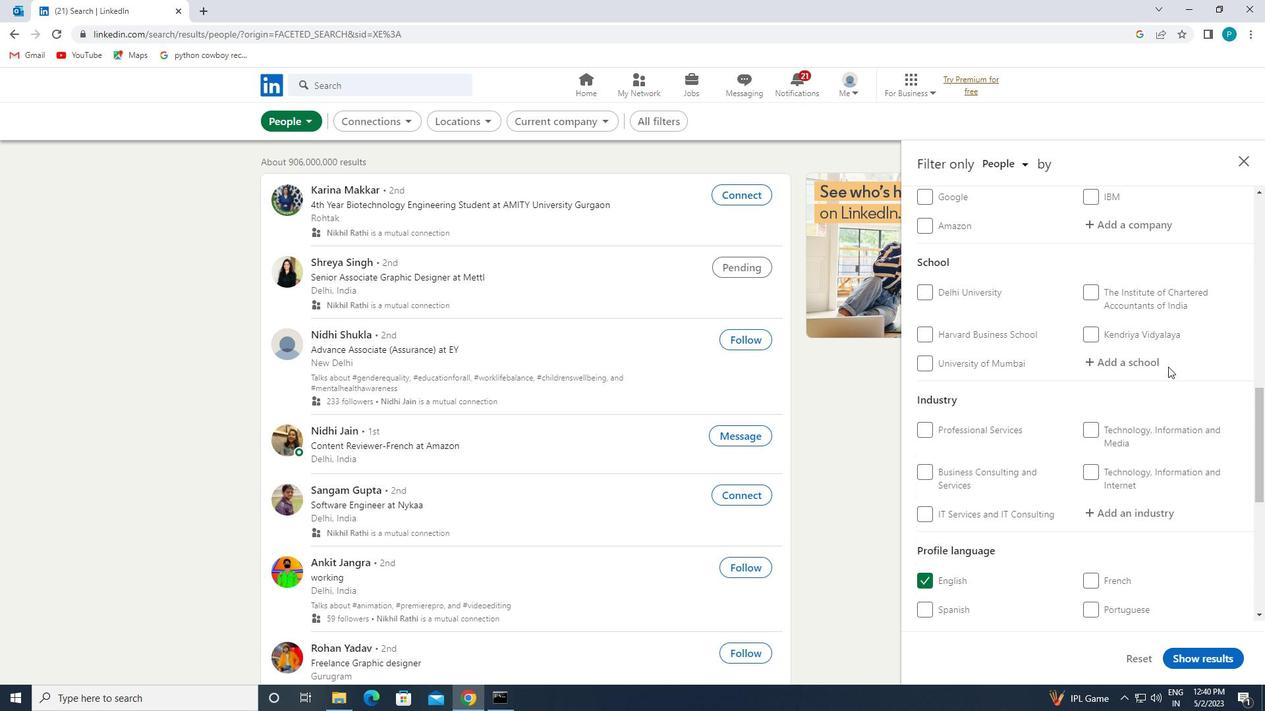 
Action: Mouse pressed left at (1139, 363)
Screenshot: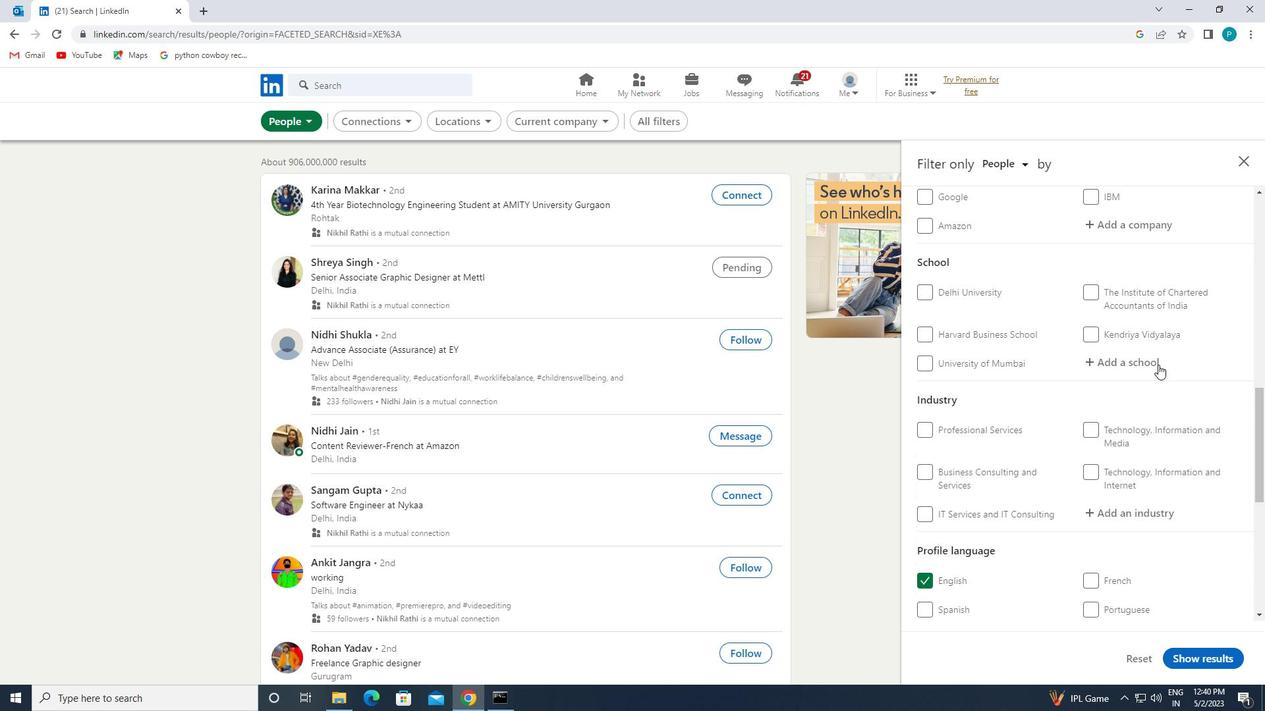 
Action: Mouse moved to (1138, 363)
Screenshot: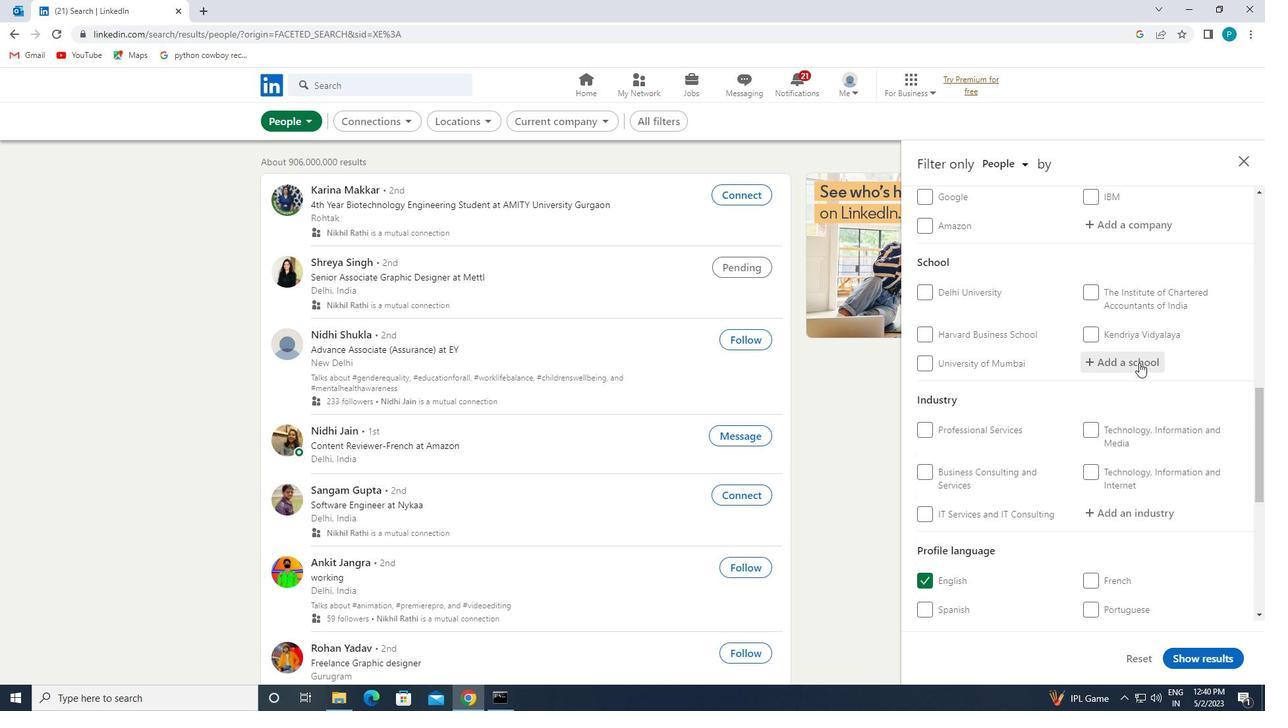 
Action: Key pressed <Key.caps_lock>B<Key.caps_lock>ABA<Key.space><Key.caps_lock>B<Key.caps_lock>ANDA
Screenshot: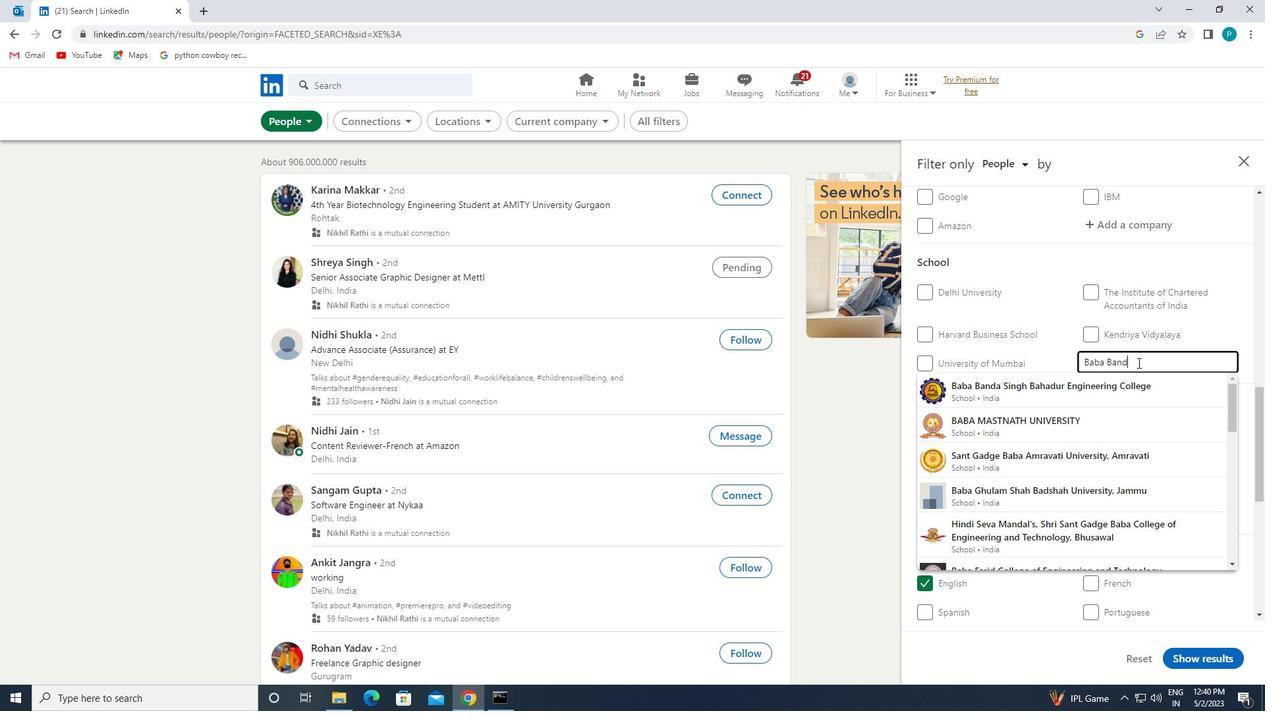
Action: Mouse moved to (1125, 386)
Screenshot: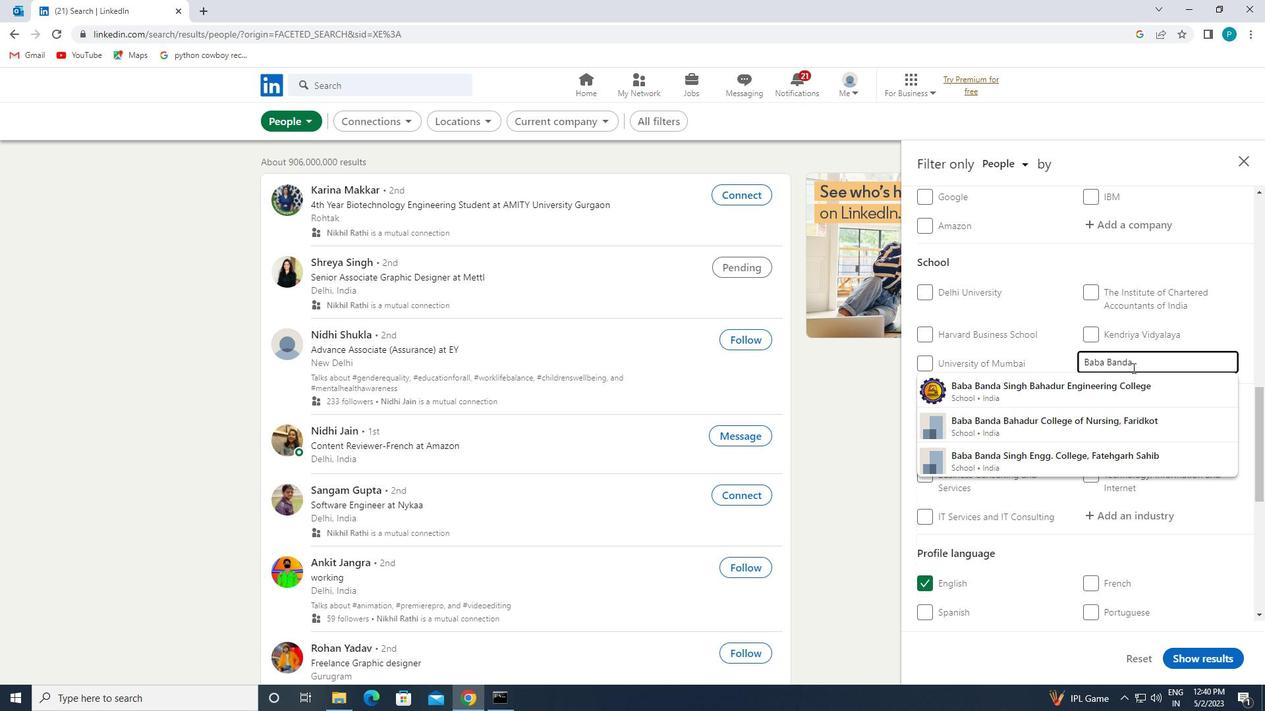 
Action: Mouse pressed left at (1125, 386)
Screenshot: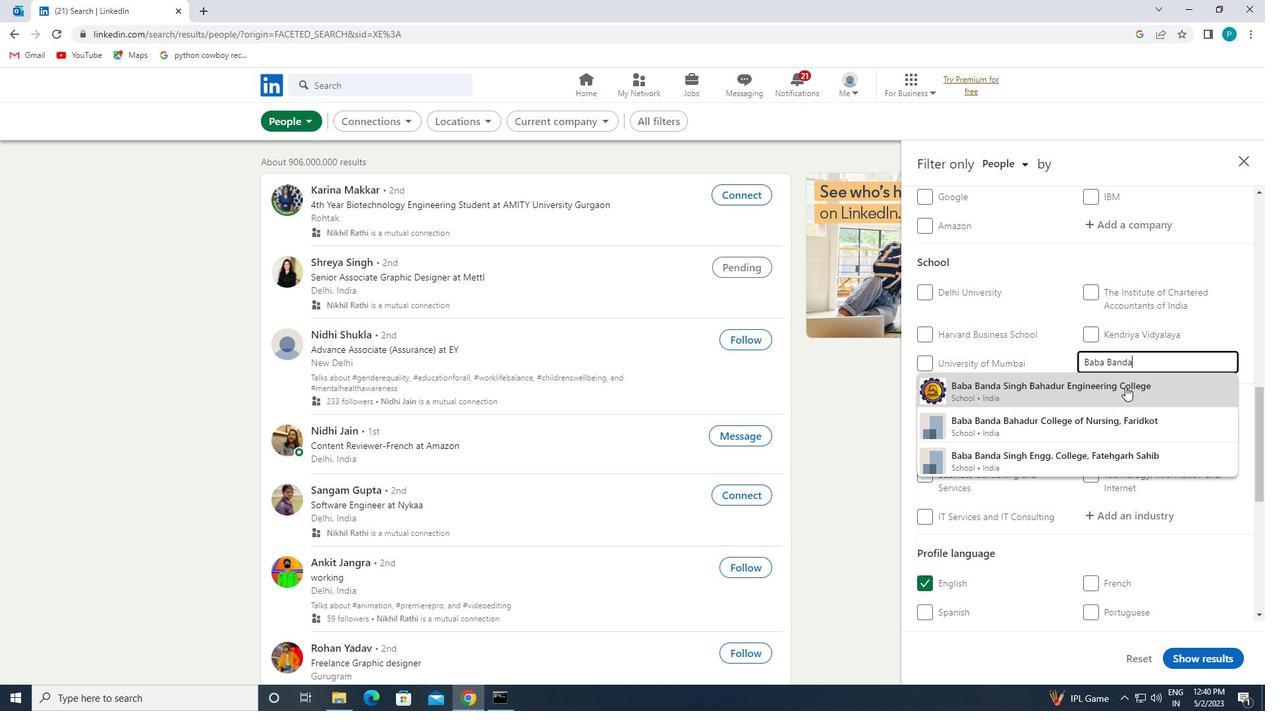 
Action: Mouse moved to (1097, 372)
Screenshot: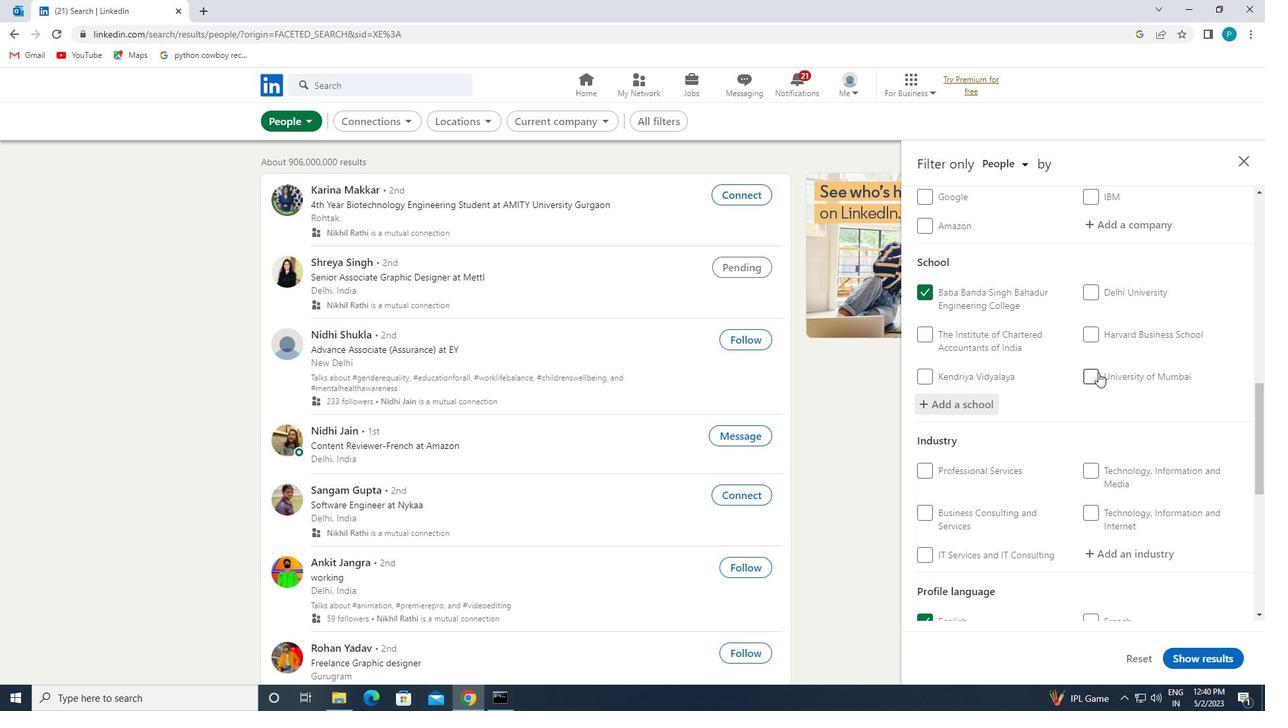 
Action: Mouse scrolled (1097, 371) with delta (0, 0)
Screenshot: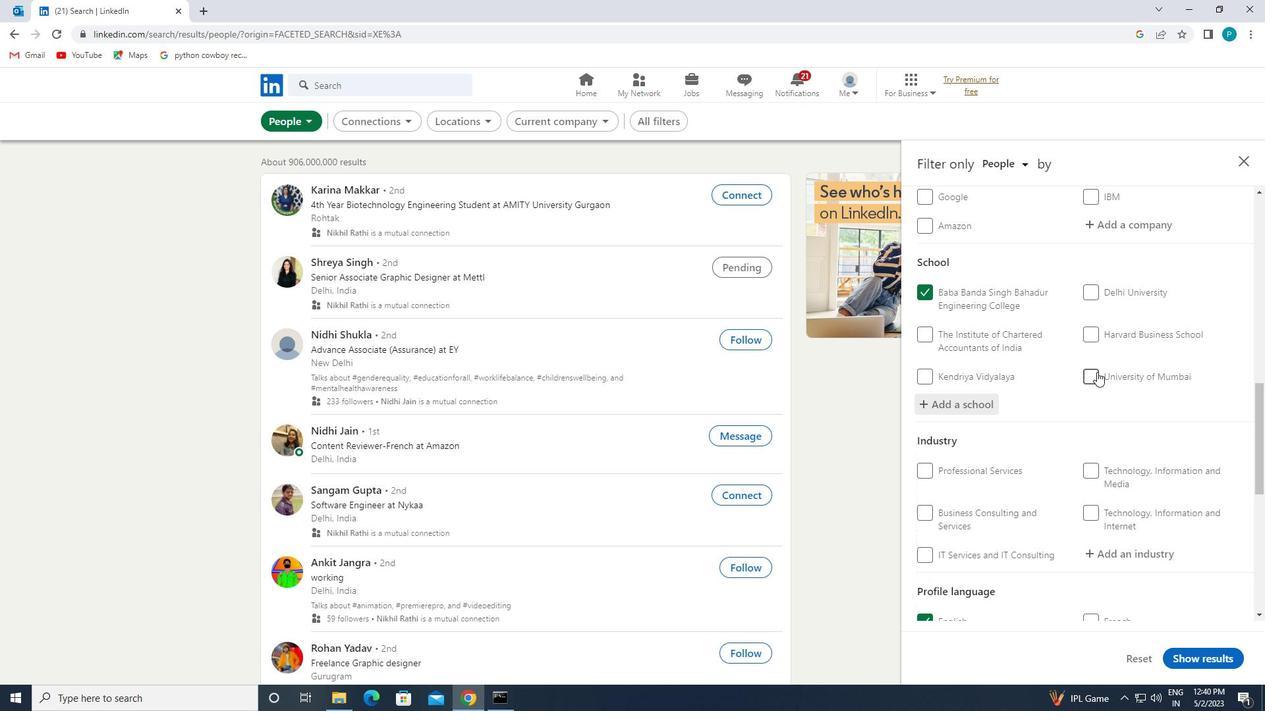 
Action: Mouse moved to (1097, 372)
Screenshot: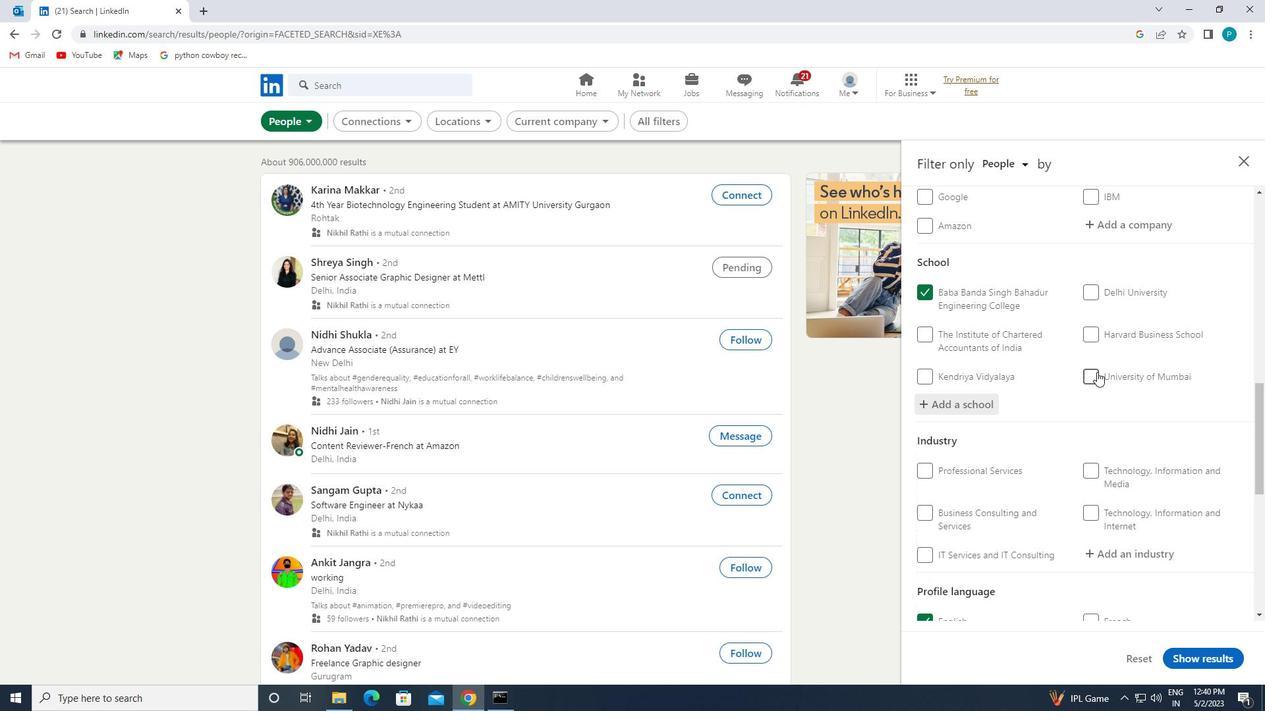 
Action: Mouse scrolled (1097, 371) with delta (0, 0)
Screenshot: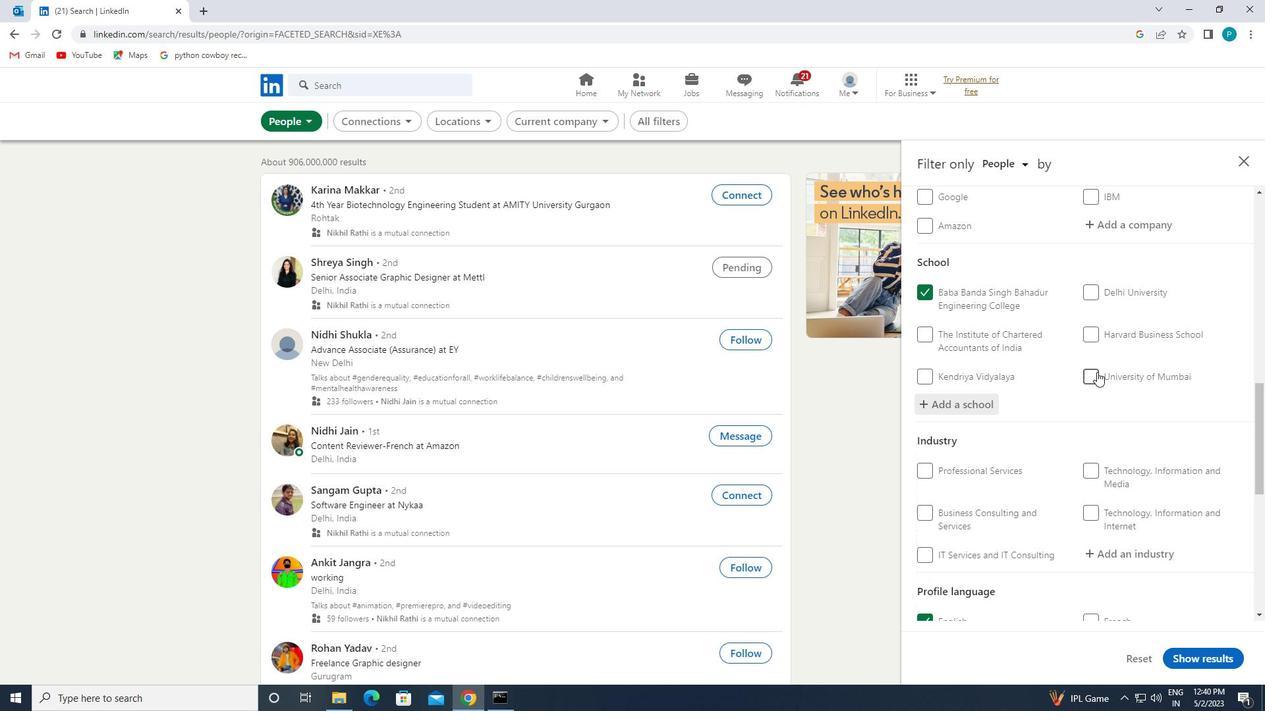
Action: Mouse scrolled (1097, 371) with delta (0, 0)
Screenshot: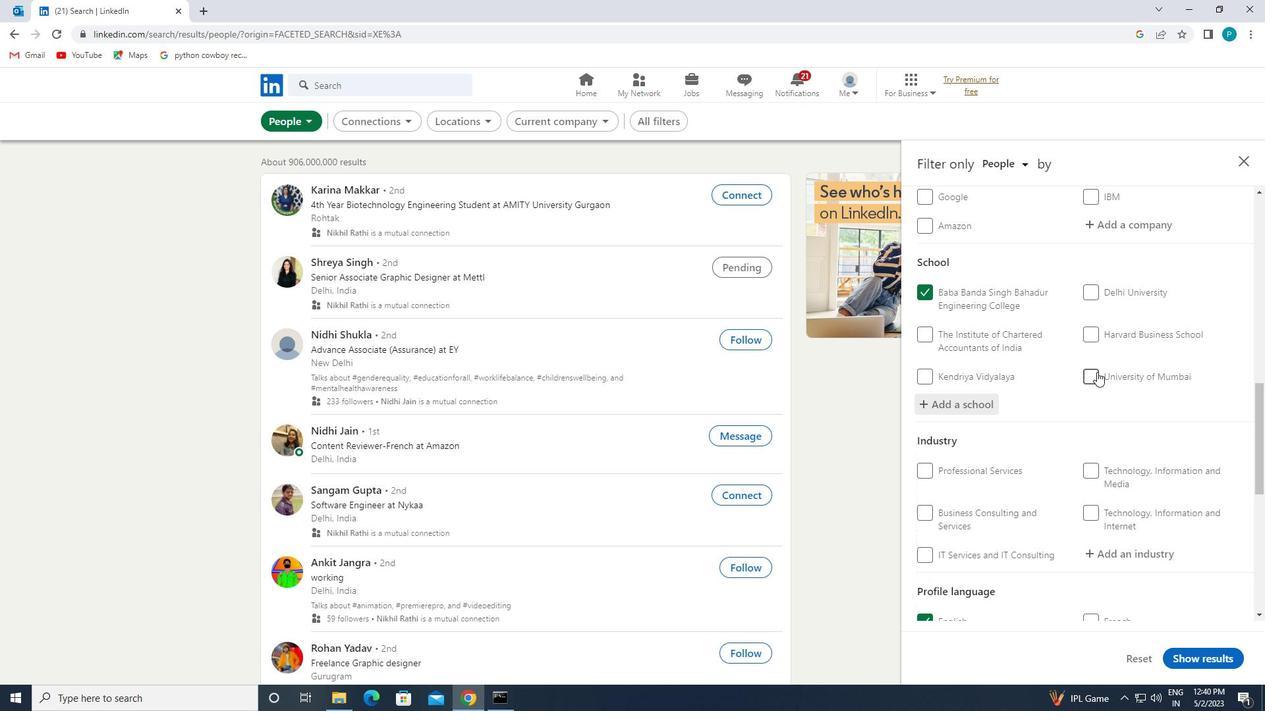 
Action: Mouse moved to (1117, 351)
Screenshot: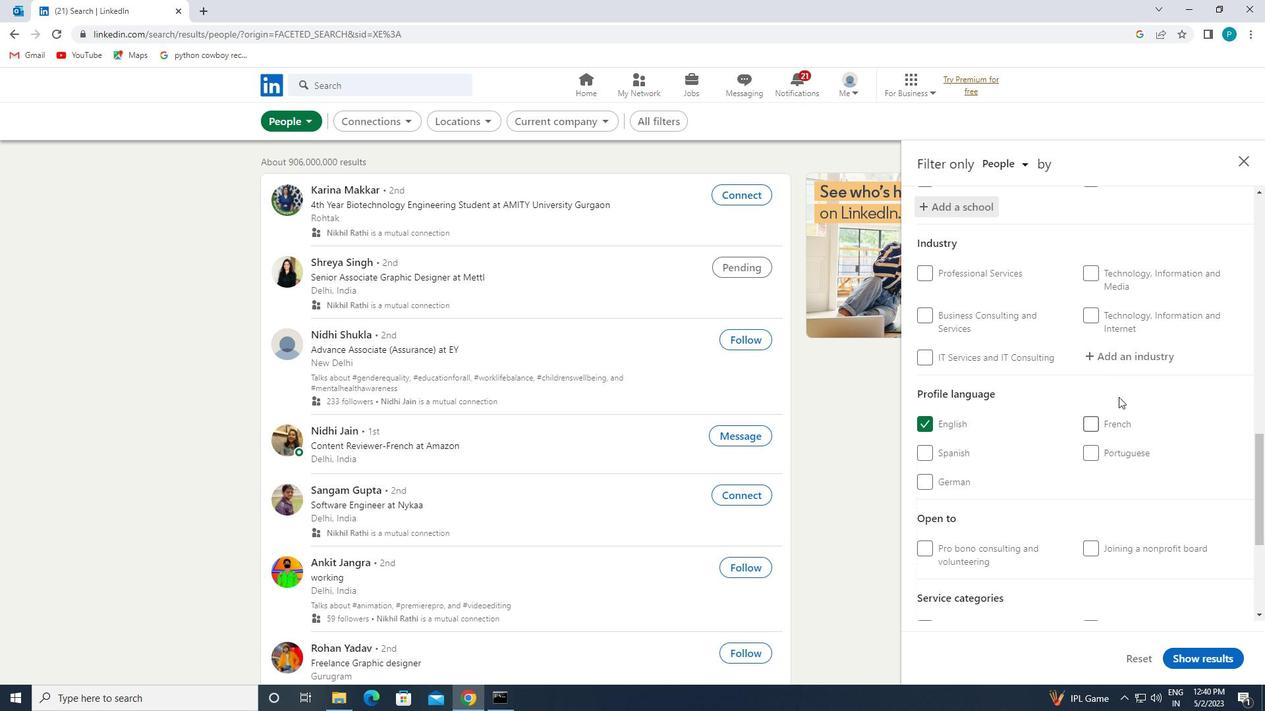 
Action: Mouse pressed left at (1117, 351)
Screenshot: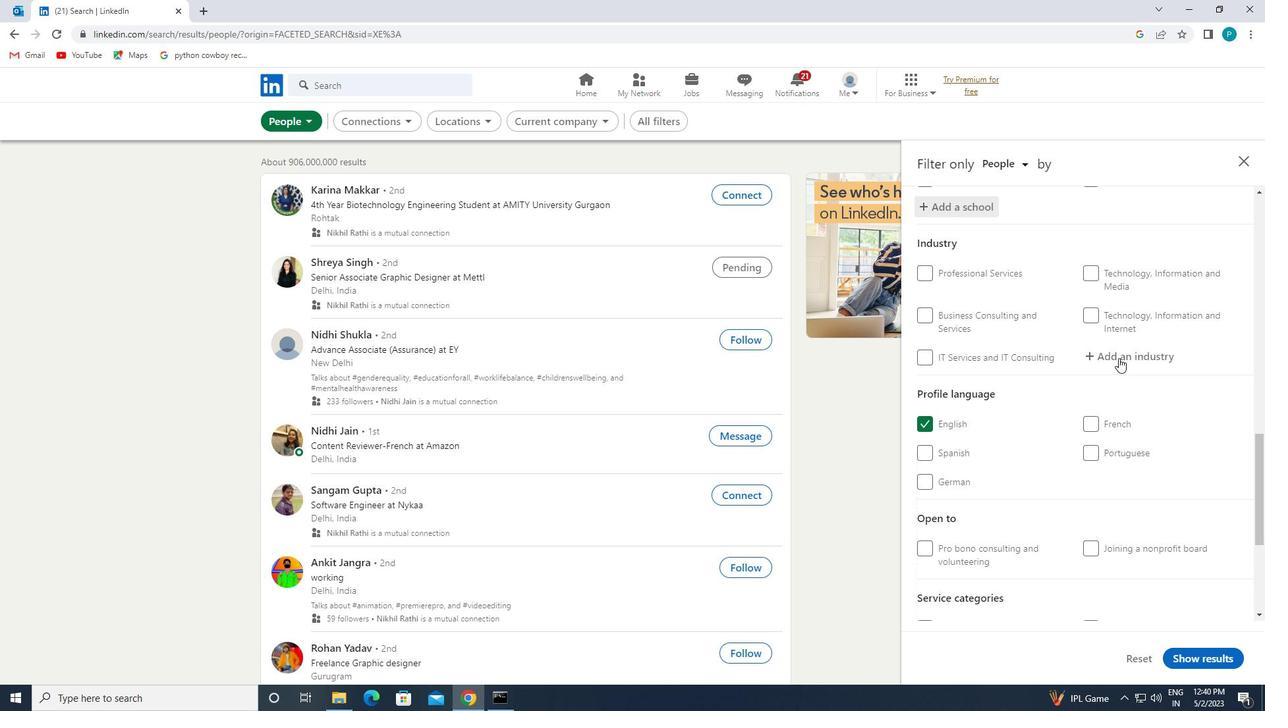 
Action: Mouse moved to (1113, 351)
Screenshot: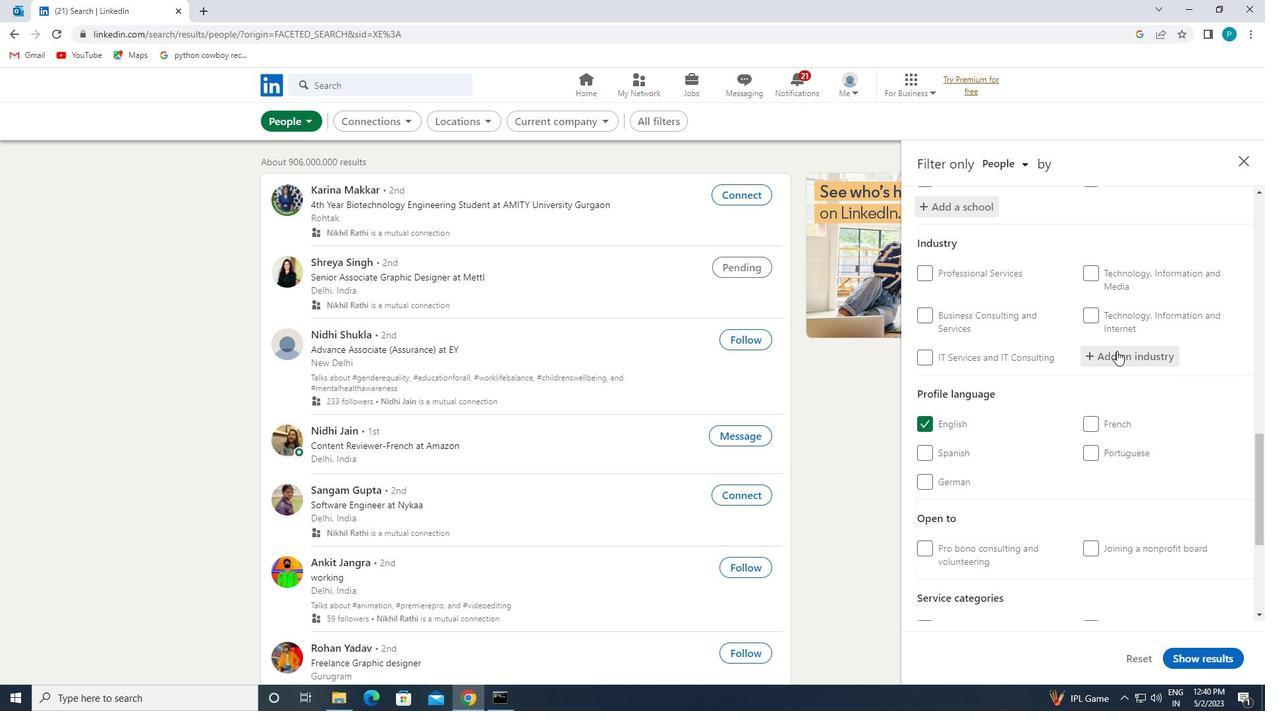 
Action: Key pressed <Key.caps_lock>C<Key.caps_lock>REDIT
Screenshot: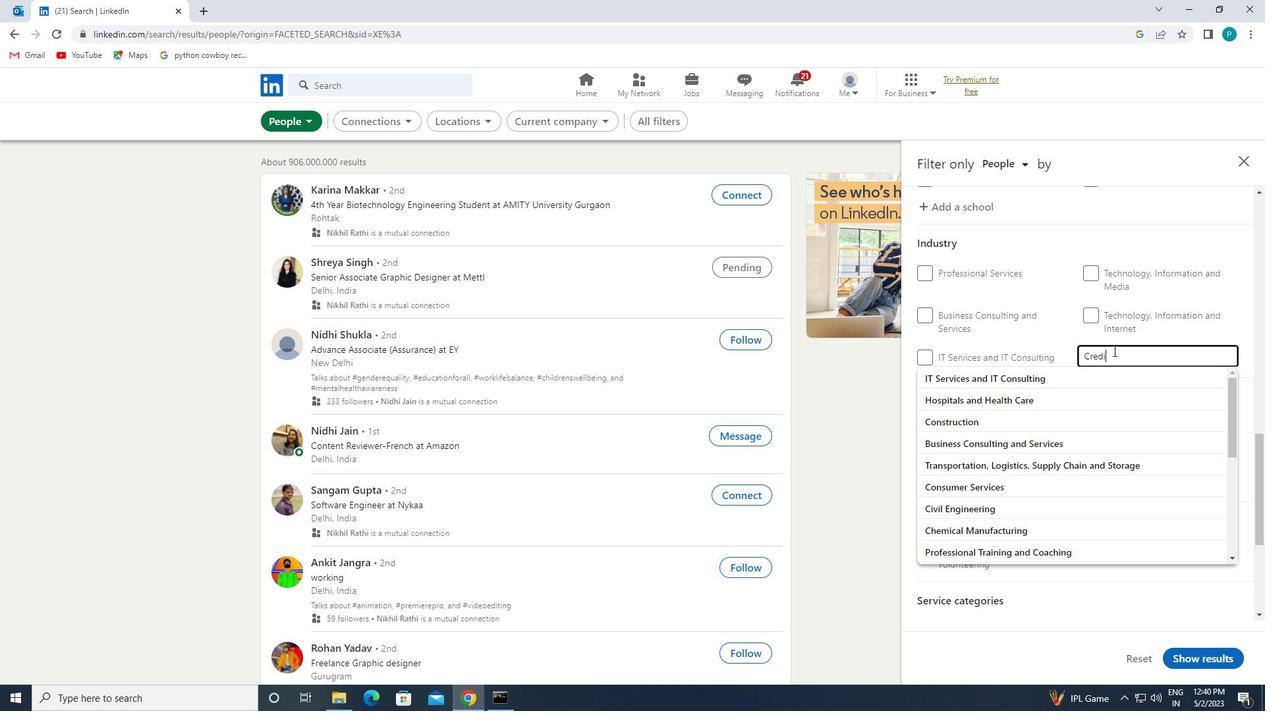 
Action: Mouse moved to (1067, 373)
Screenshot: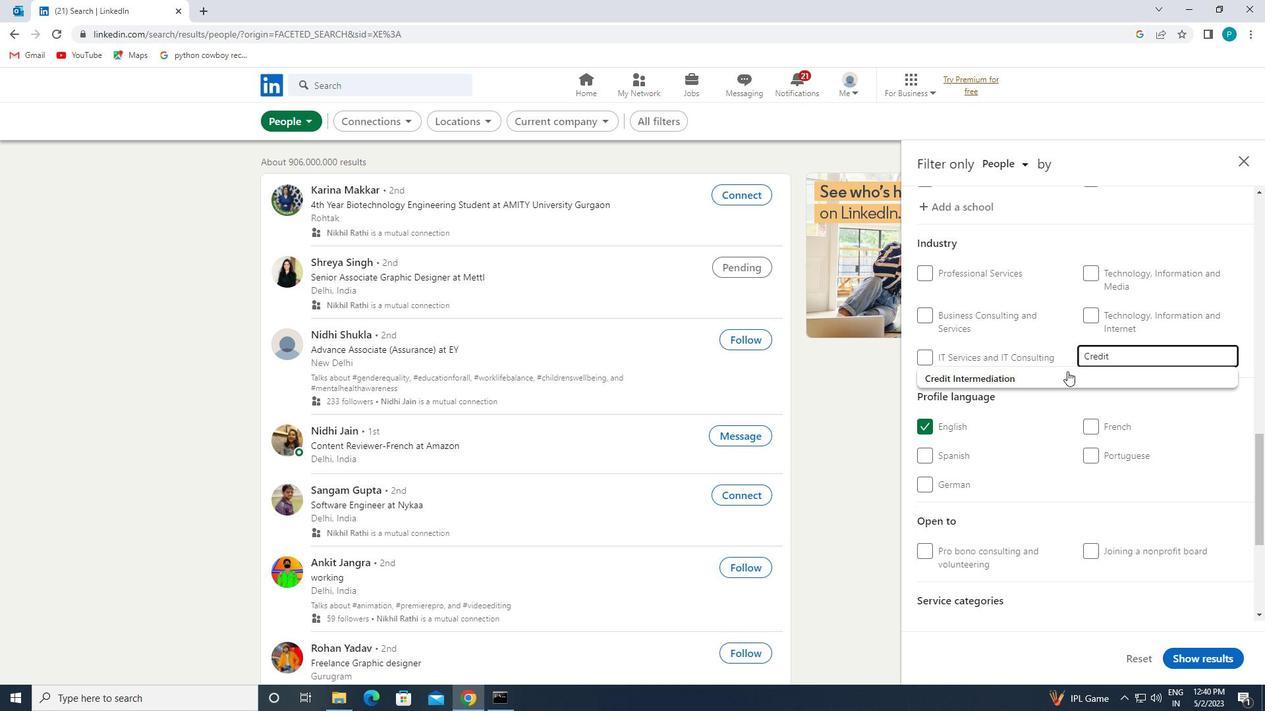 
Action: Mouse pressed left at (1067, 373)
Screenshot: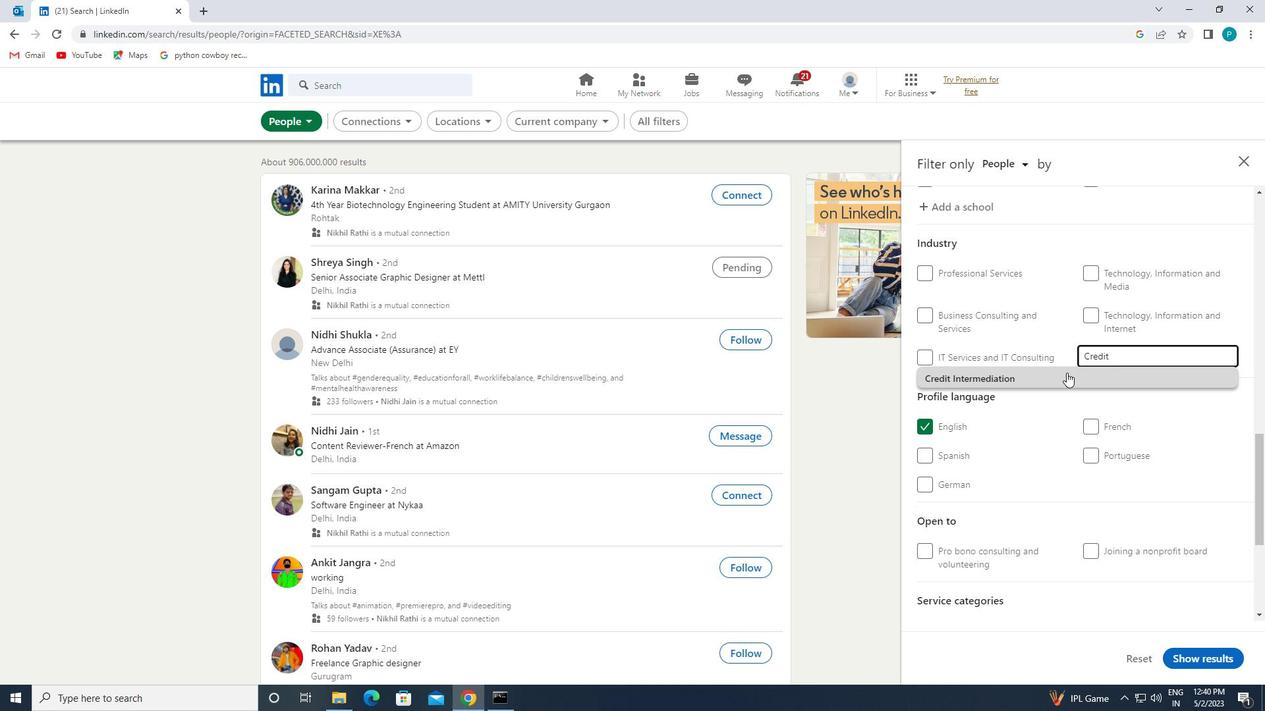 
Action: Mouse moved to (1067, 388)
Screenshot: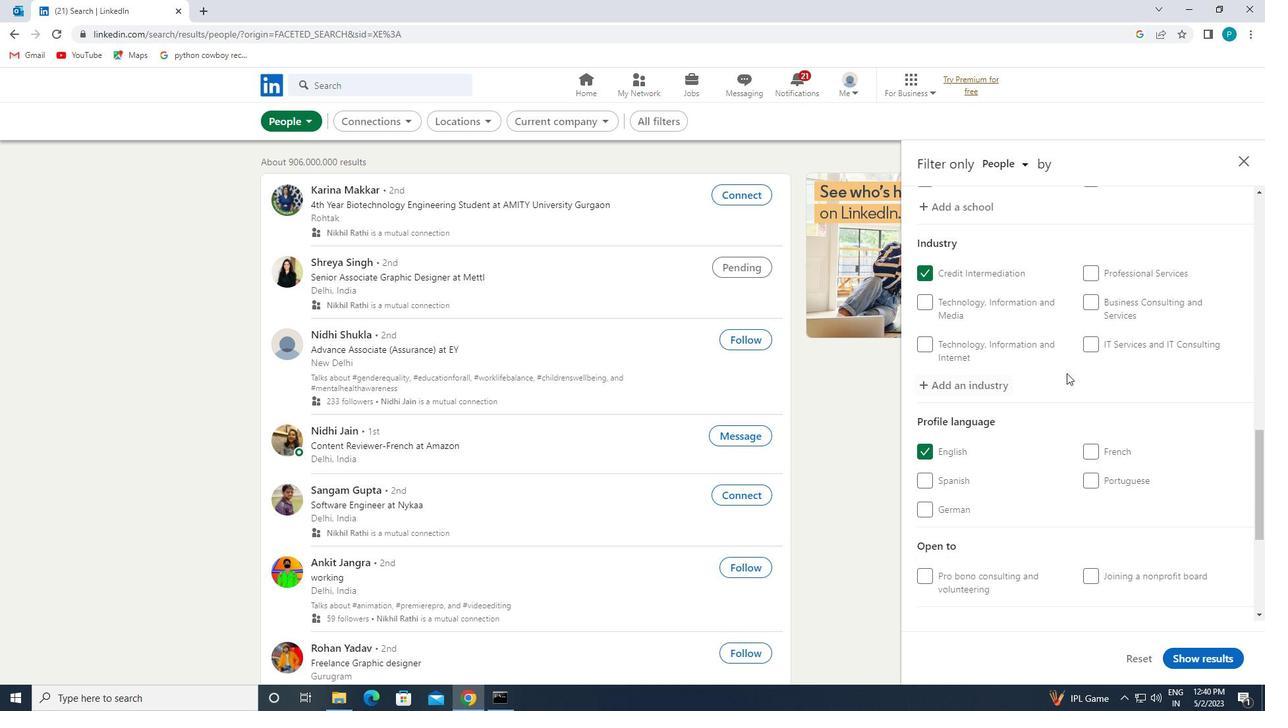 
Action: Mouse scrolled (1067, 388) with delta (0, 0)
Screenshot: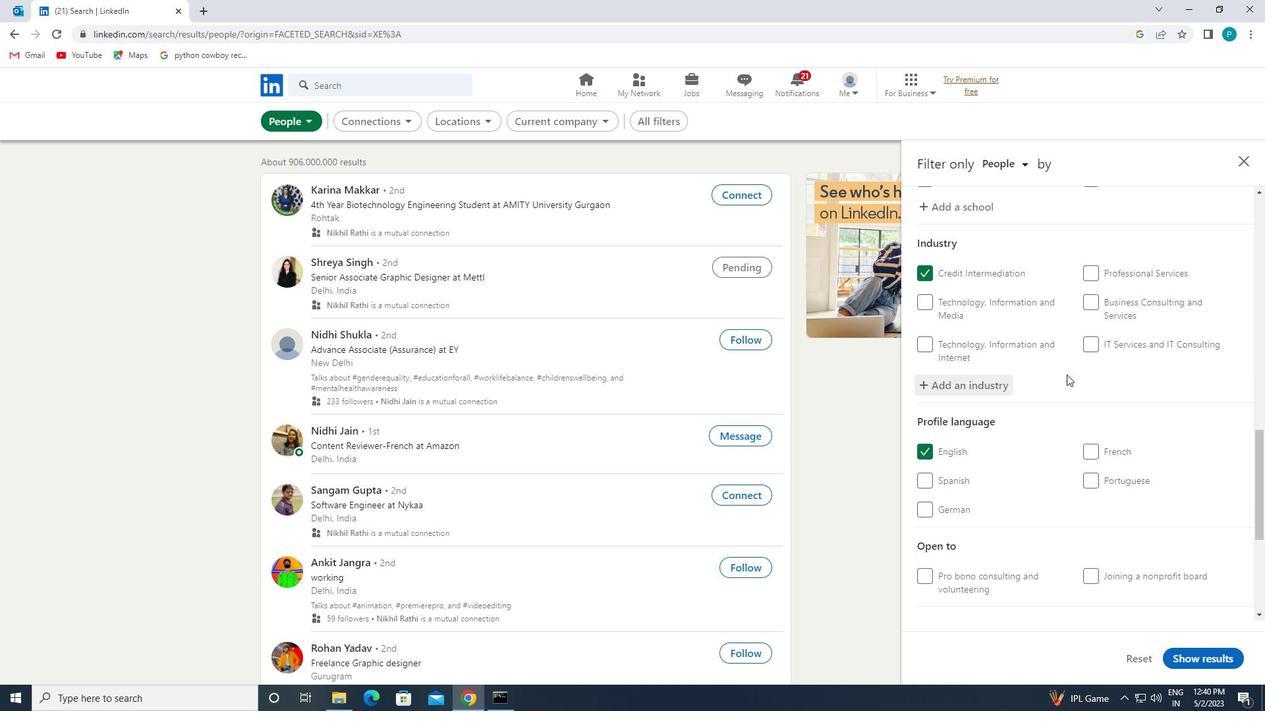 
Action: Mouse moved to (1067, 388)
Screenshot: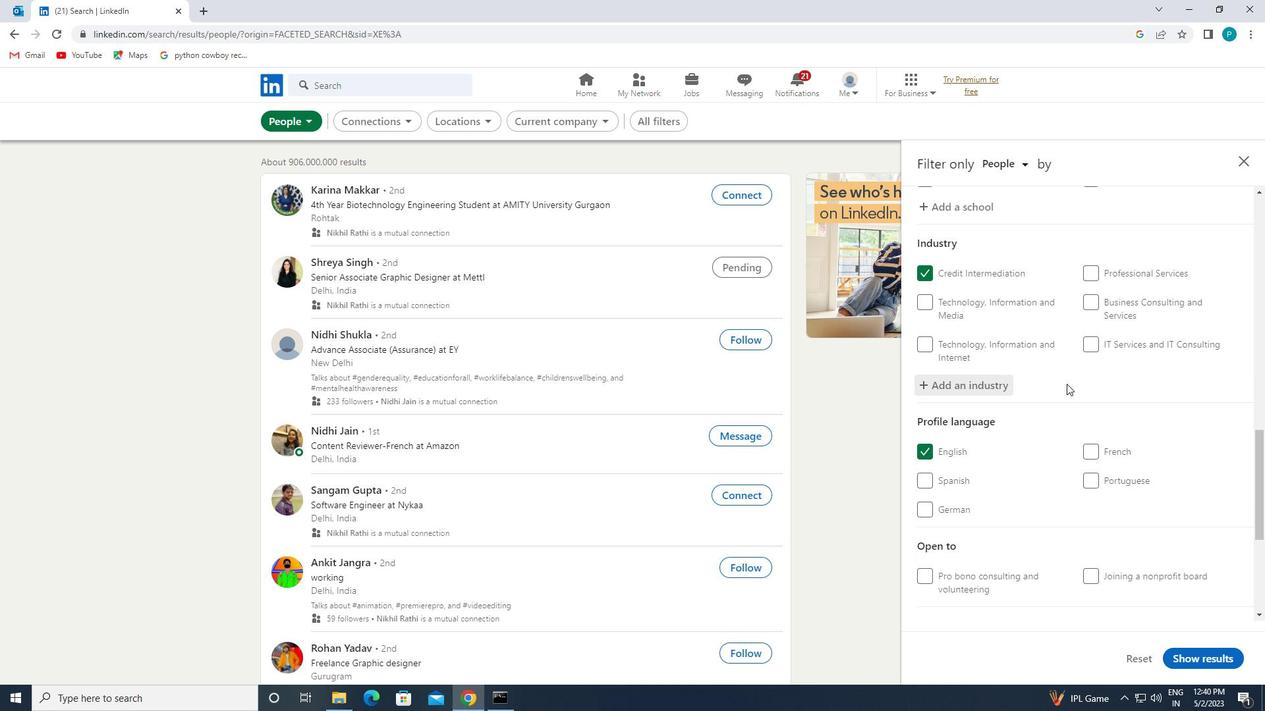 
Action: Mouse scrolled (1067, 388) with delta (0, 0)
Screenshot: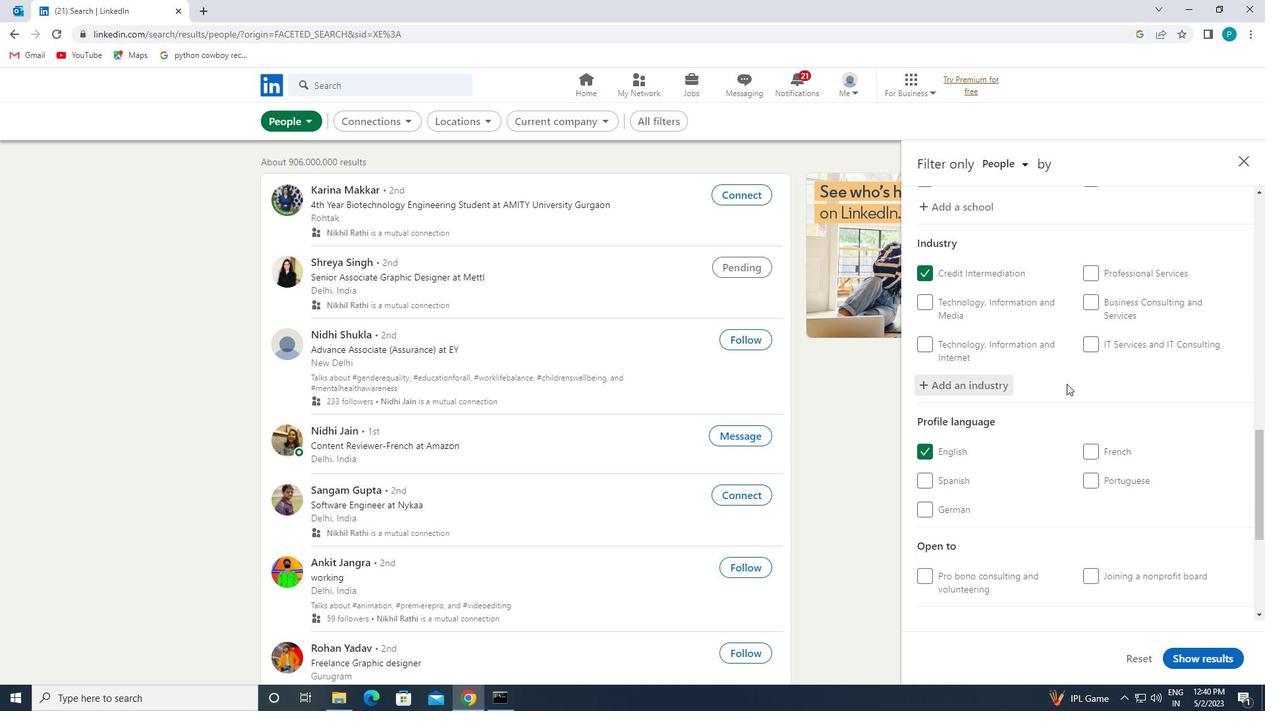 
Action: Mouse moved to (1052, 438)
Screenshot: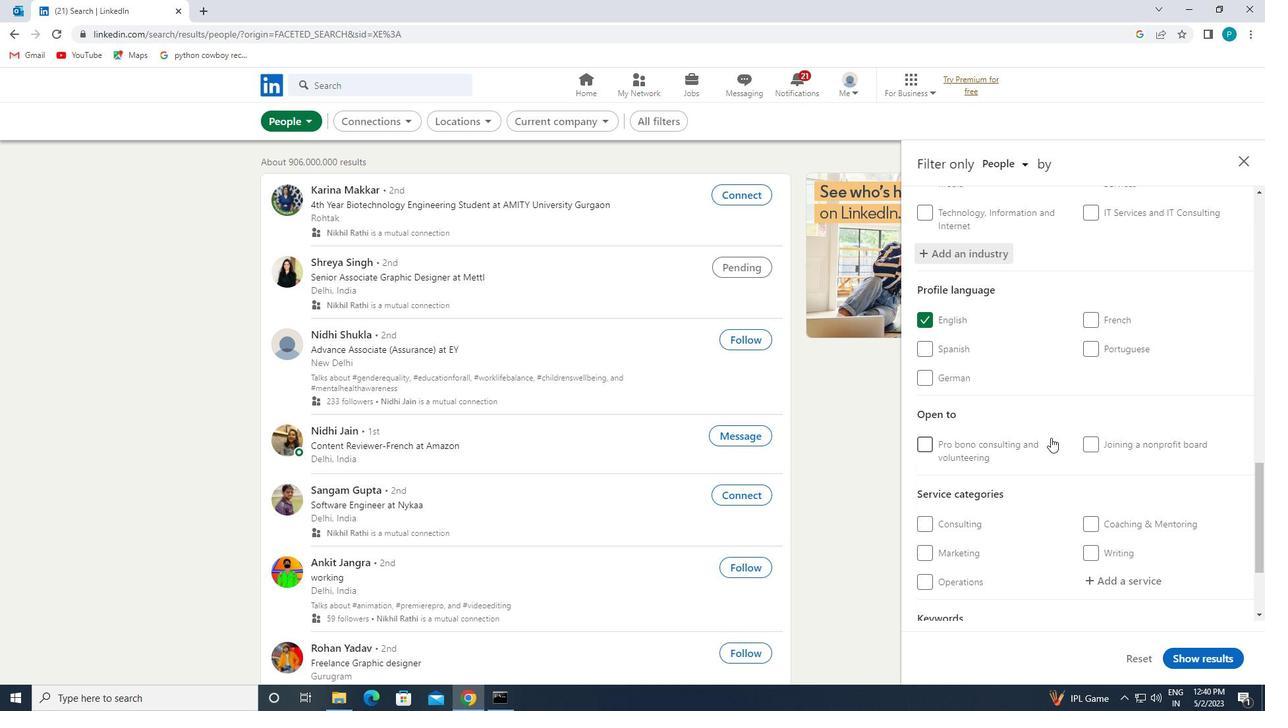 
Action: Mouse scrolled (1052, 438) with delta (0, 0)
Screenshot: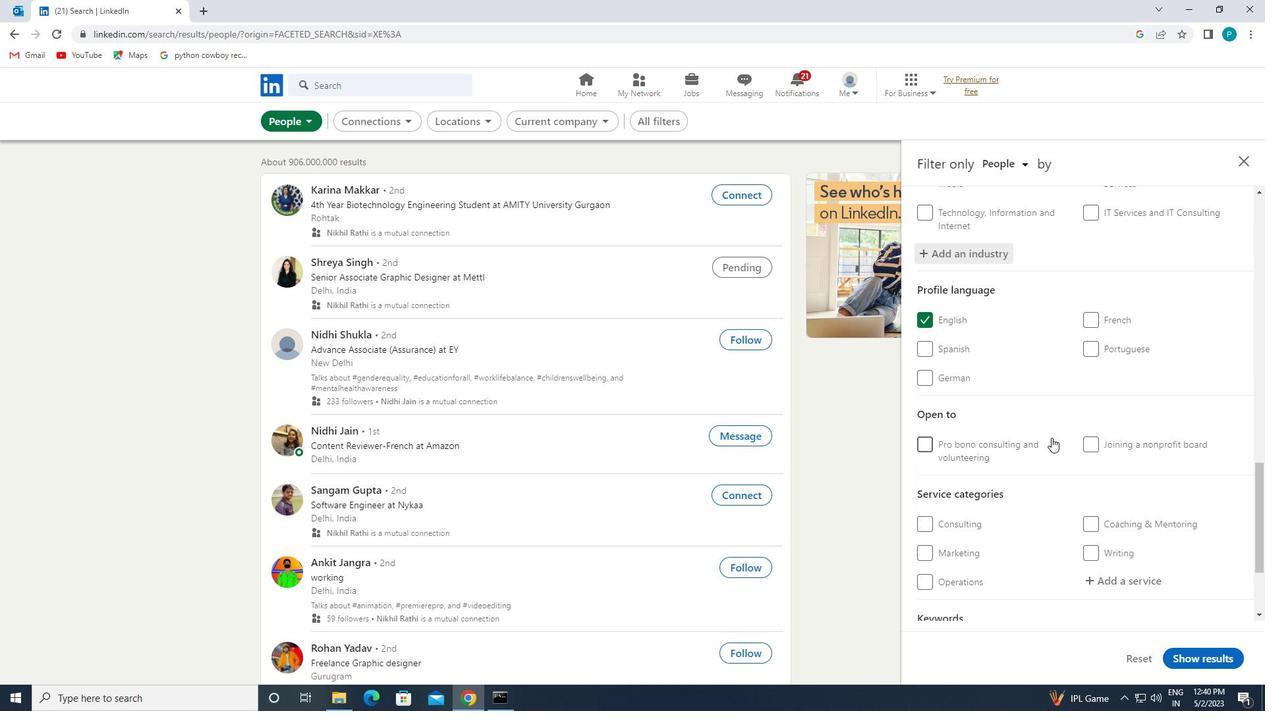 
Action: Mouse moved to (1073, 475)
Screenshot: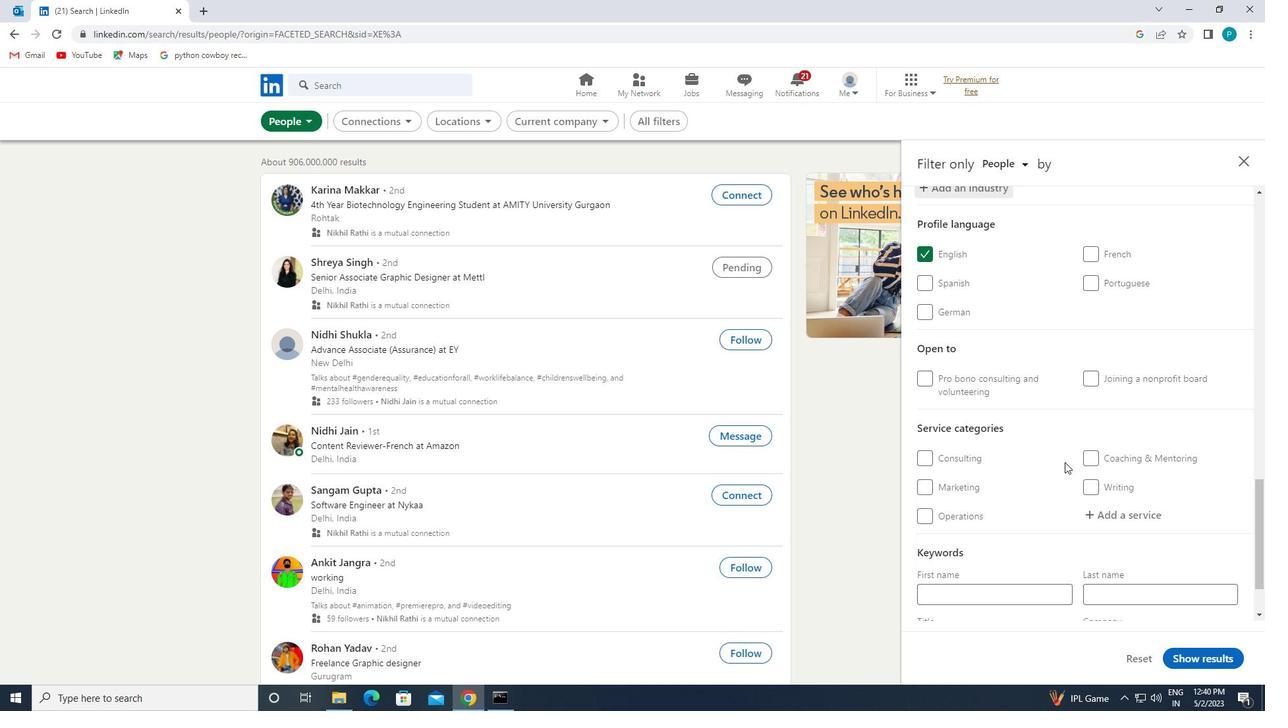 
Action: Mouse scrolled (1073, 474) with delta (0, 0)
Screenshot: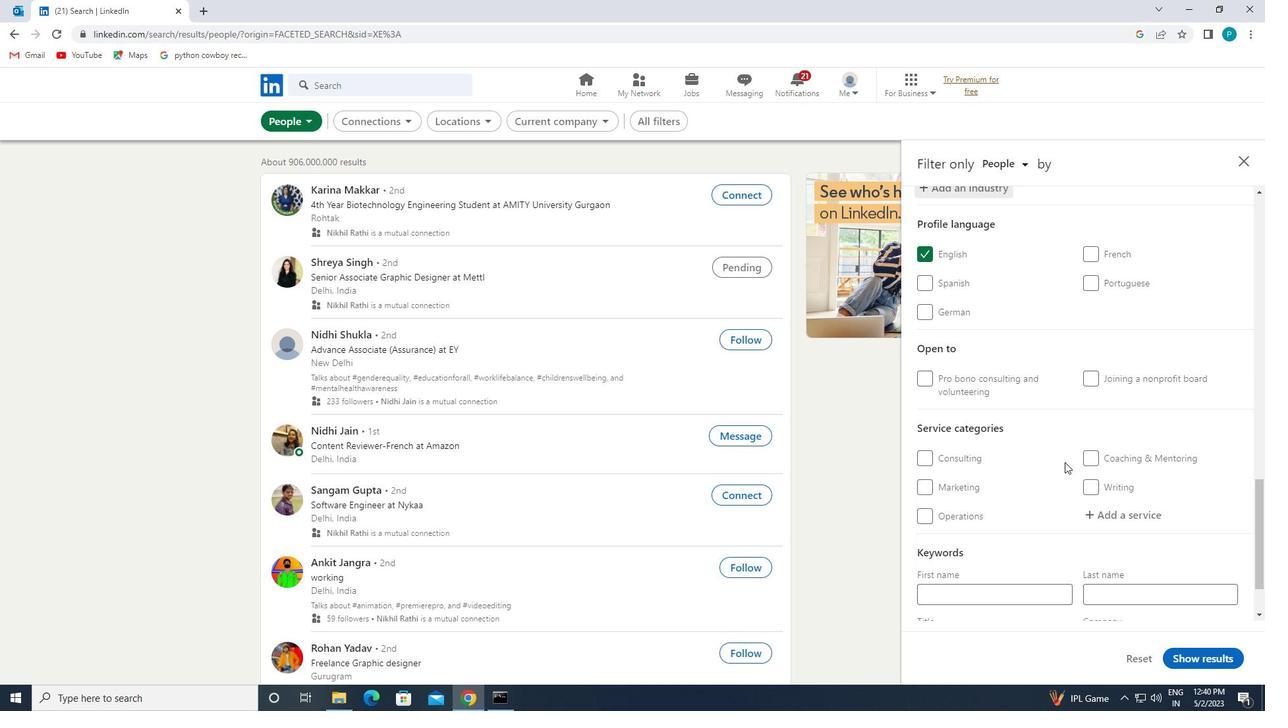 
Action: Mouse moved to (1125, 451)
Screenshot: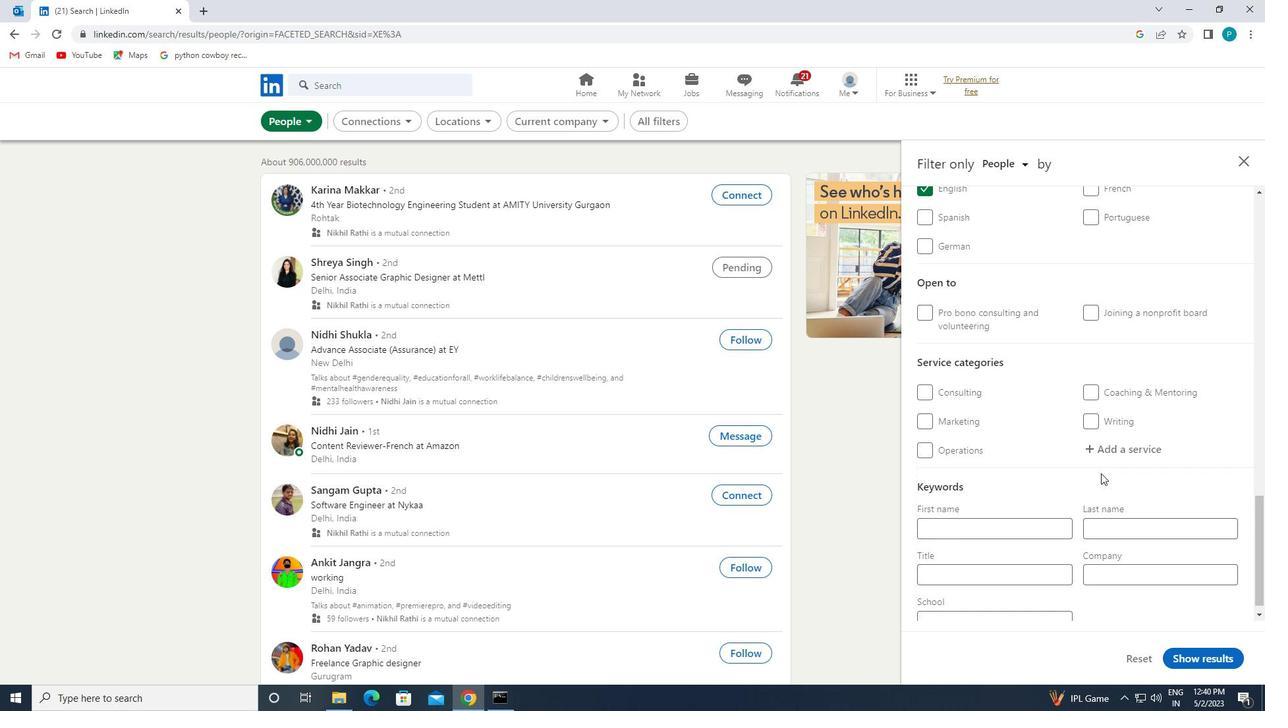 
Action: Mouse pressed left at (1125, 451)
Screenshot: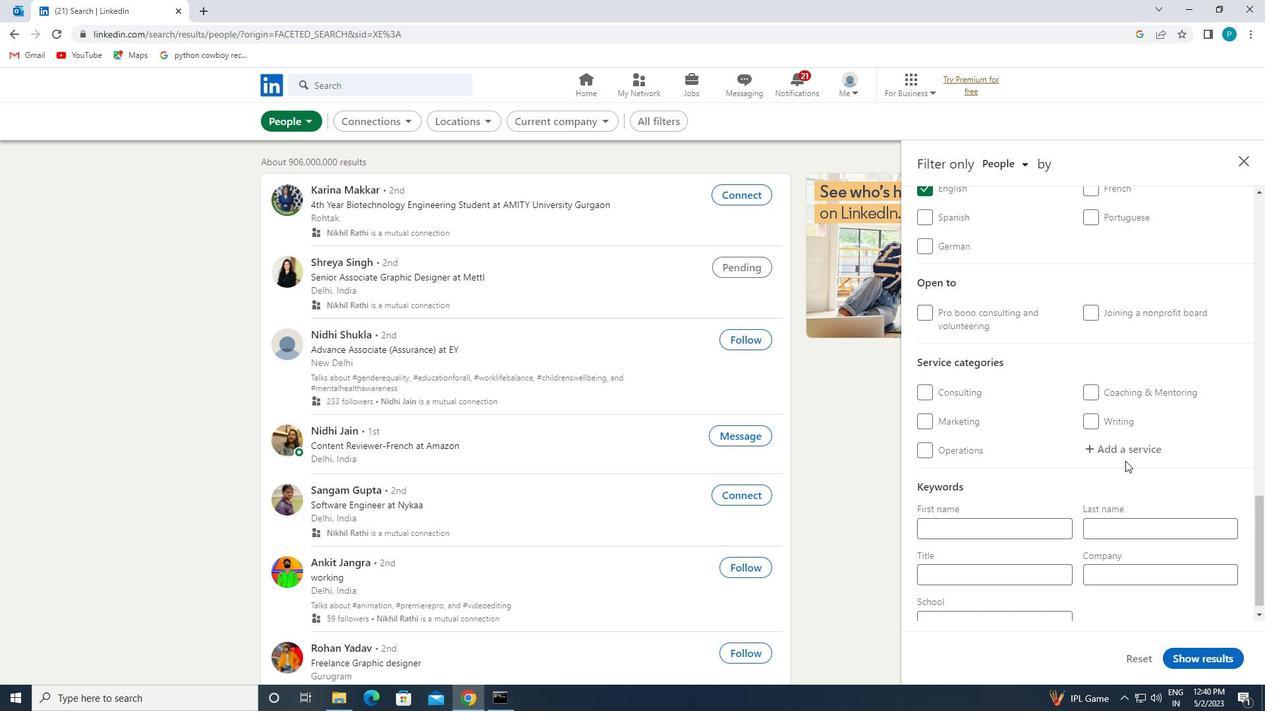 
Action: Mouse moved to (1127, 451)
Screenshot: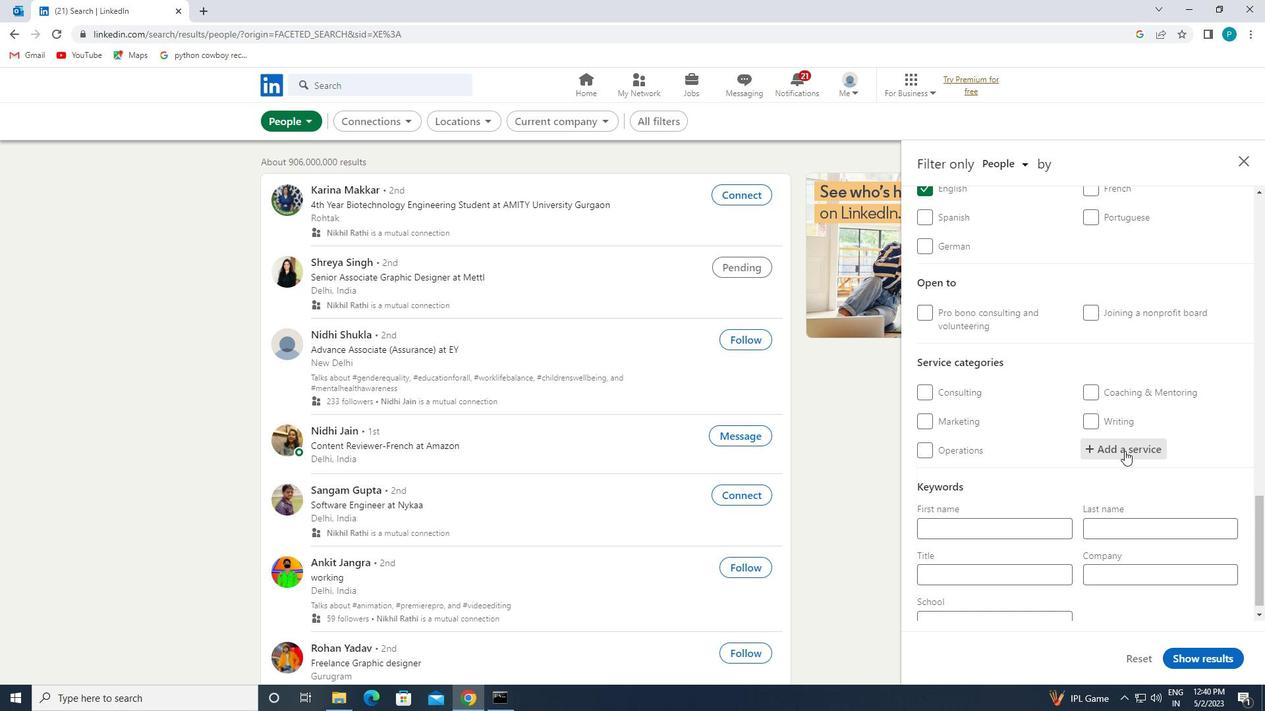 
Action: Key pressed <Key.caps_lock>C<Key.caps_lock>OC<Key.backspace>ACHING
Screenshot: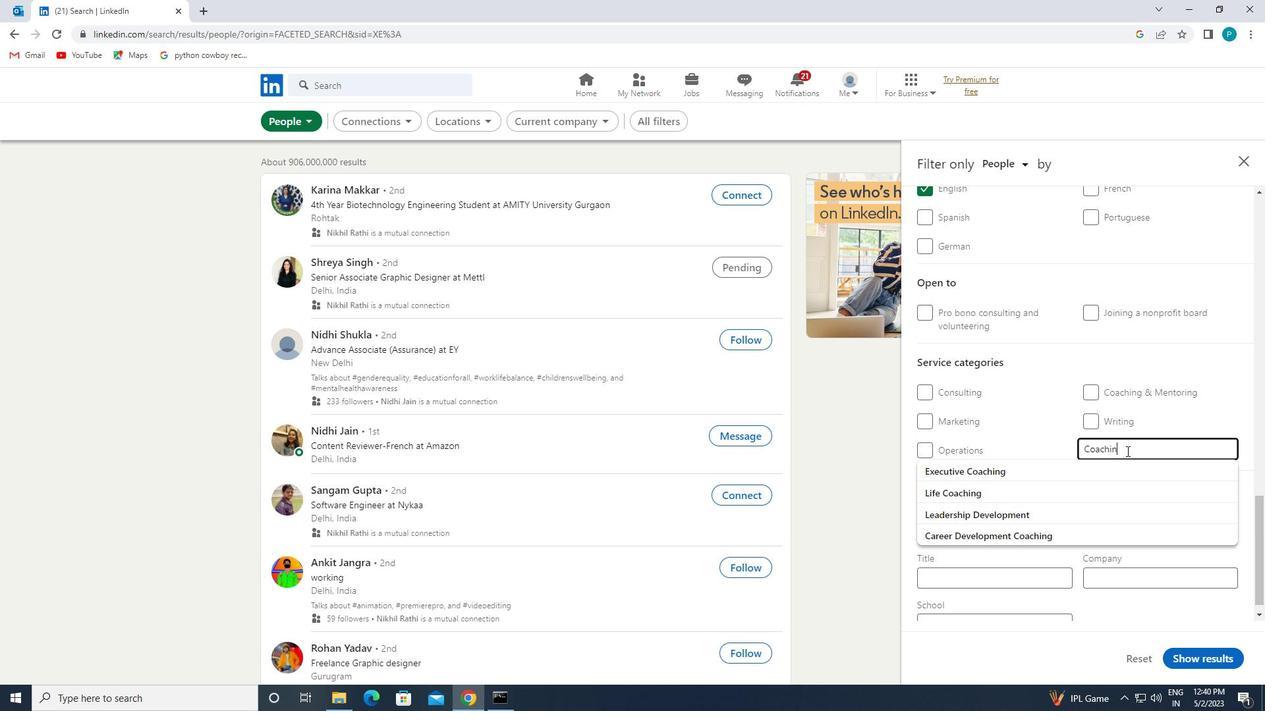 
Action: Mouse moved to (1173, 454)
Screenshot: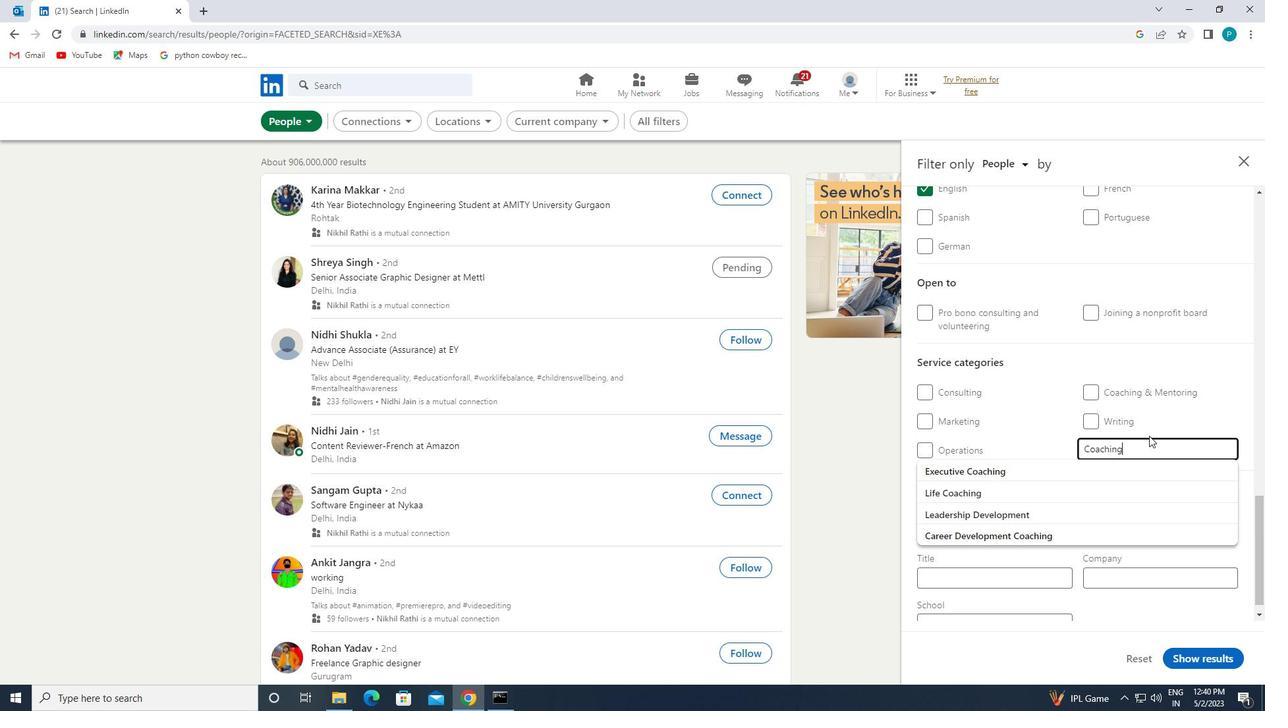 
Action: Key pressed <Key.space><Key.shift><Key.shift><Key.shift><Key.shift><Key.shift><Key.shift><Key.shift><Key.shift><Key.shift><Key.shift><Key.shift><Key.shift><Key.shift>&<Key.space><Key.caps_lock>M<Key.caps_lock>ENTORING
Screenshot: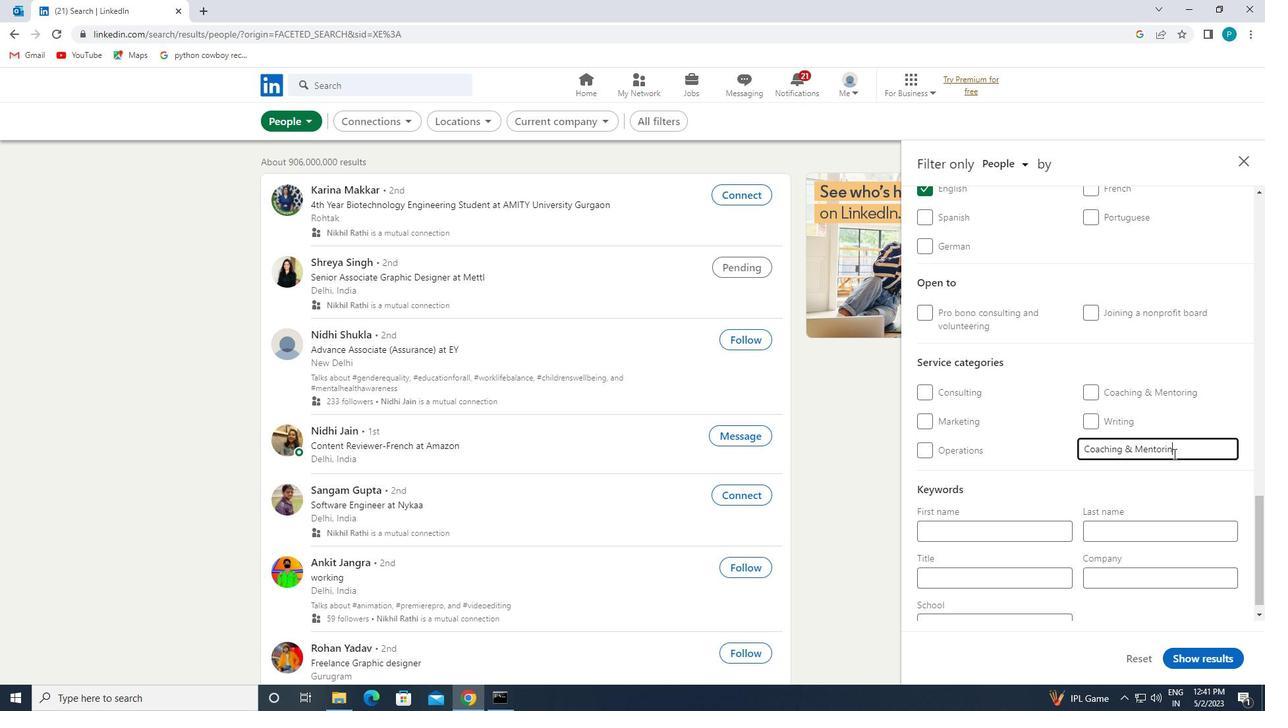
Action: Mouse scrolled (1173, 453) with delta (0, 0)
Screenshot: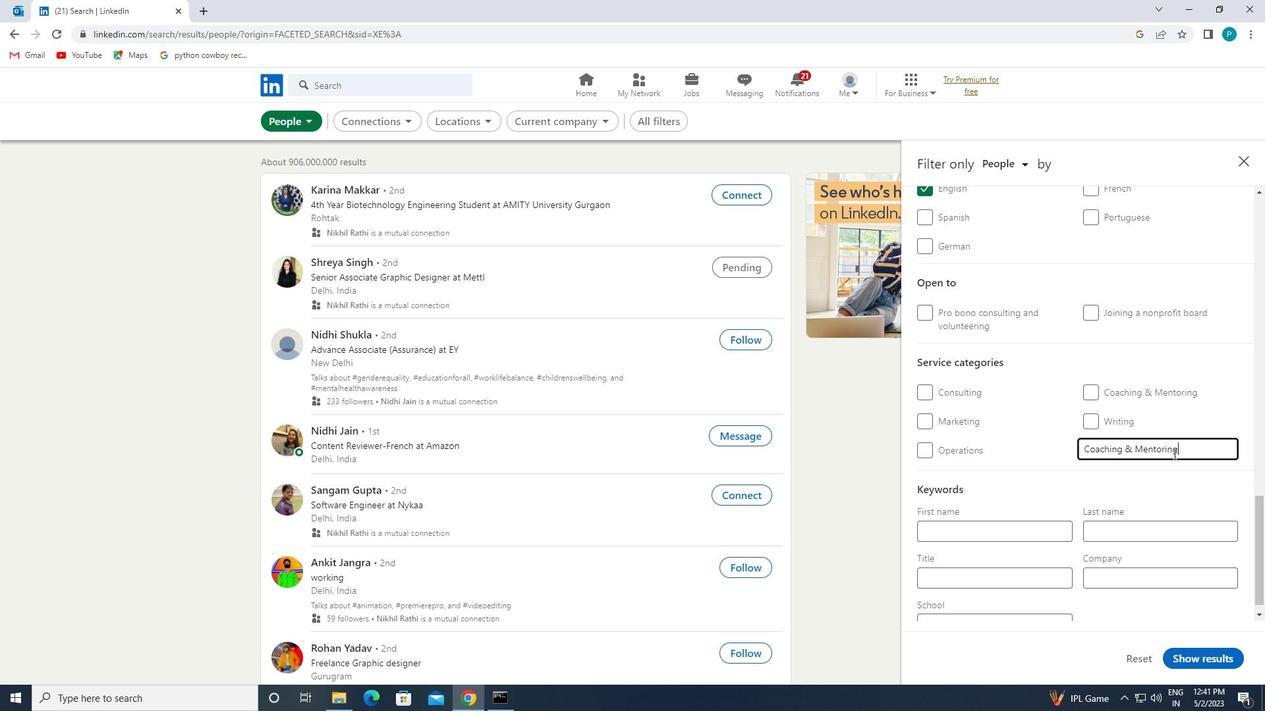 
Action: Mouse moved to (1166, 474)
Screenshot: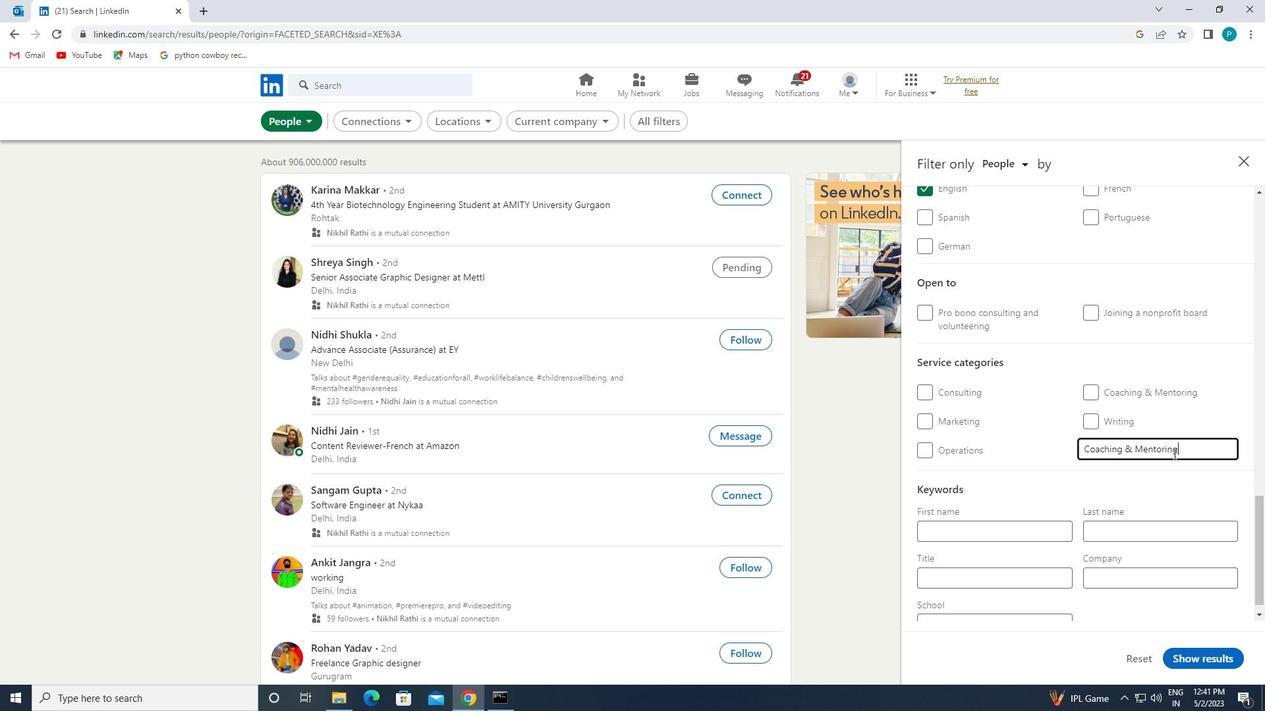 
Action: Mouse scrolled (1166, 473) with delta (0, 0)
Screenshot: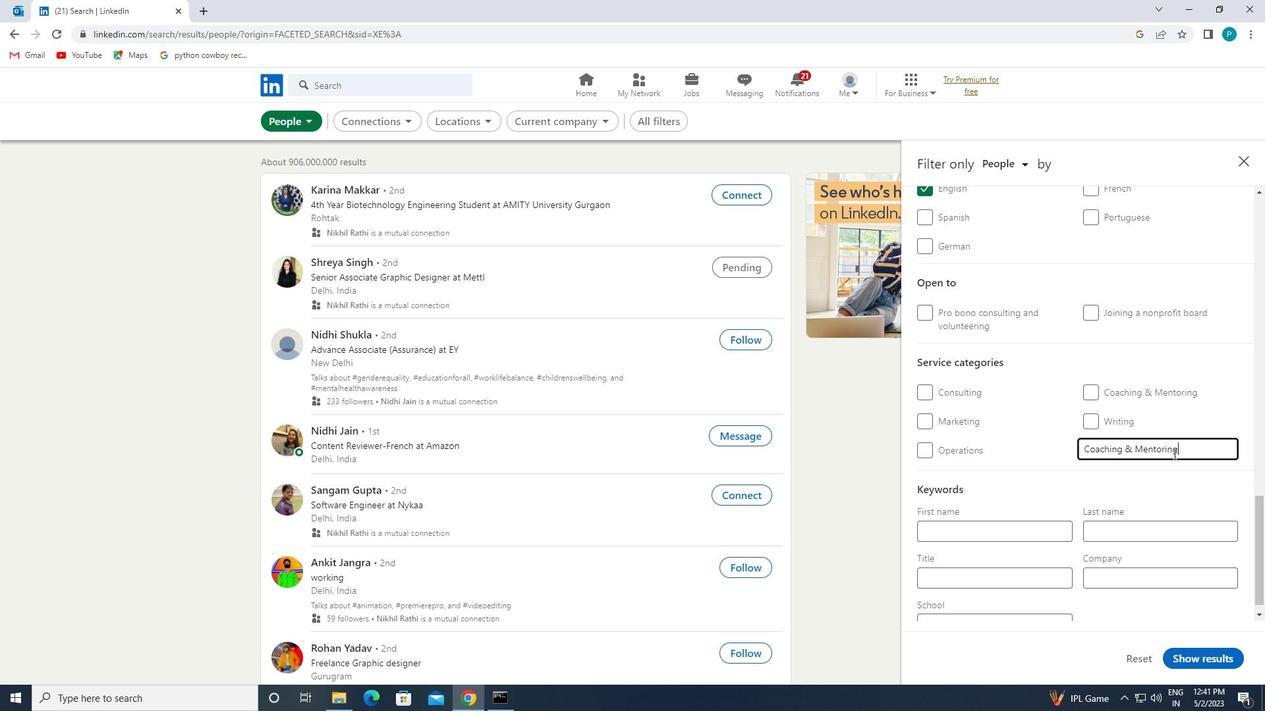 
Action: Mouse moved to (984, 564)
Screenshot: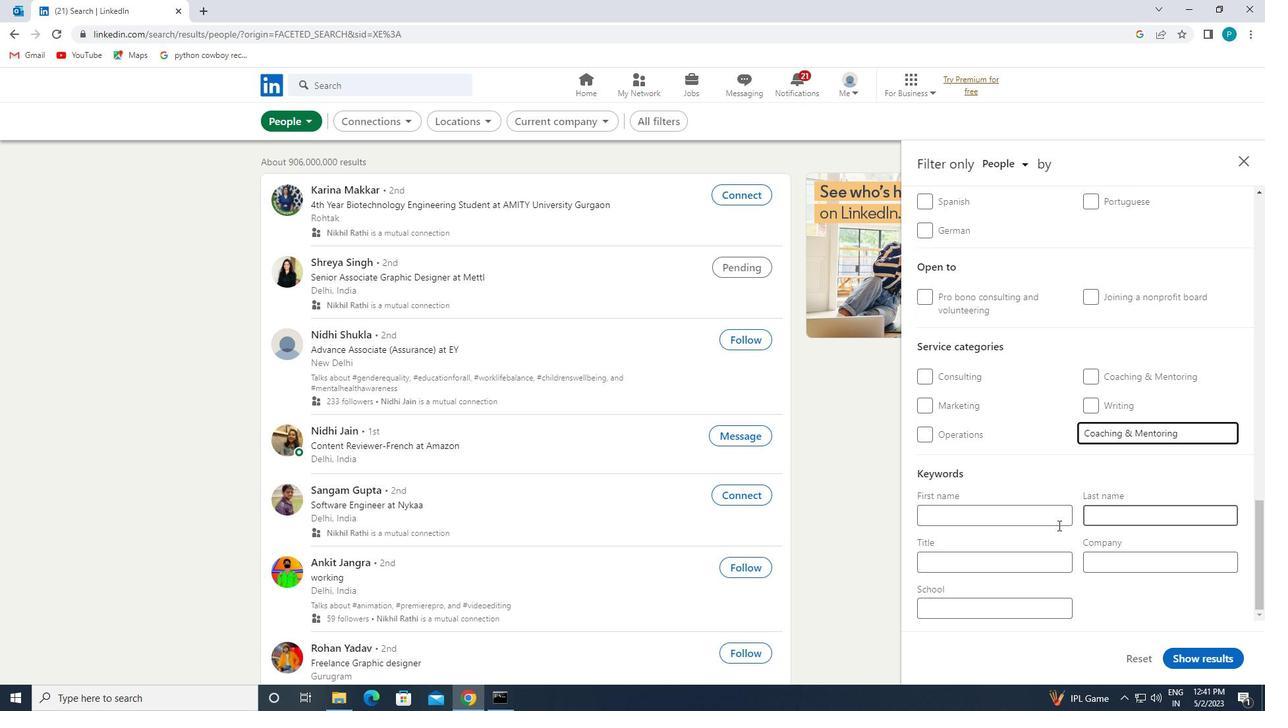 
Action: Mouse pressed left at (984, 564)
Screenshot: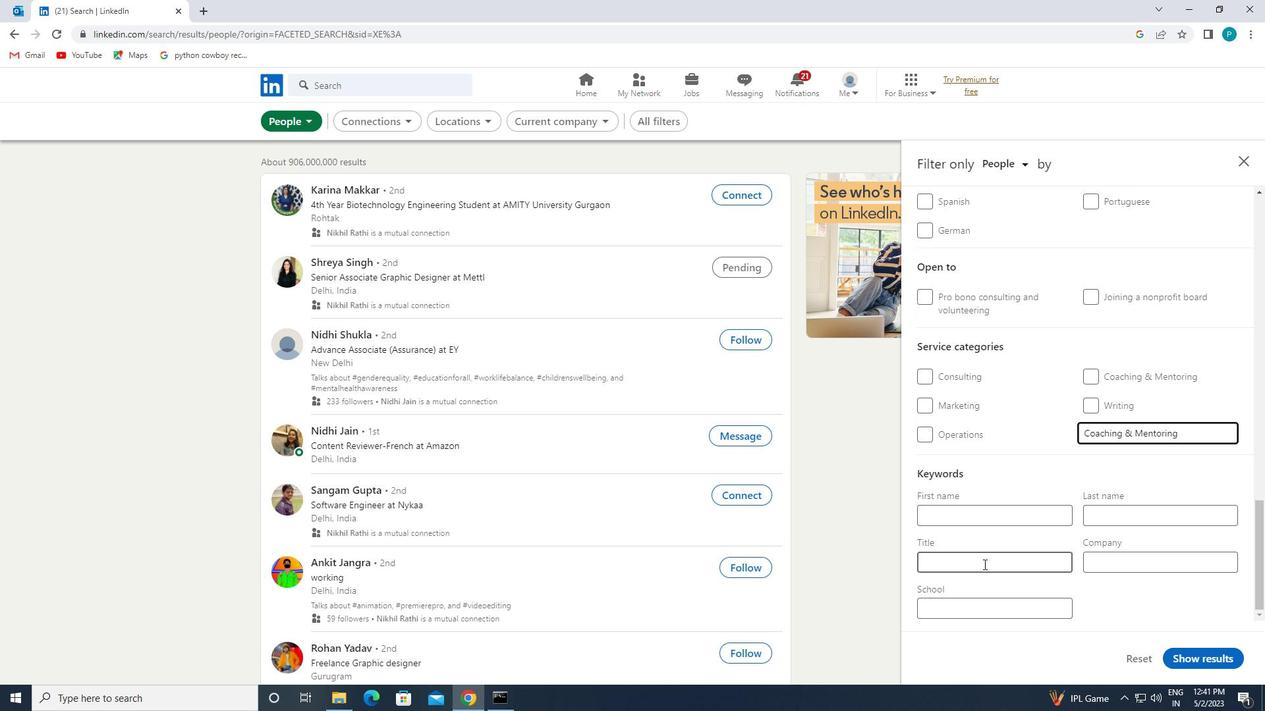 
Action: Key pressed <Key.caps_lock>H<Key.caps_lock>AIR<Key.space><Key.caps_lock>S<Key.caps_lock>TYLIST
Screenshot: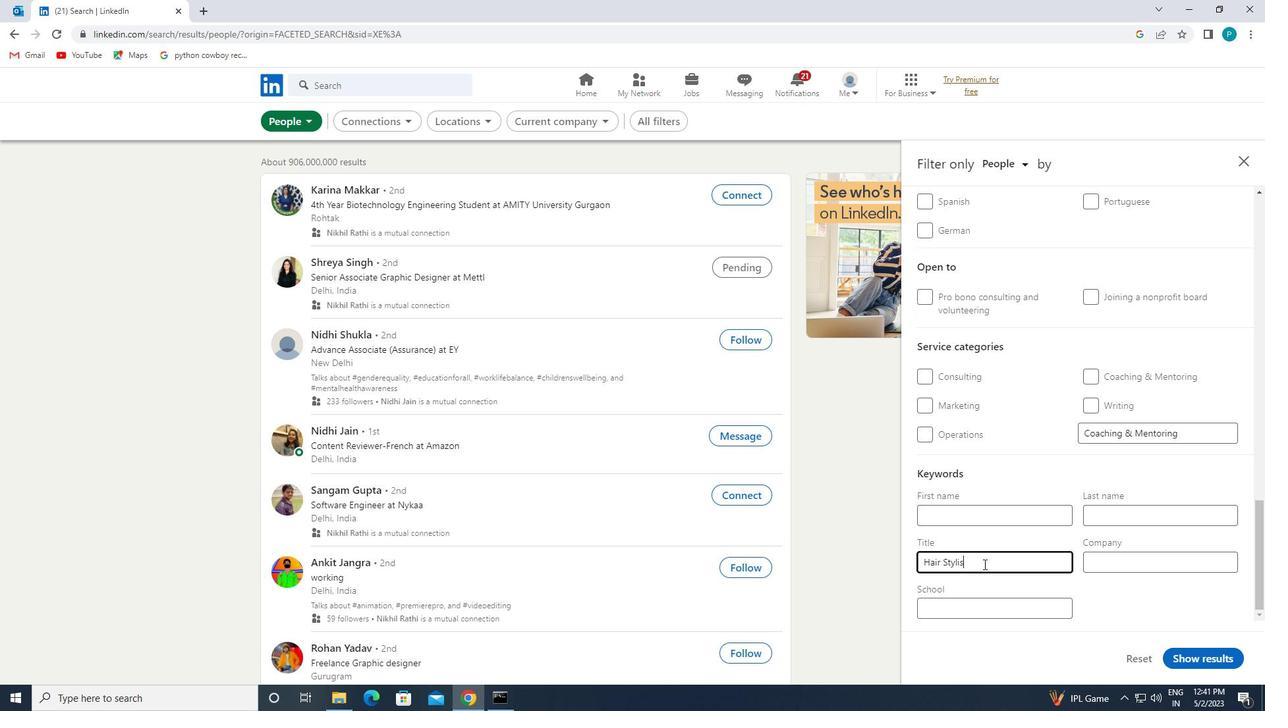 
Action: Mouse moved to (1174, 655)
Screenshot: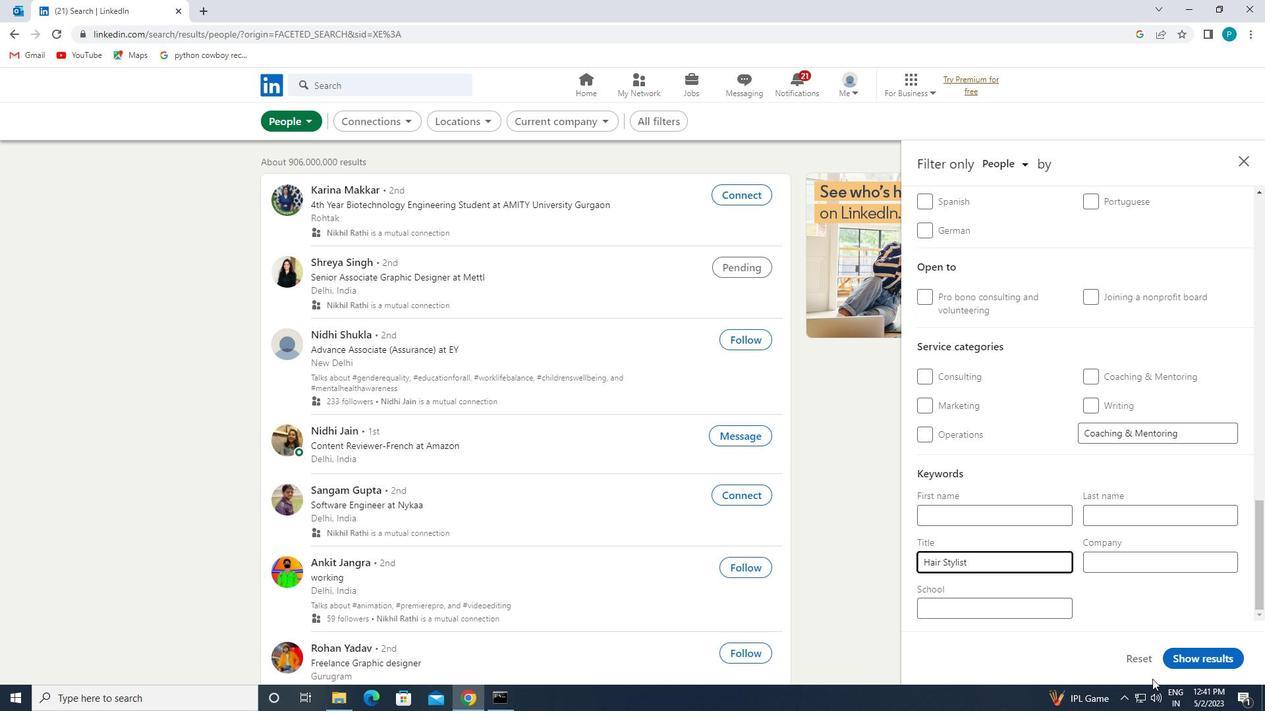 
Action: Mouse pressed left at (1174, 655)
Screenshot: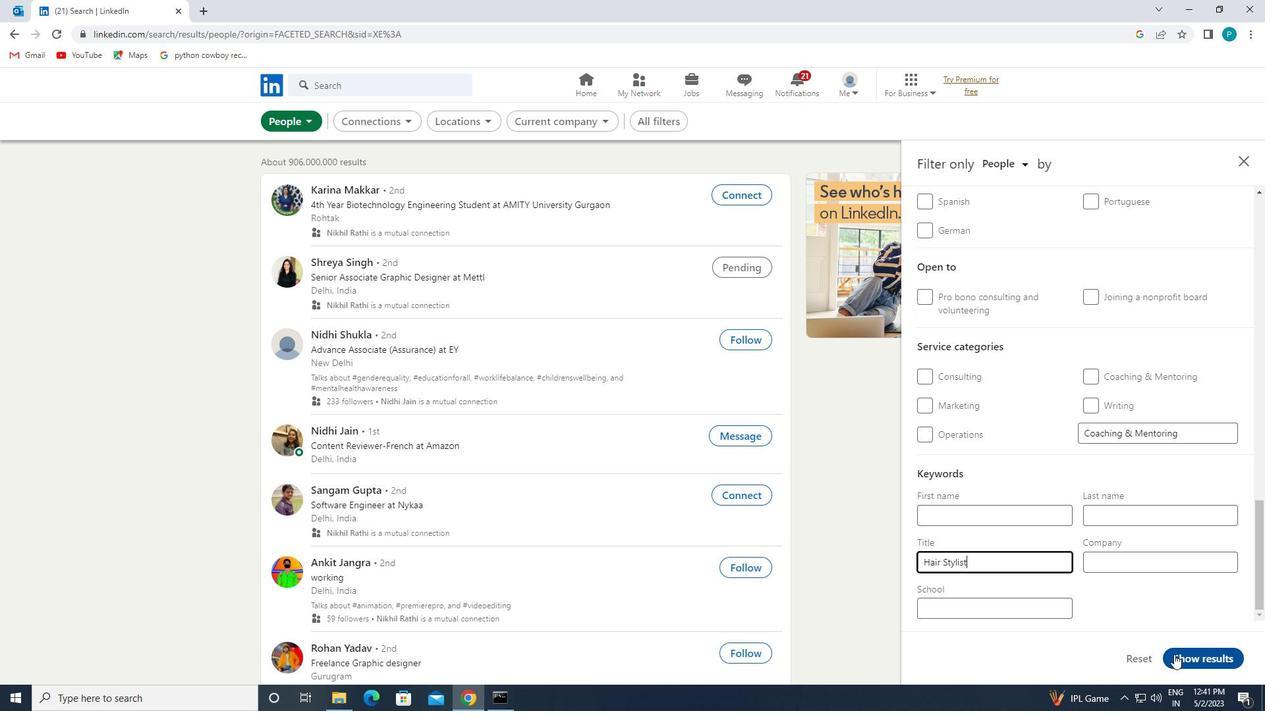 
